 Task: Look for space in Chās, India from 2nd September, 2023 to 10th September, 2023 for 1 adult in price range Rs.5000 to Rs.16000. Place can be private room with 1  bedroom having 1 bed and 1 bathroom. Property type can be house, flat, guest house, hotel. Booking option can be shelf check-in. Required host language is English.
Action: Mouse moved to (576, 69)
Screenshot: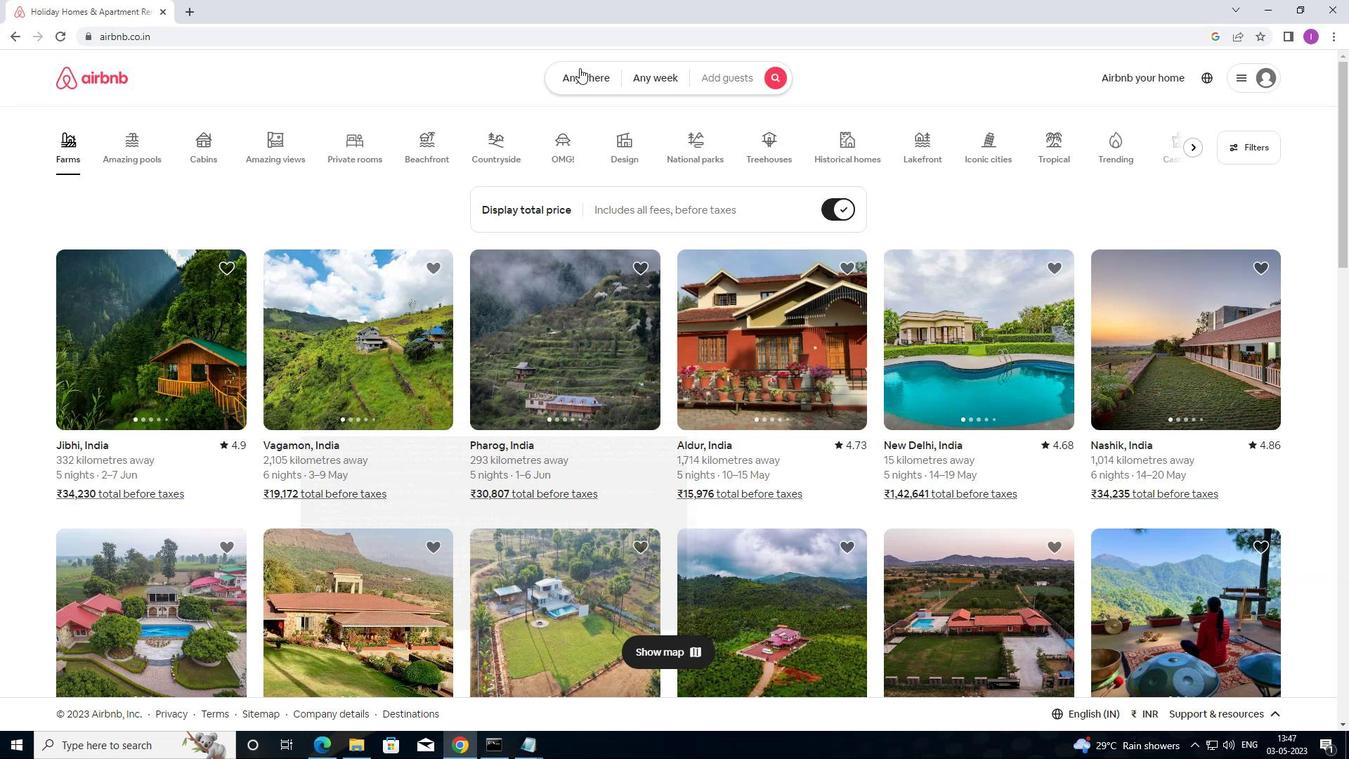 
Action: Mouse pressed left at (576, 69)
Screenshot: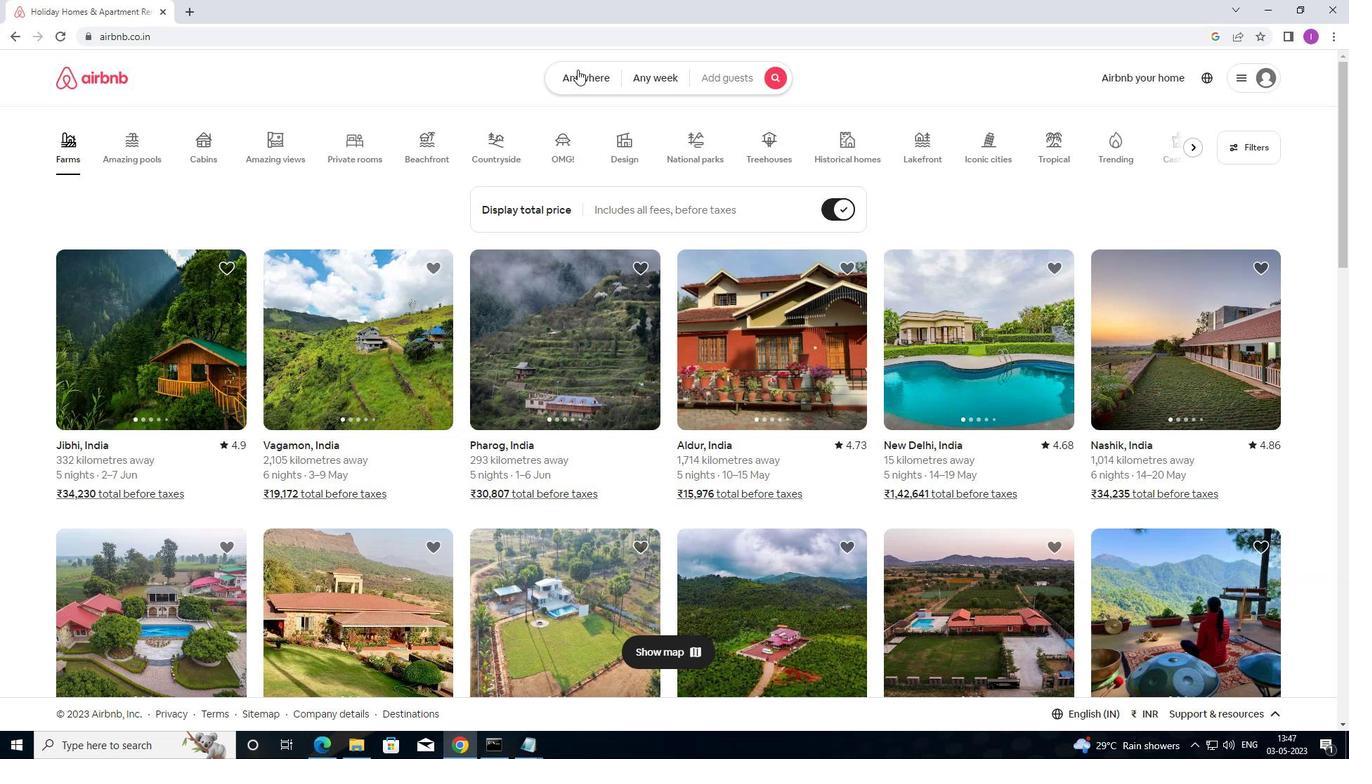 
Action: Mouse moved to (387, 132)
Screenshot: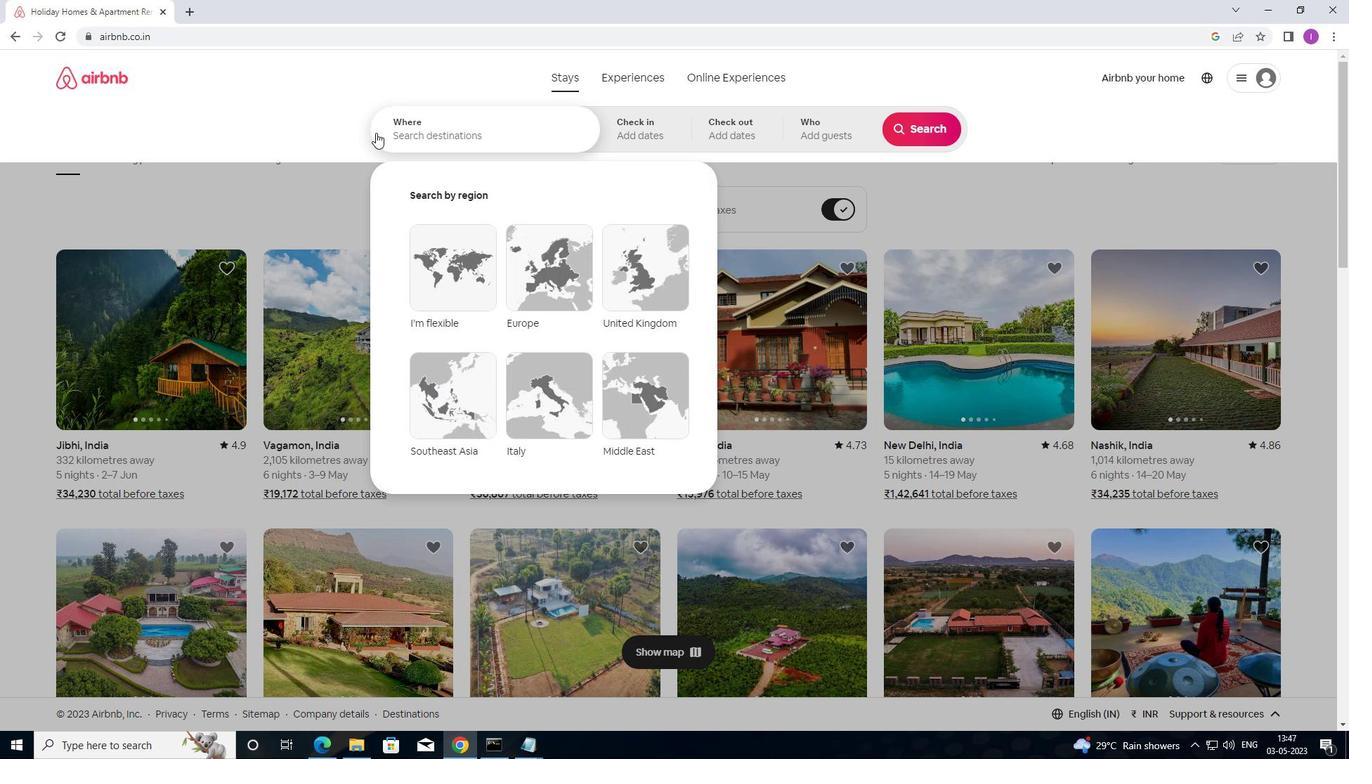 
Action: Mouse pressed left at (387, 132)
Screenshot: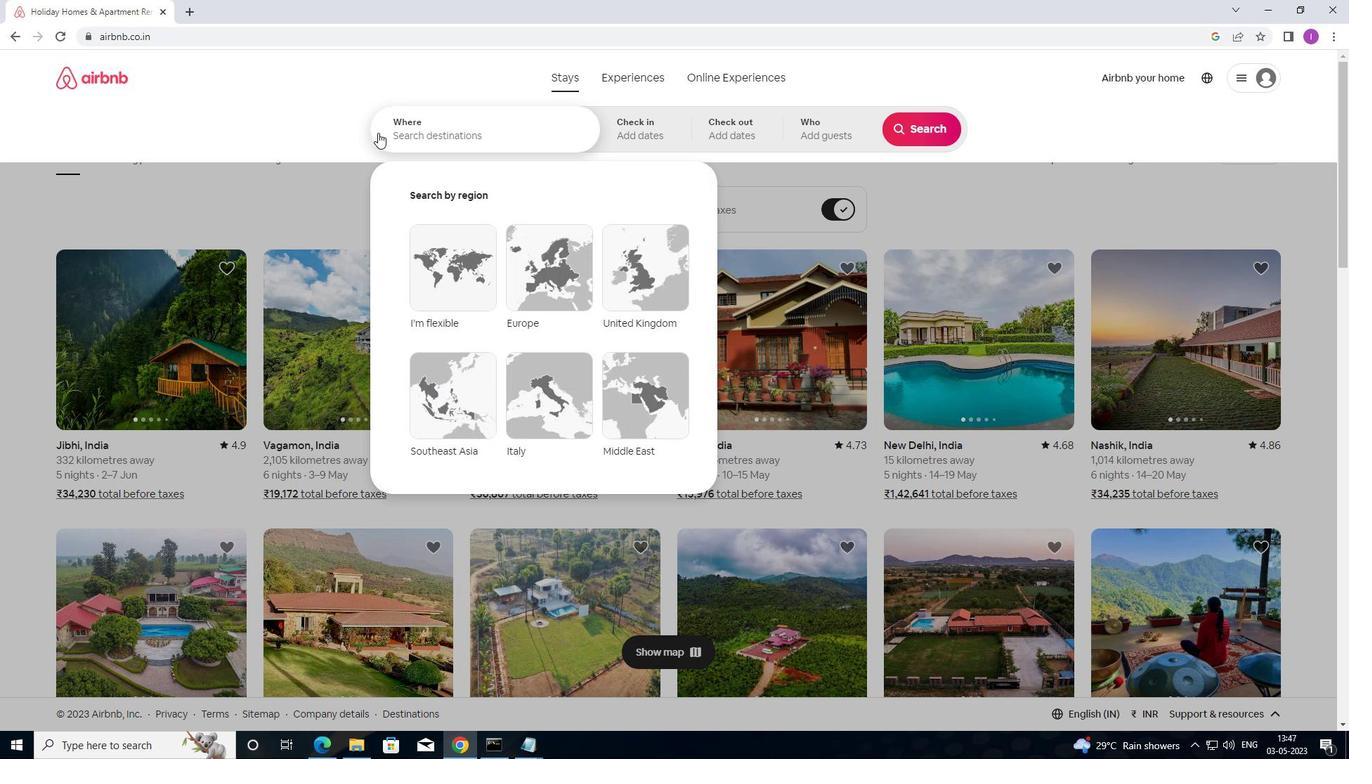 
Action: Mouse moved to (605, 169)
Screenshot: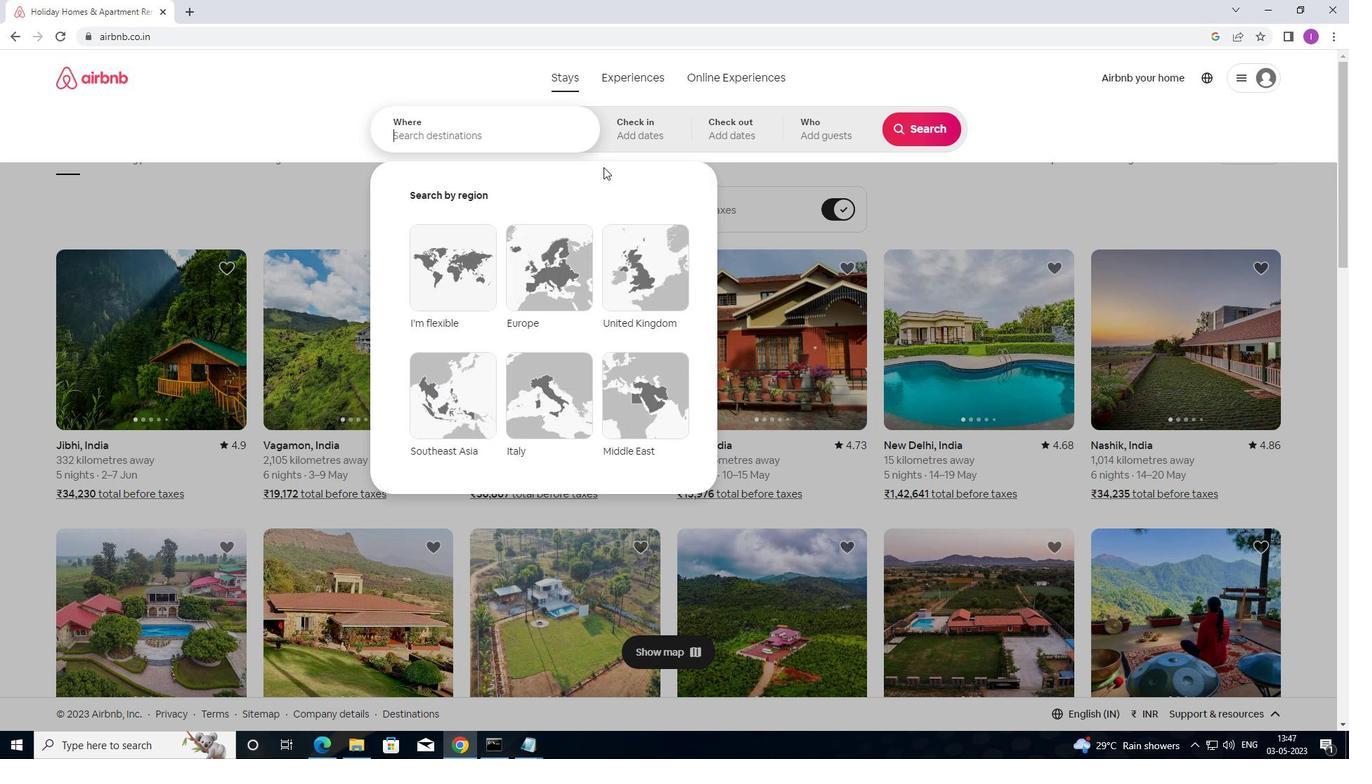 
Action: Key pressed <Key.shift>CHAS,<Key.shift>INDIA
Screenshot: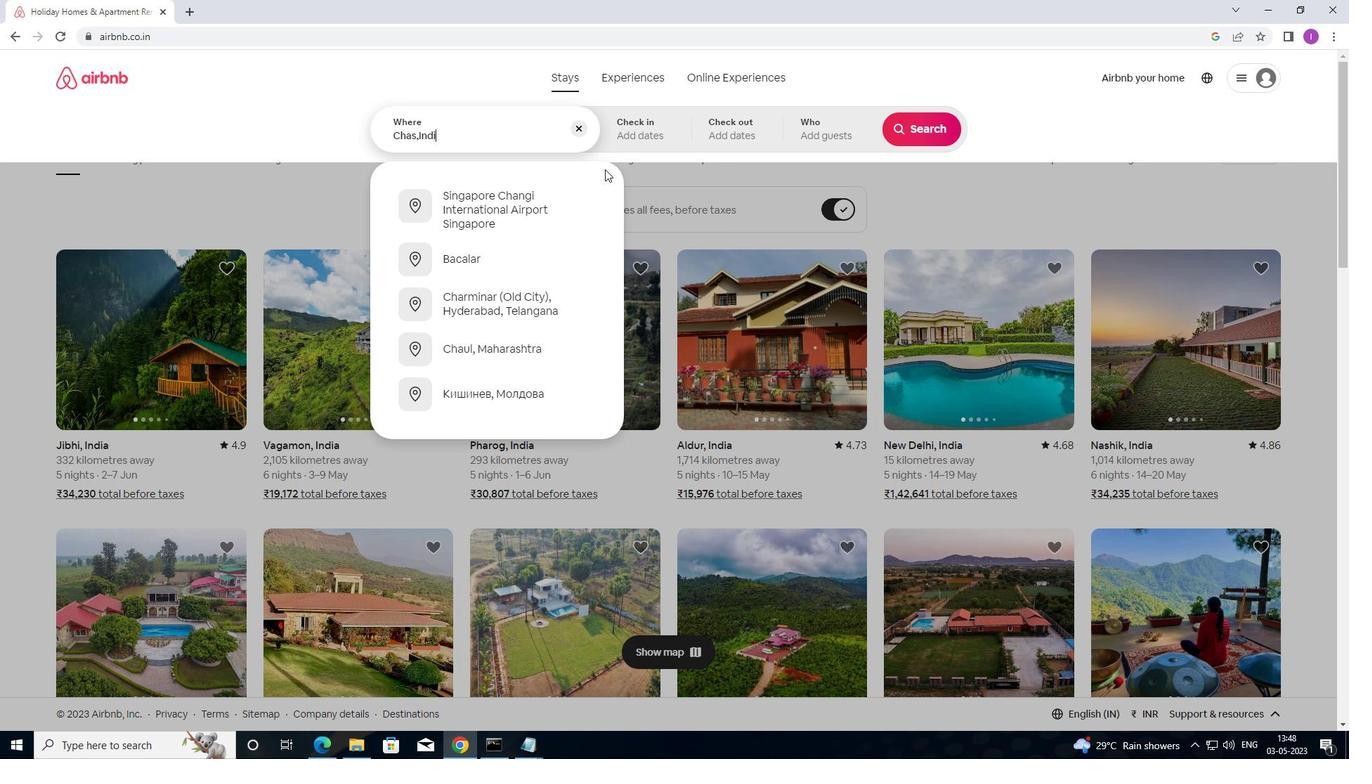 
Action: Mouse moved to (654, 146)
Screenshot: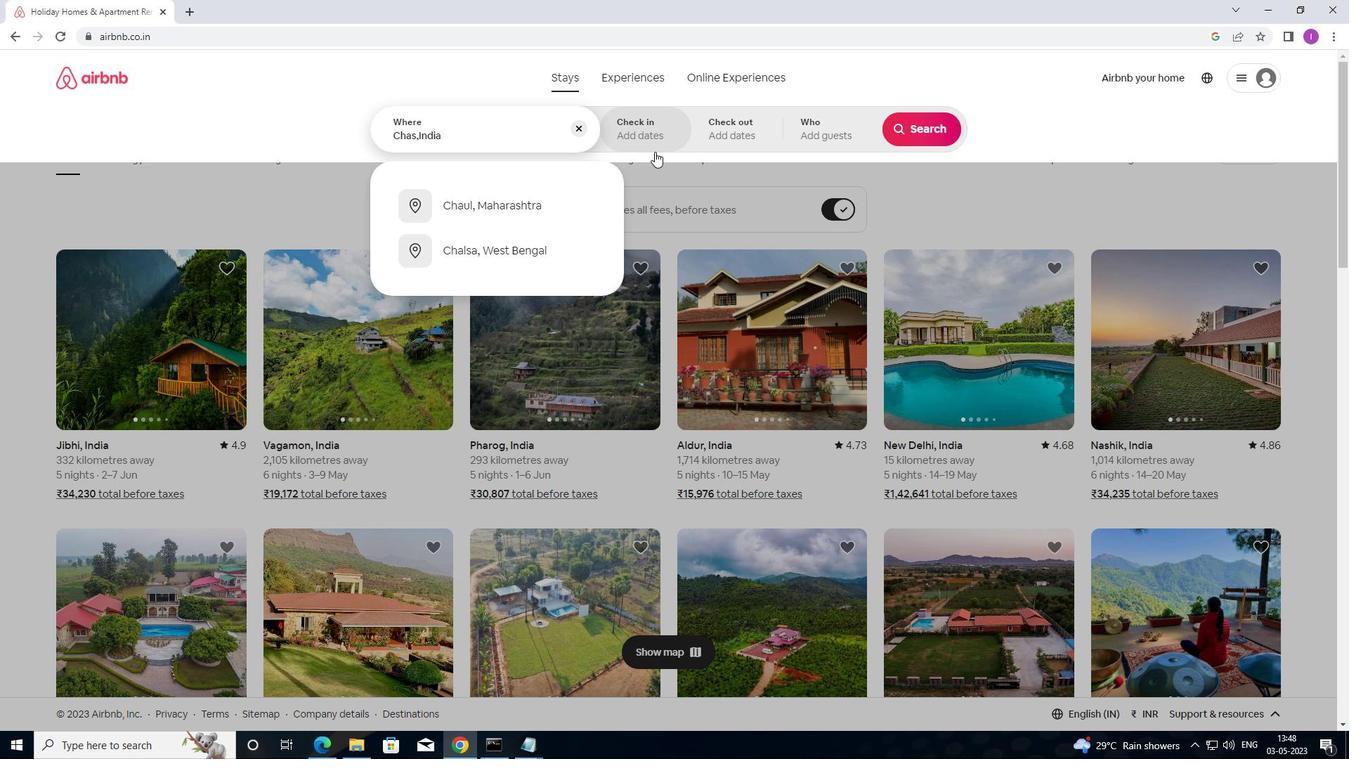 
Action: Mouse pressed left at (654, 146)
Screenshot: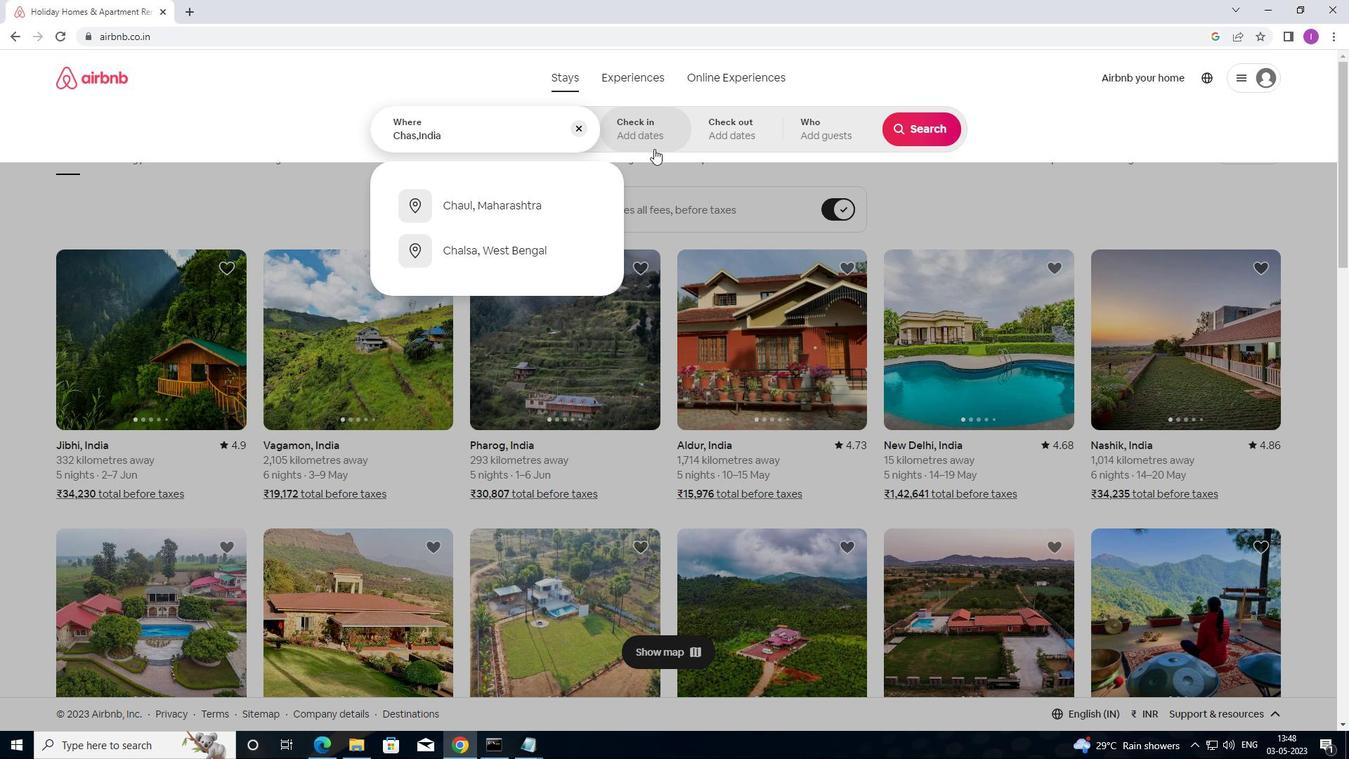 
Action: Mouse moved to (923, 248)
Screenshot: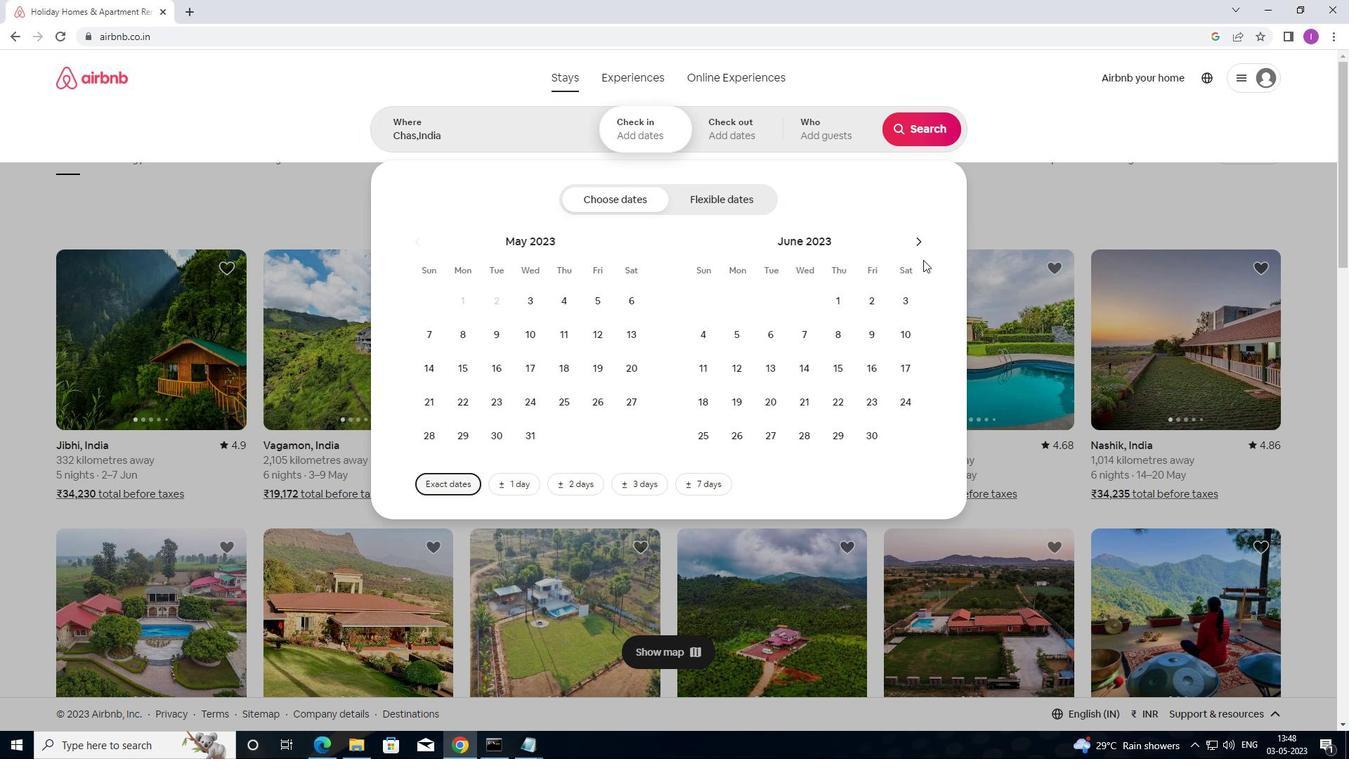 
Action: Mouse pressed left at (923, 248)
Screenshot: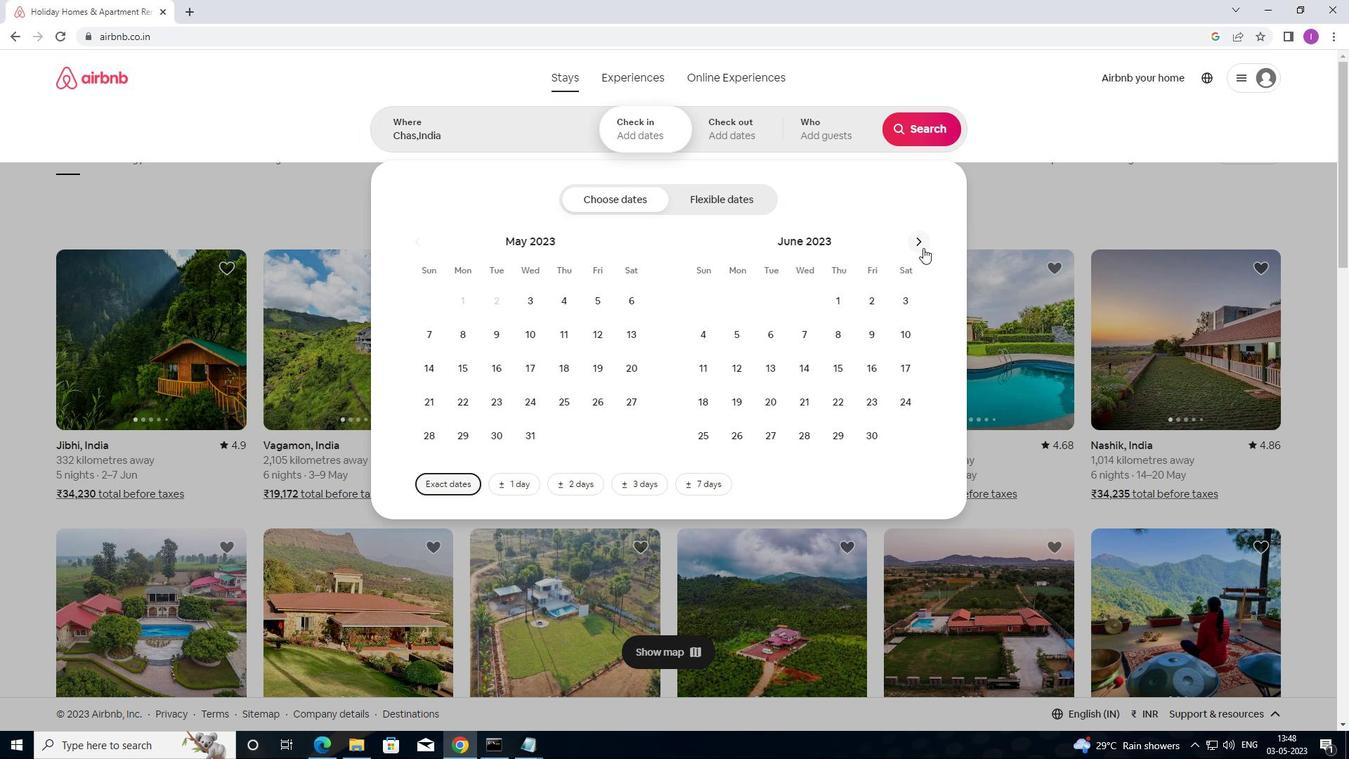 
Action: Mouse pressed left at (923, 248)
Screenshot: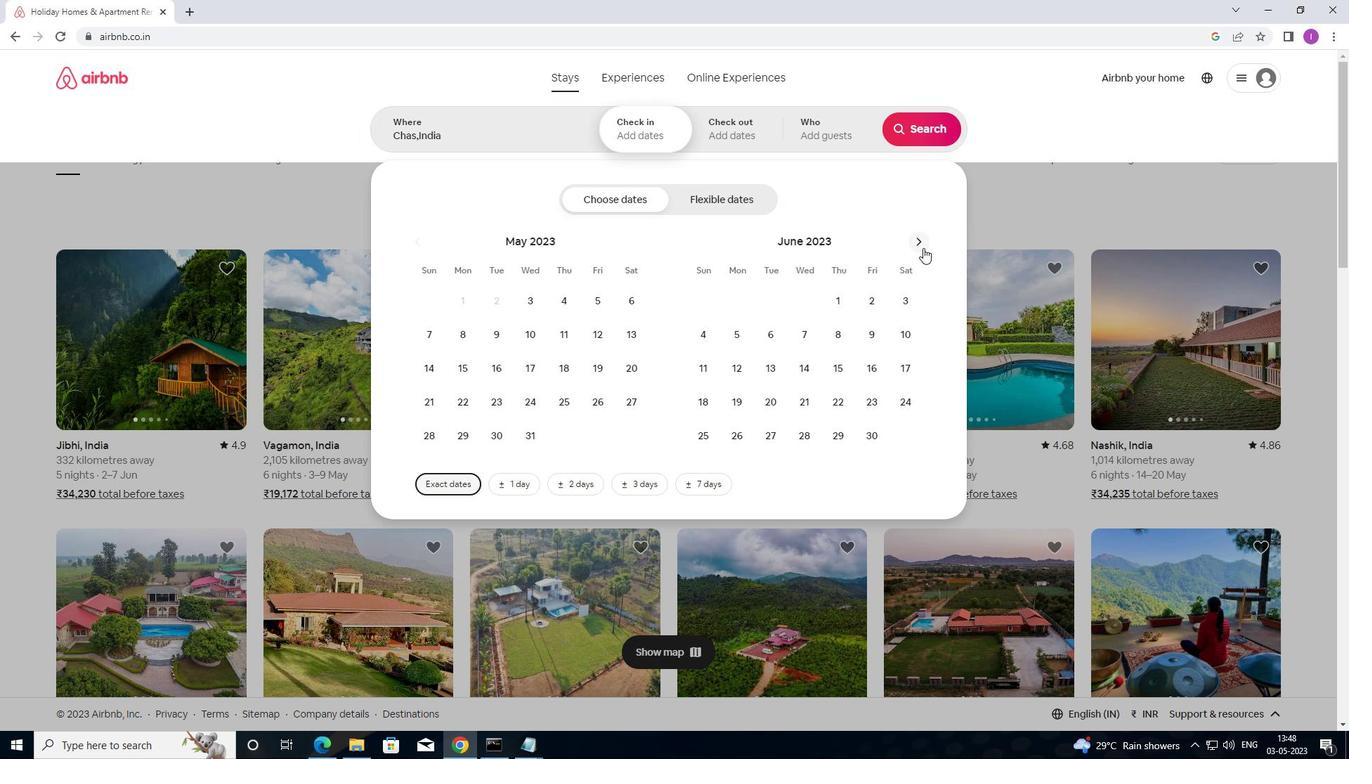 
Action: Mouse pressed left at (923, 248)
Screenshot: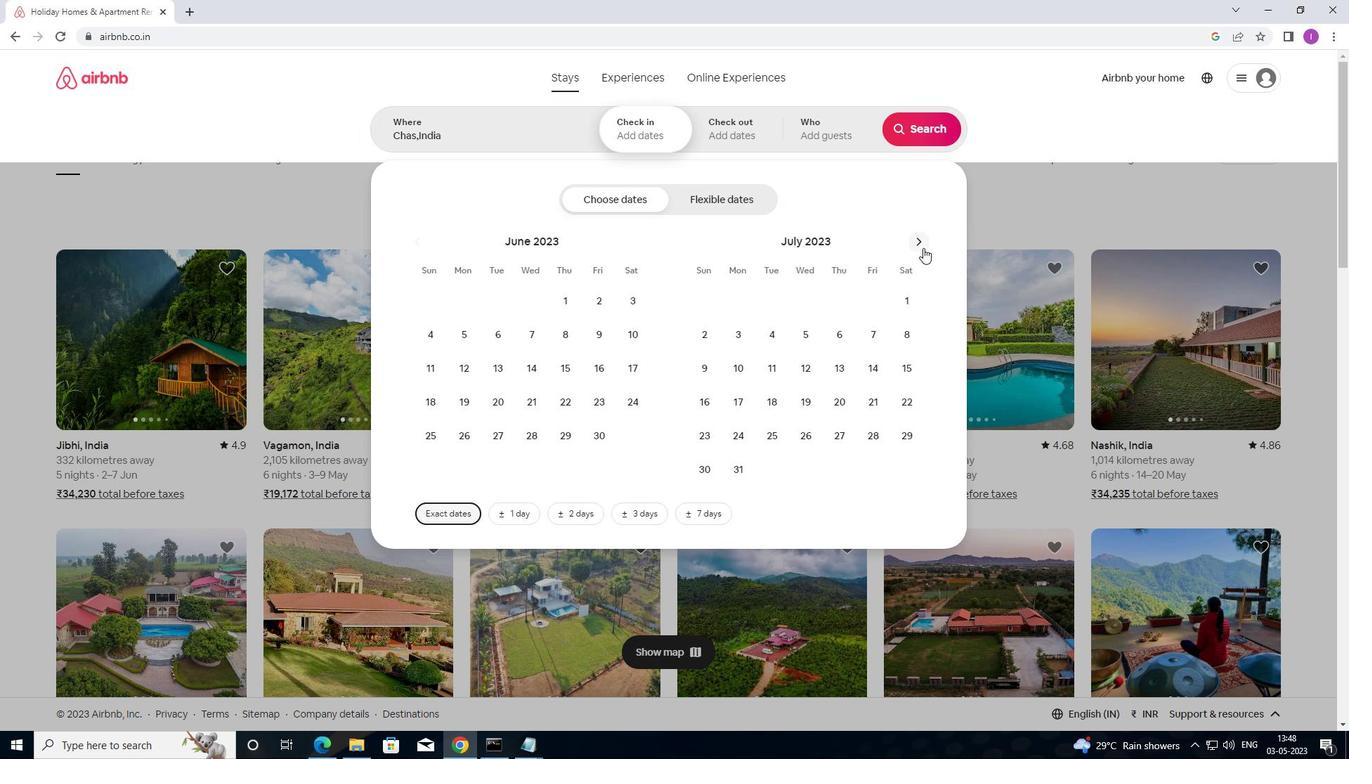 
Action: Mouse pressed left at (923, 248)
Screenshot: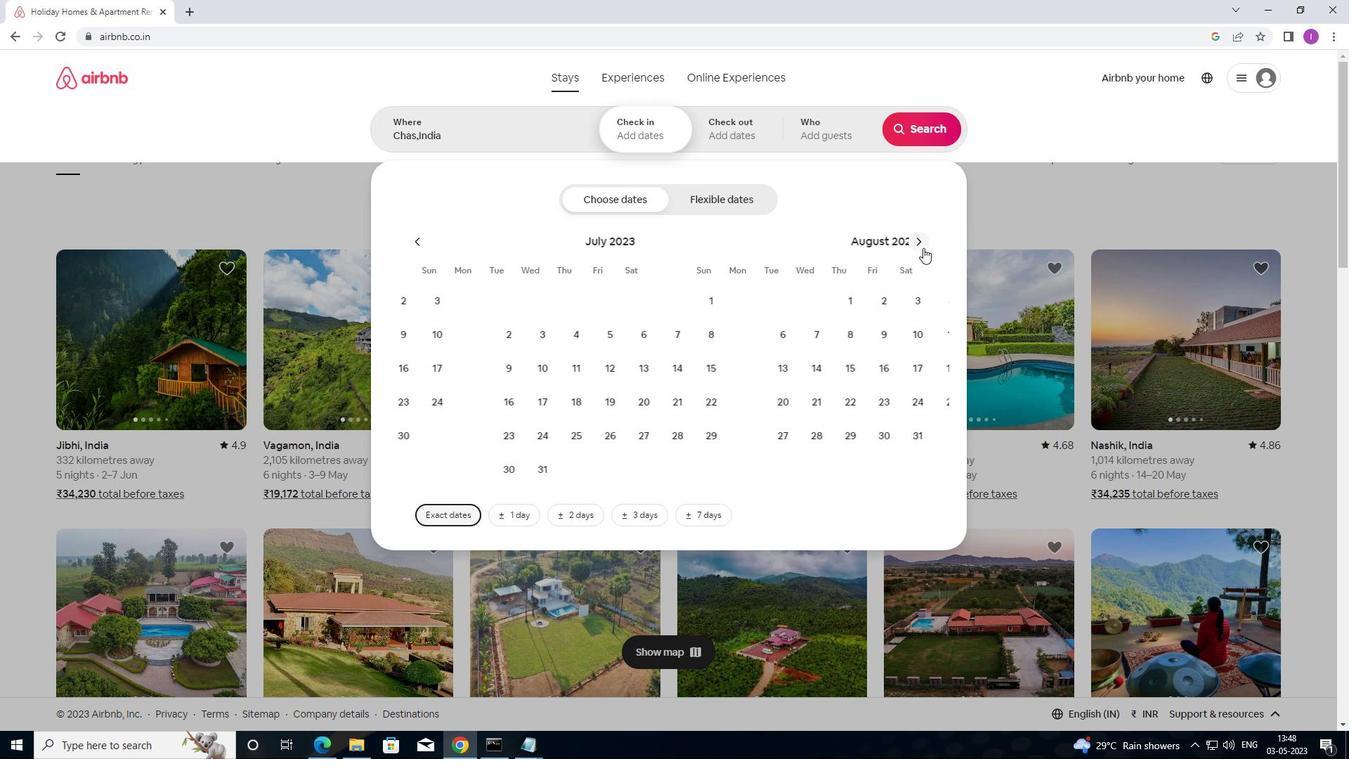 
Action: Mouse moved to (912, 299)
Screenshot: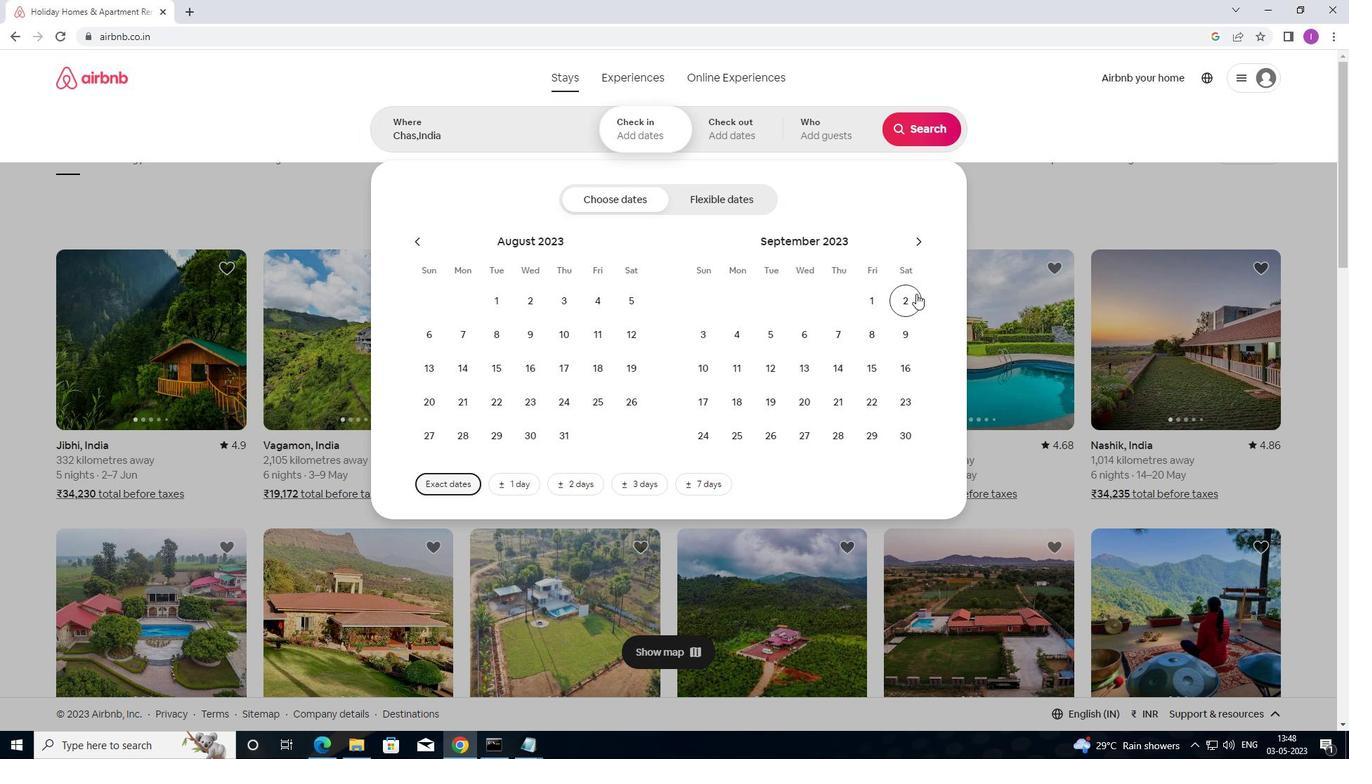
Action: Mouse pressed left at (912, 299)
Screenshot: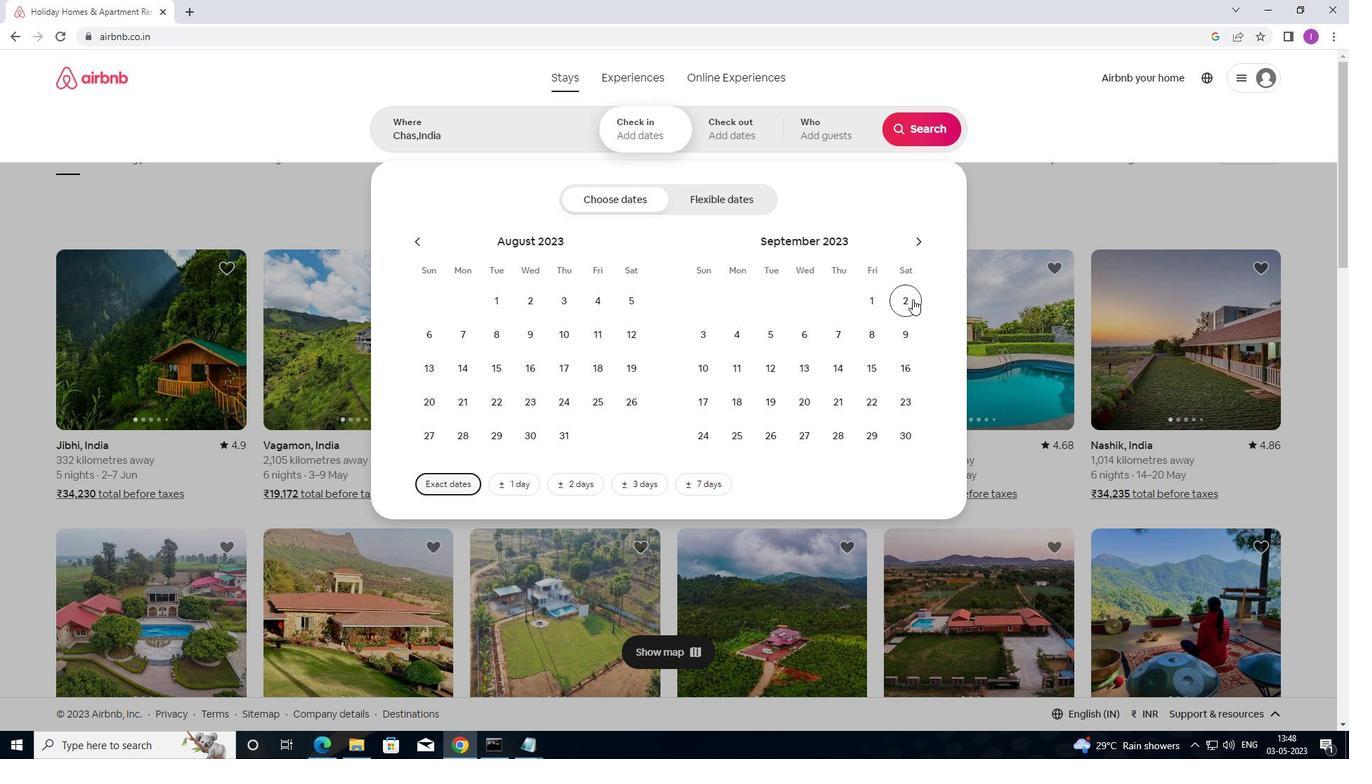 
Action: Mouse moved to (705, 370)
Screenshot: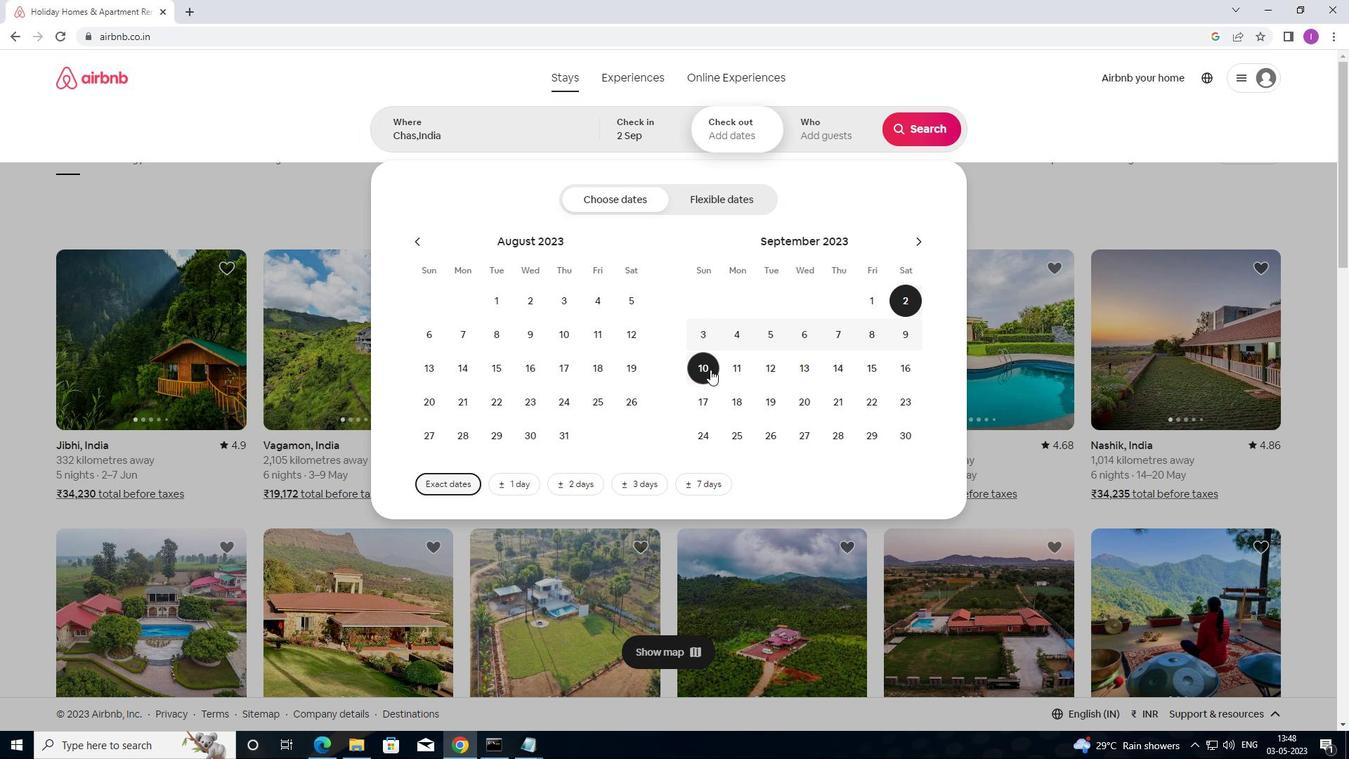 
Action: Mouse pressed left at (705, 370)
Screenshot: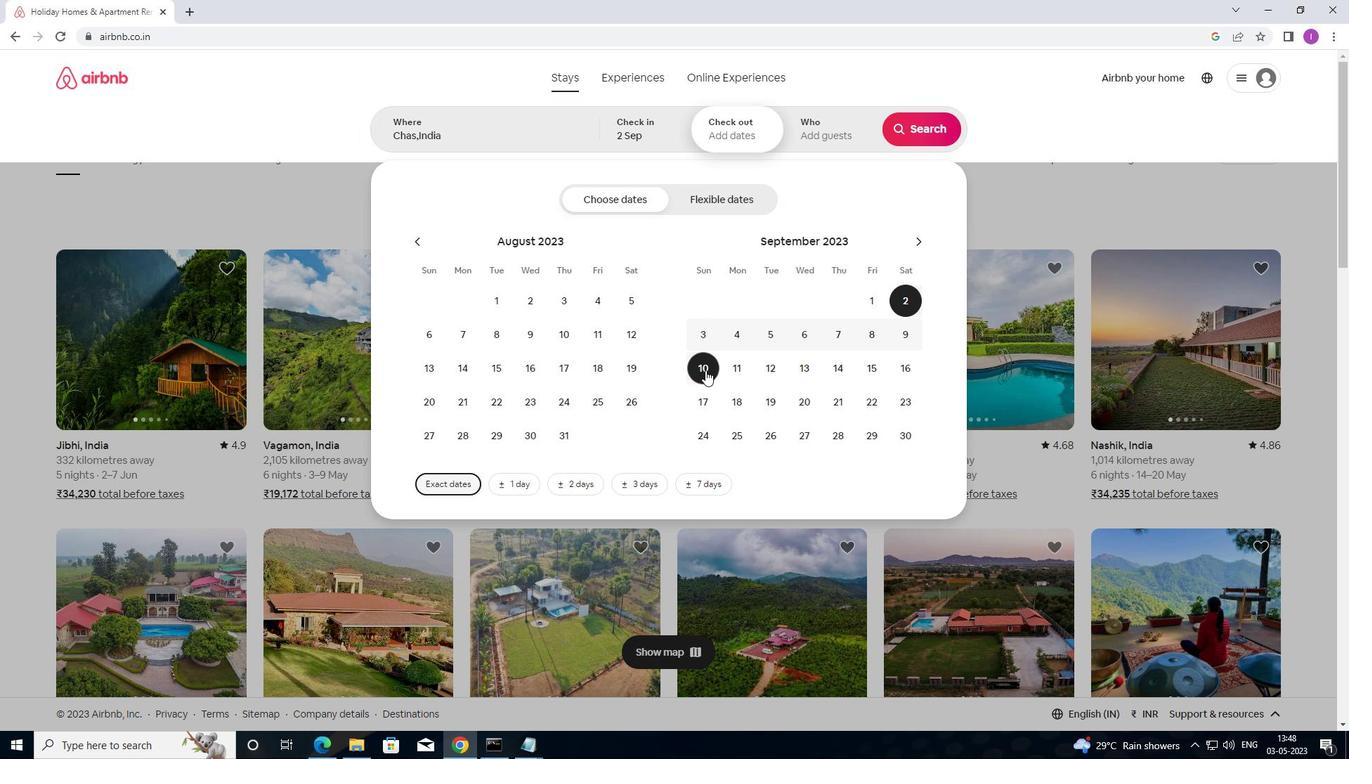 
Action: Mouse moved to (813, 135)
Screenshot: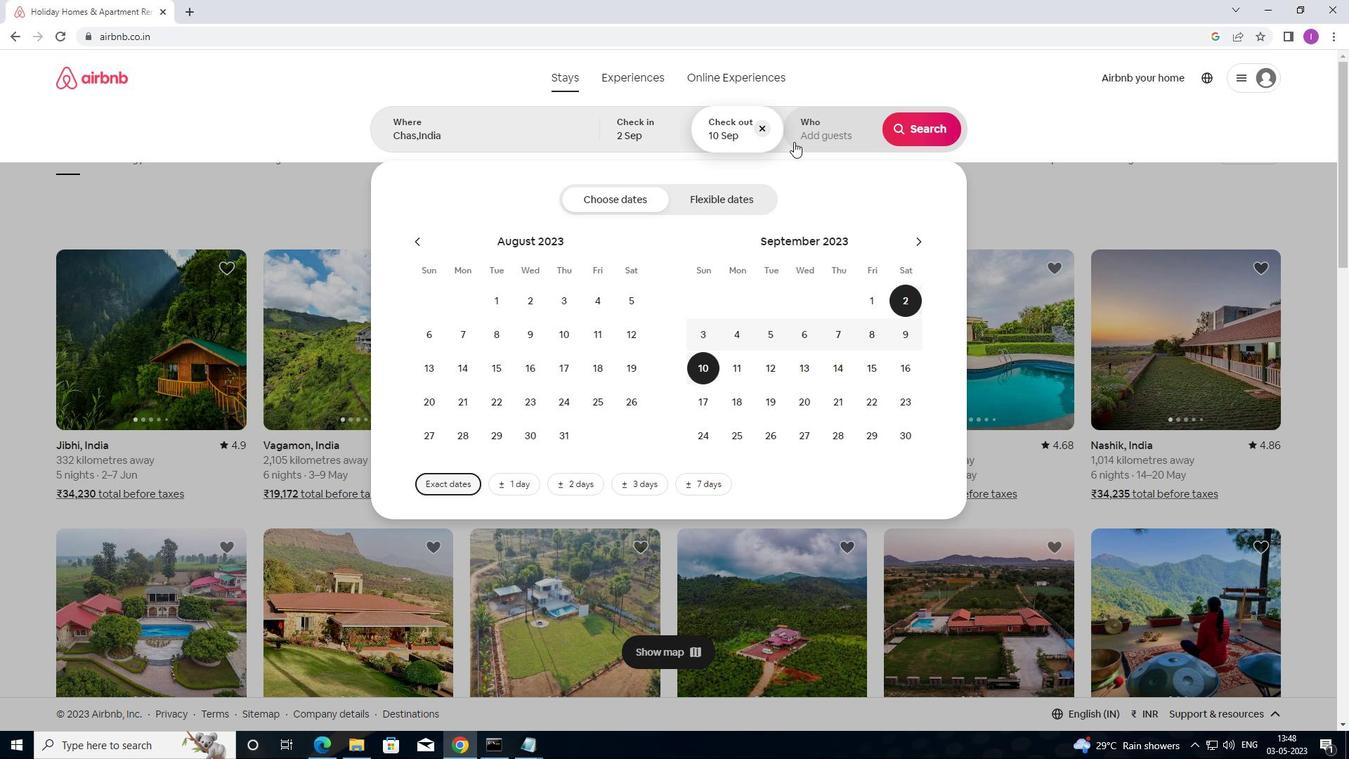 
Action: Mouse pressed left at (813, 135)
Screenshot: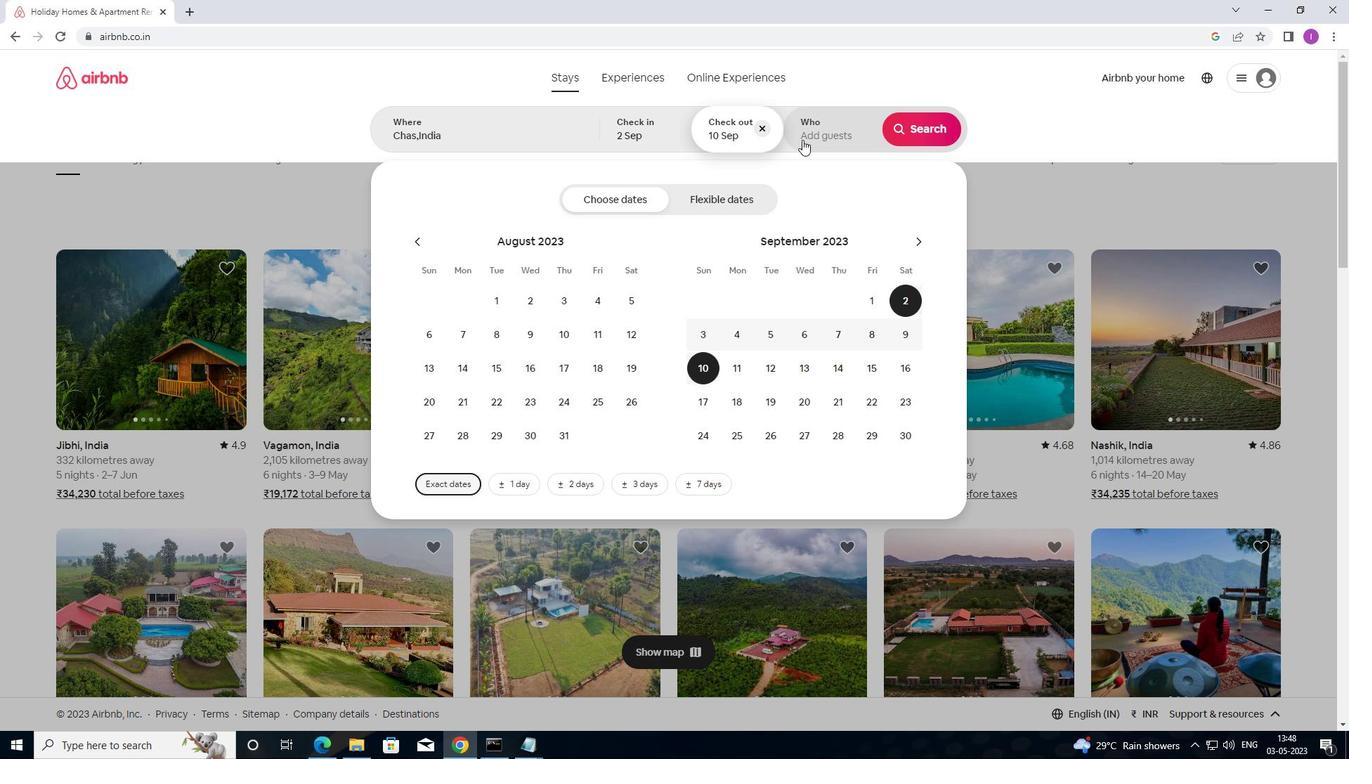 
Action: Mouse moved to (926, 207)
Screenshot: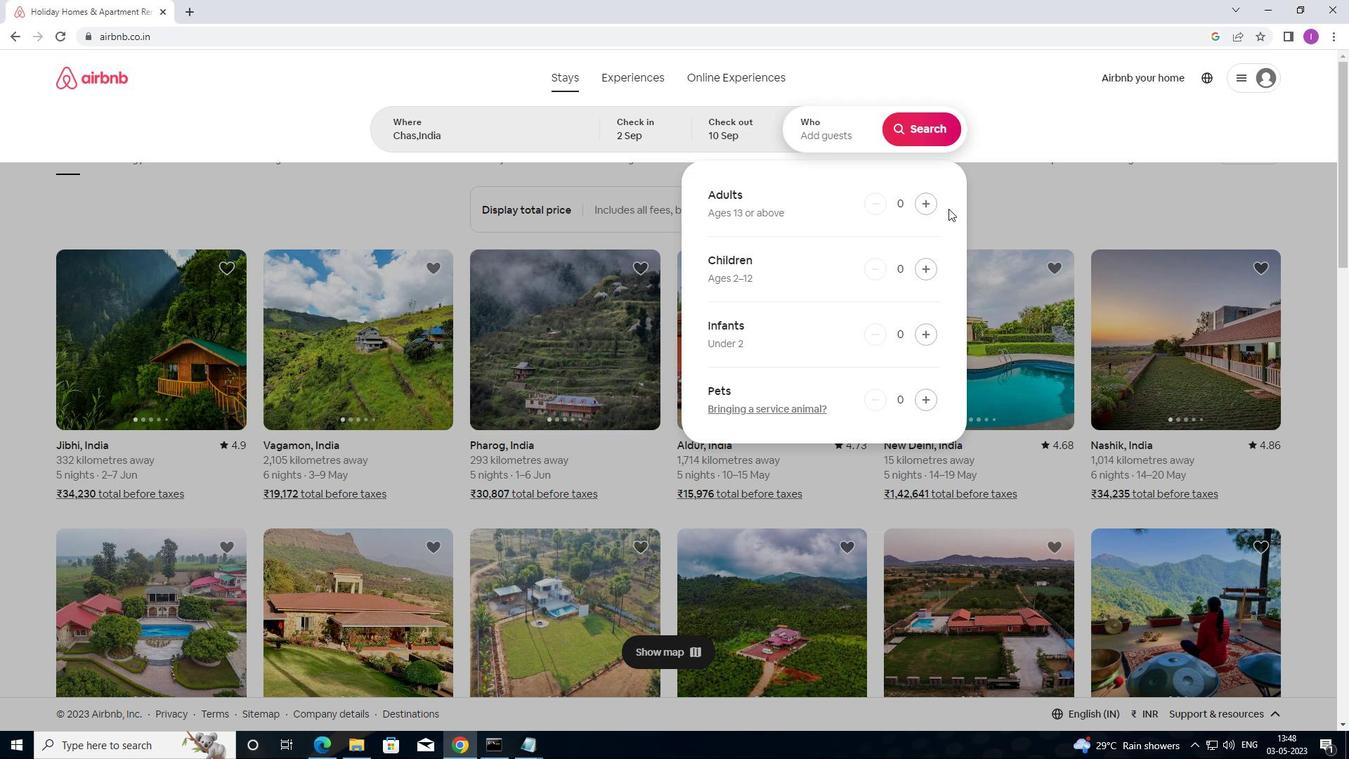 
Action: Mouse pressed left at (926, 207)
Screenshot: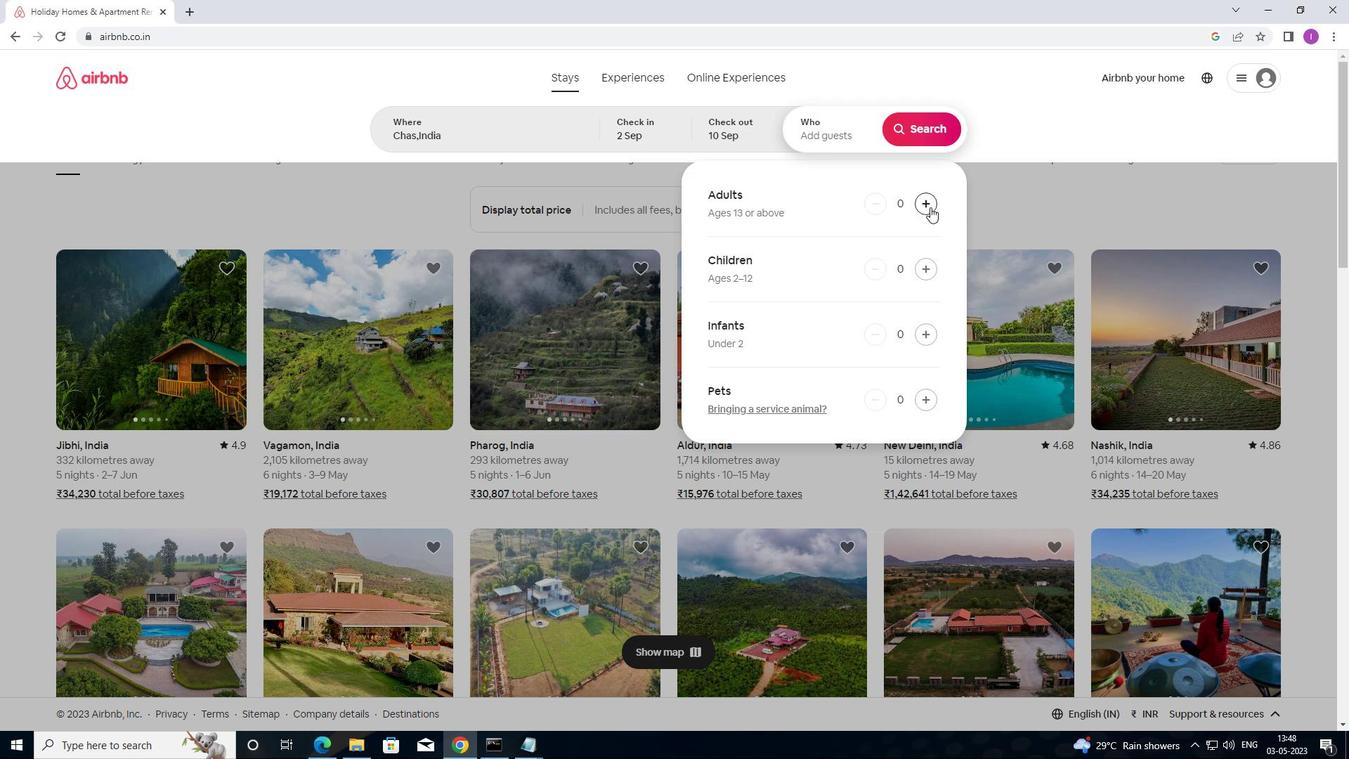 
Action: Mouse pressed left at (926, 207)
Screenshot: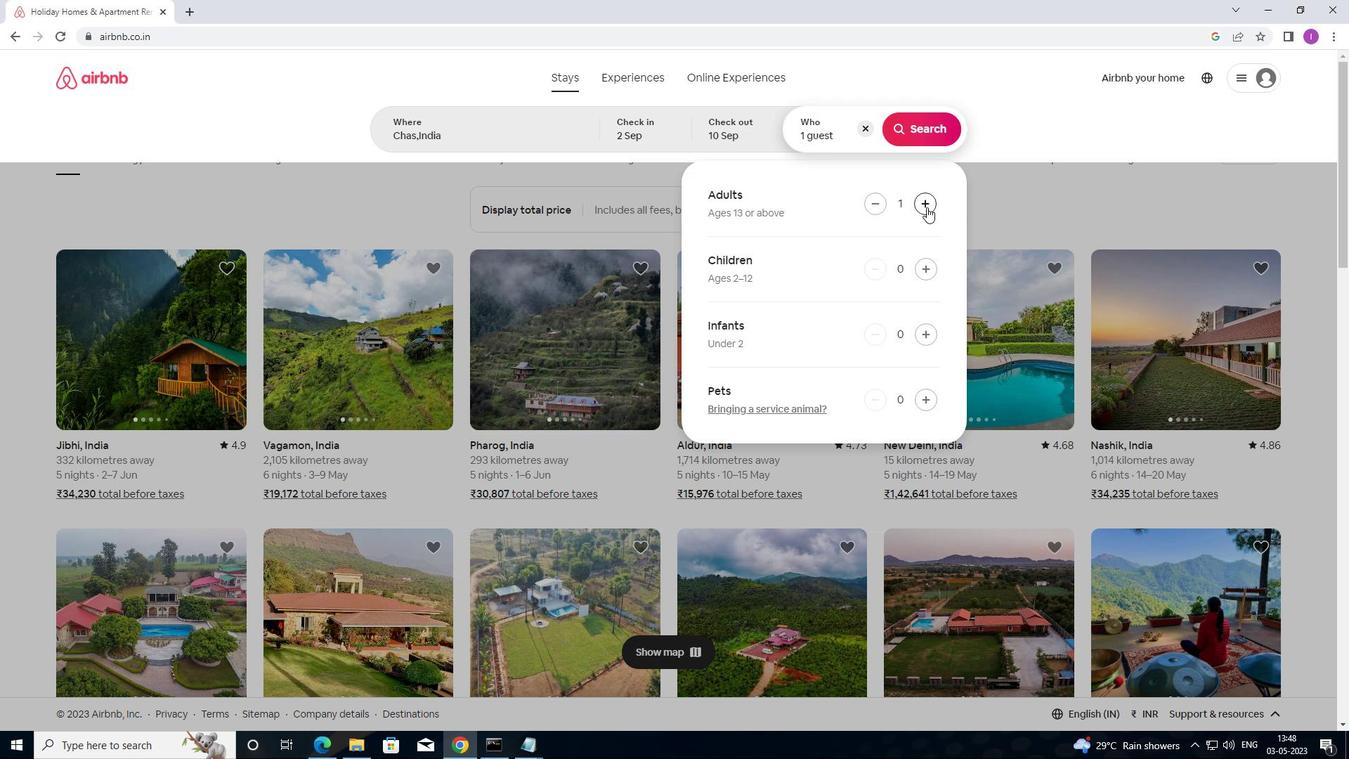 
Action: Mouse moved to (872, 207)
Screenshot: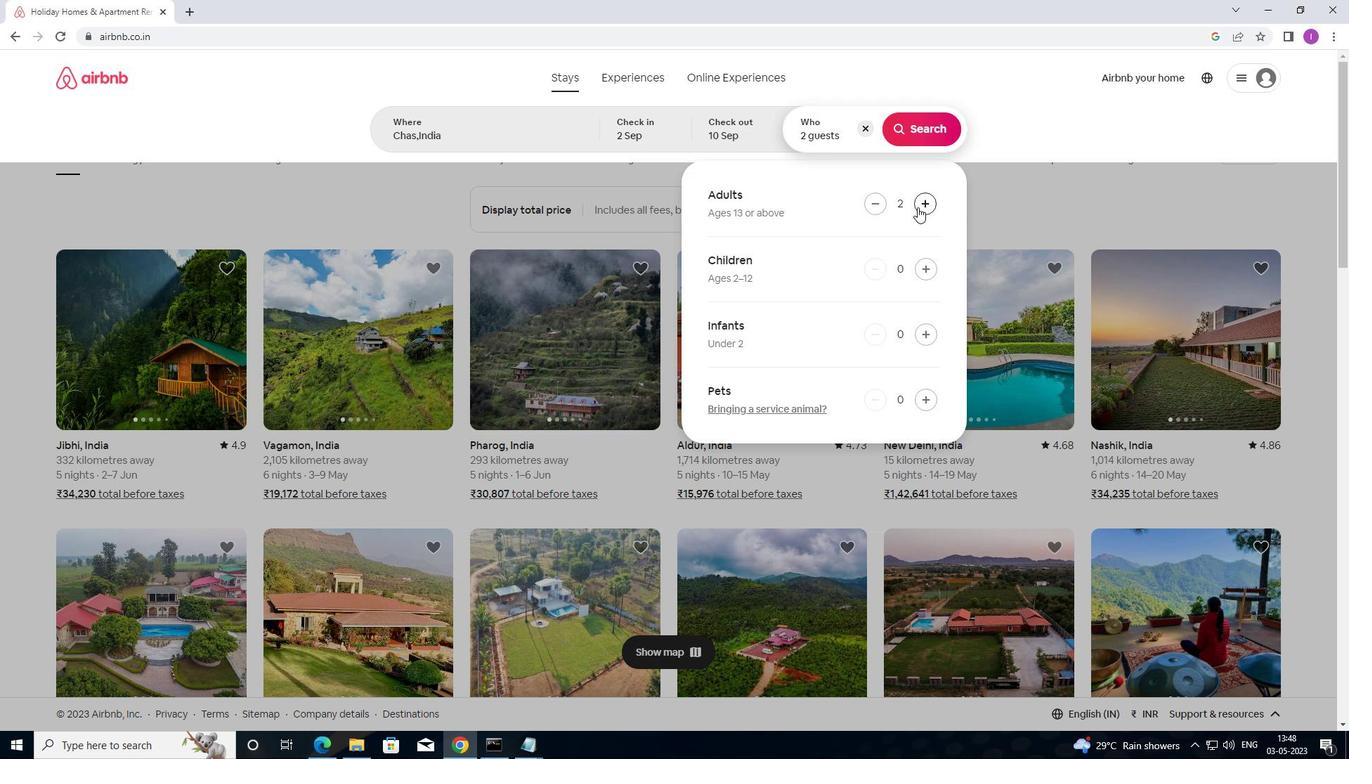 
Action: Mouse pressed left at (872, 207)
Screenshot: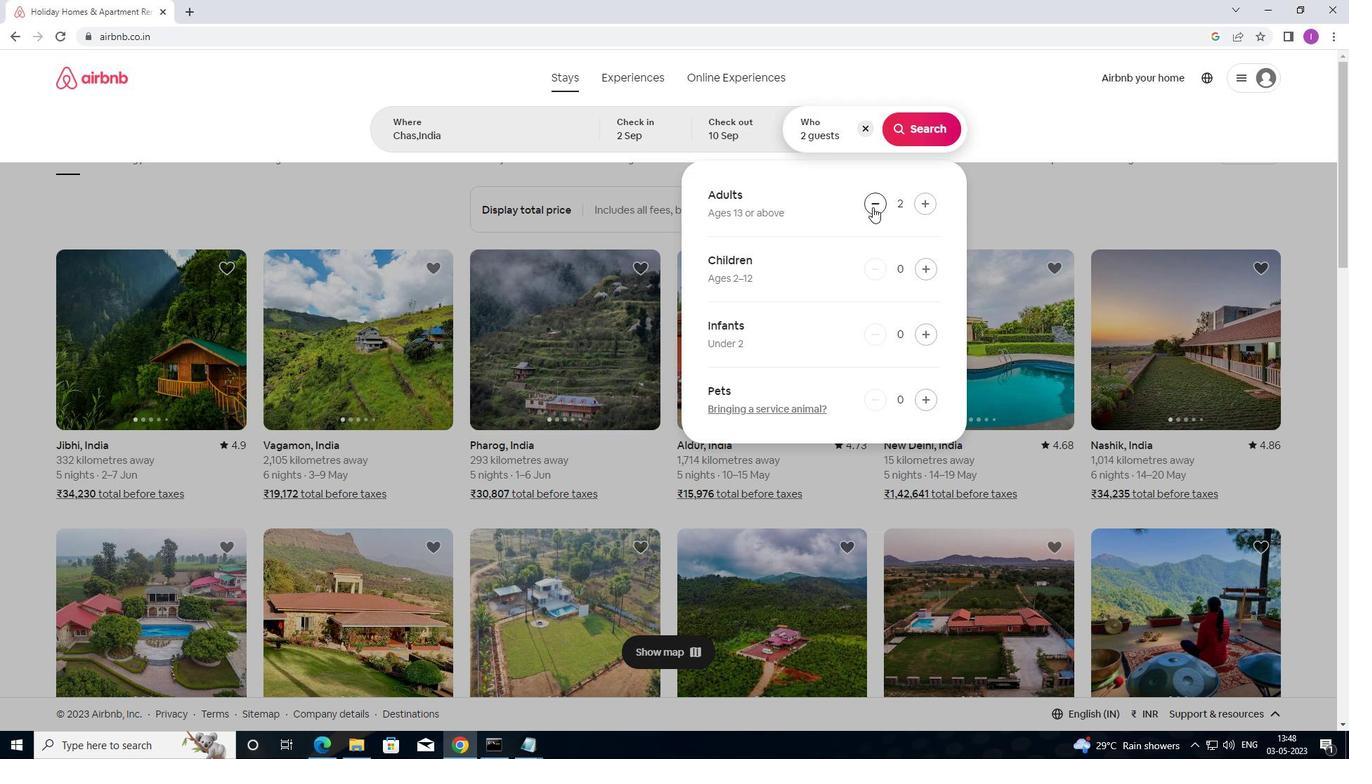 
Action: Mouse moved to (915, 131)
Screenshot: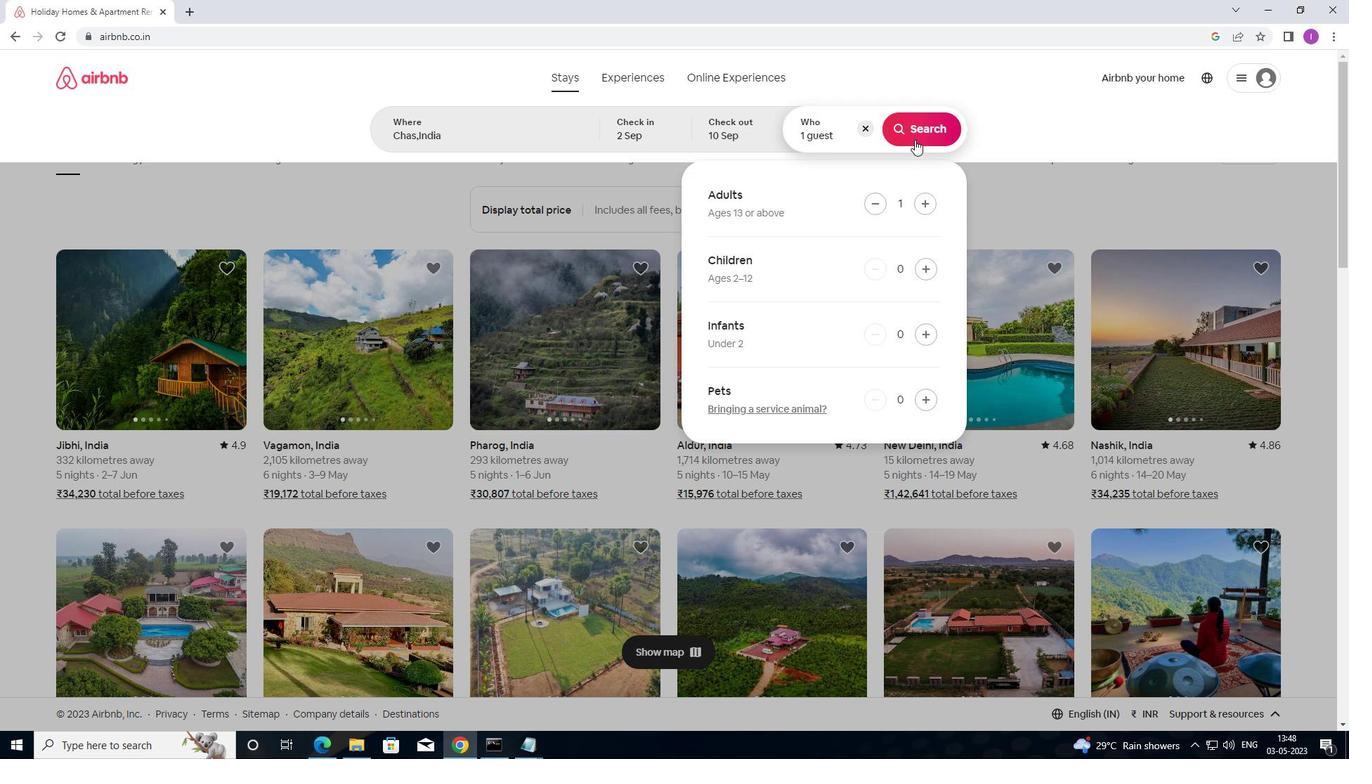 
Action: Mouse pressed left at (915, 131)
Screenshot: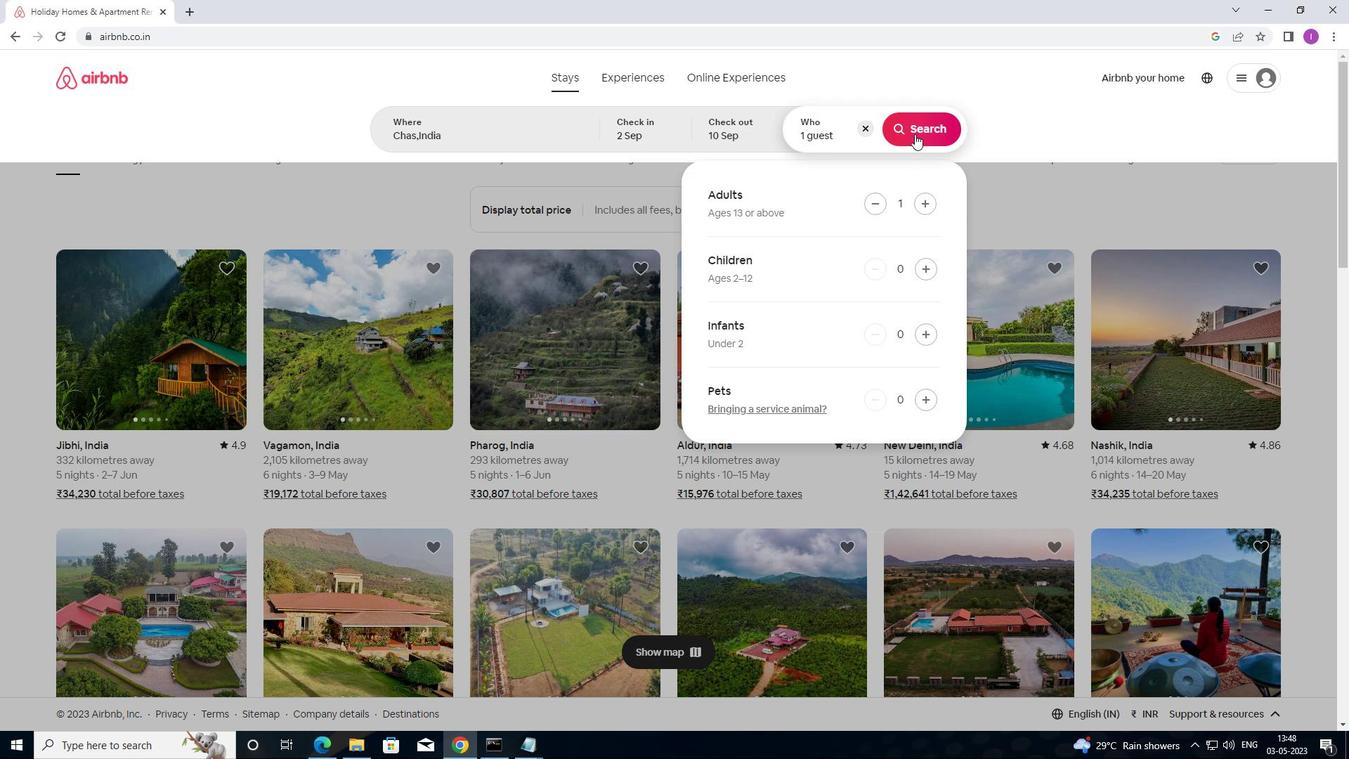 
Action: Mouse moved to (1283, 123)
Screenshot: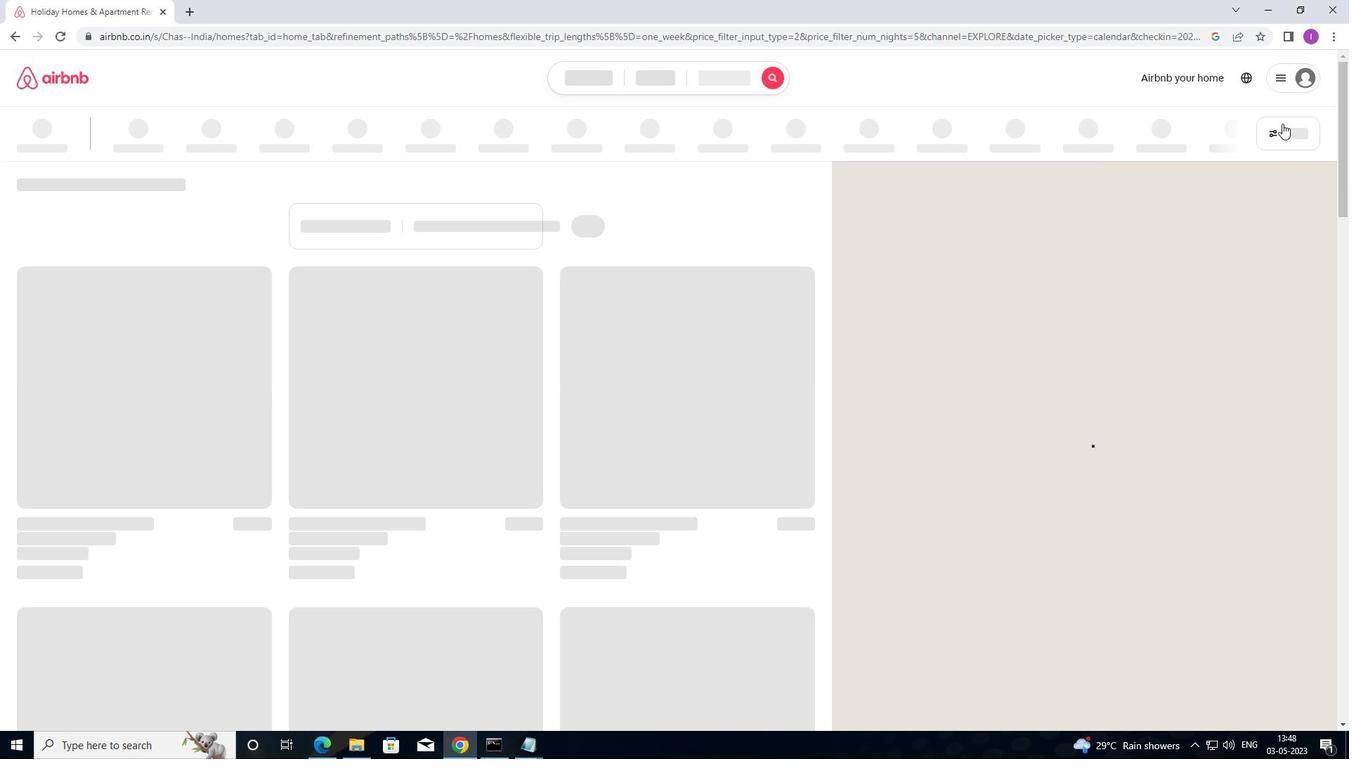 
Action: Mouse pressed left at (1283, 123)
Screenshot: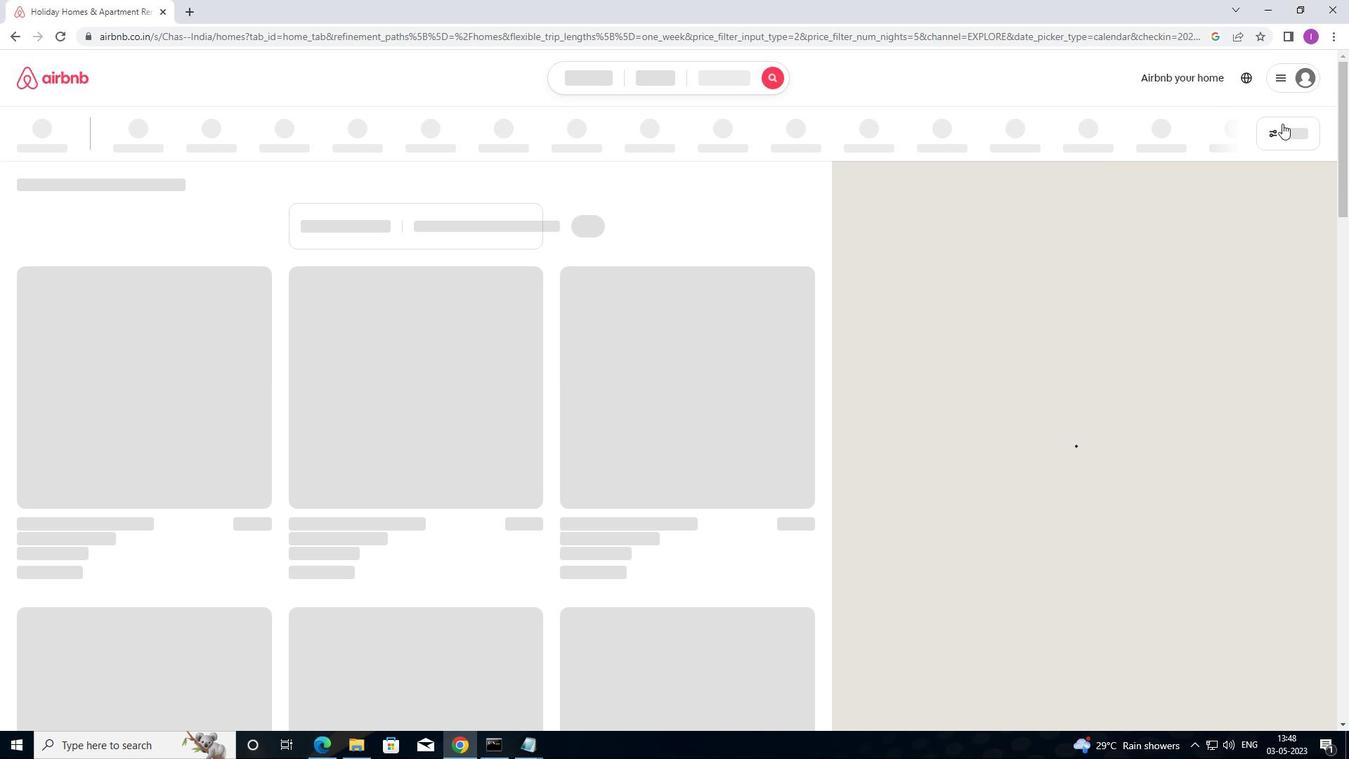 
Action: Mouse moved to (532, 317)
Screenshot: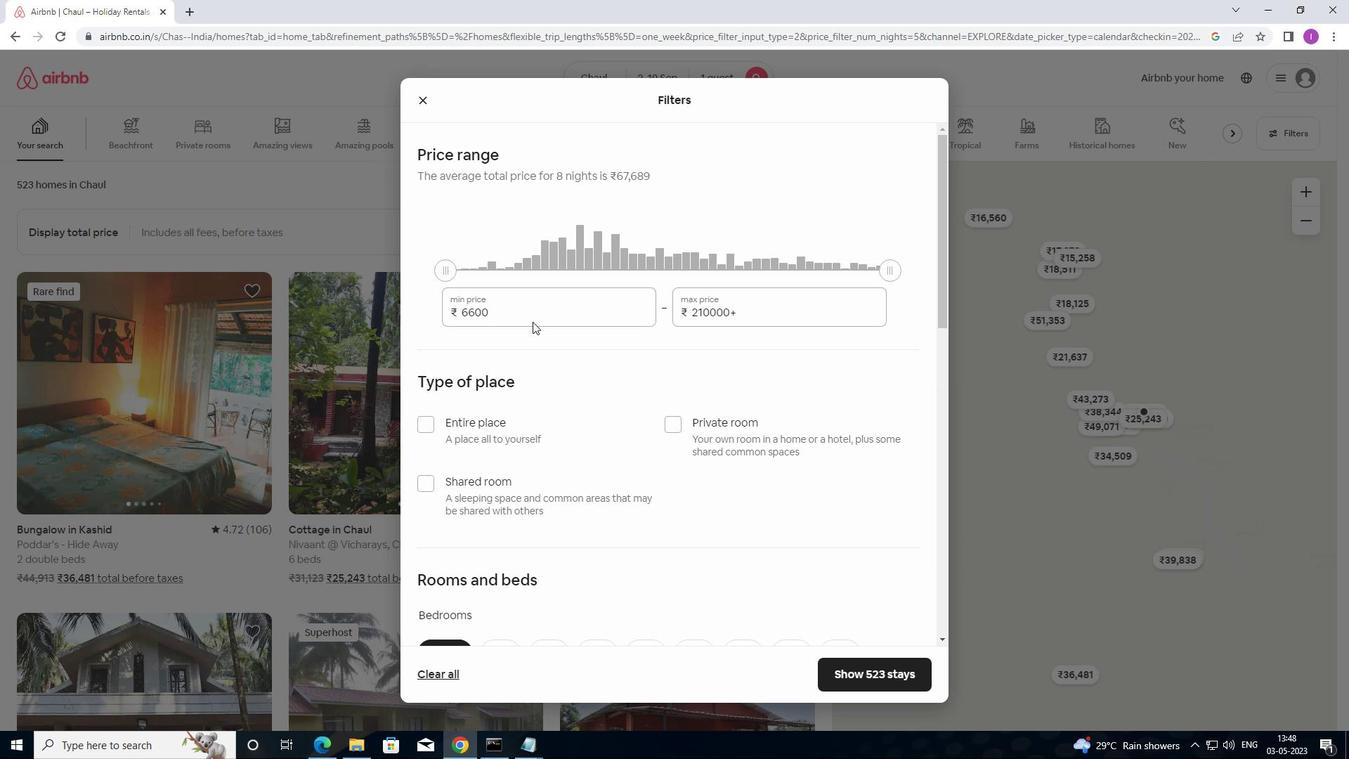 
Action: Mouse pressed left at (532, 317)
Screenshot: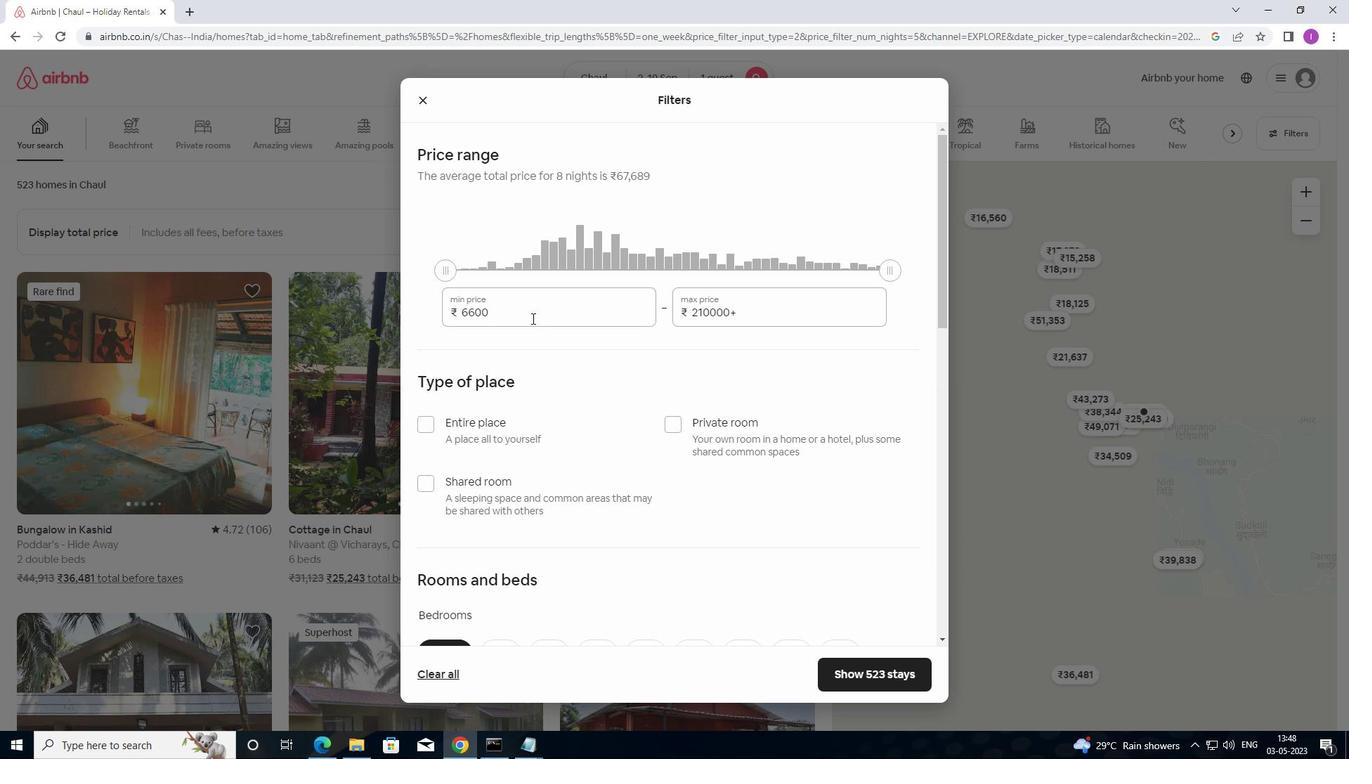 
Action: Mouse moved to (497, 276)
Screenshot: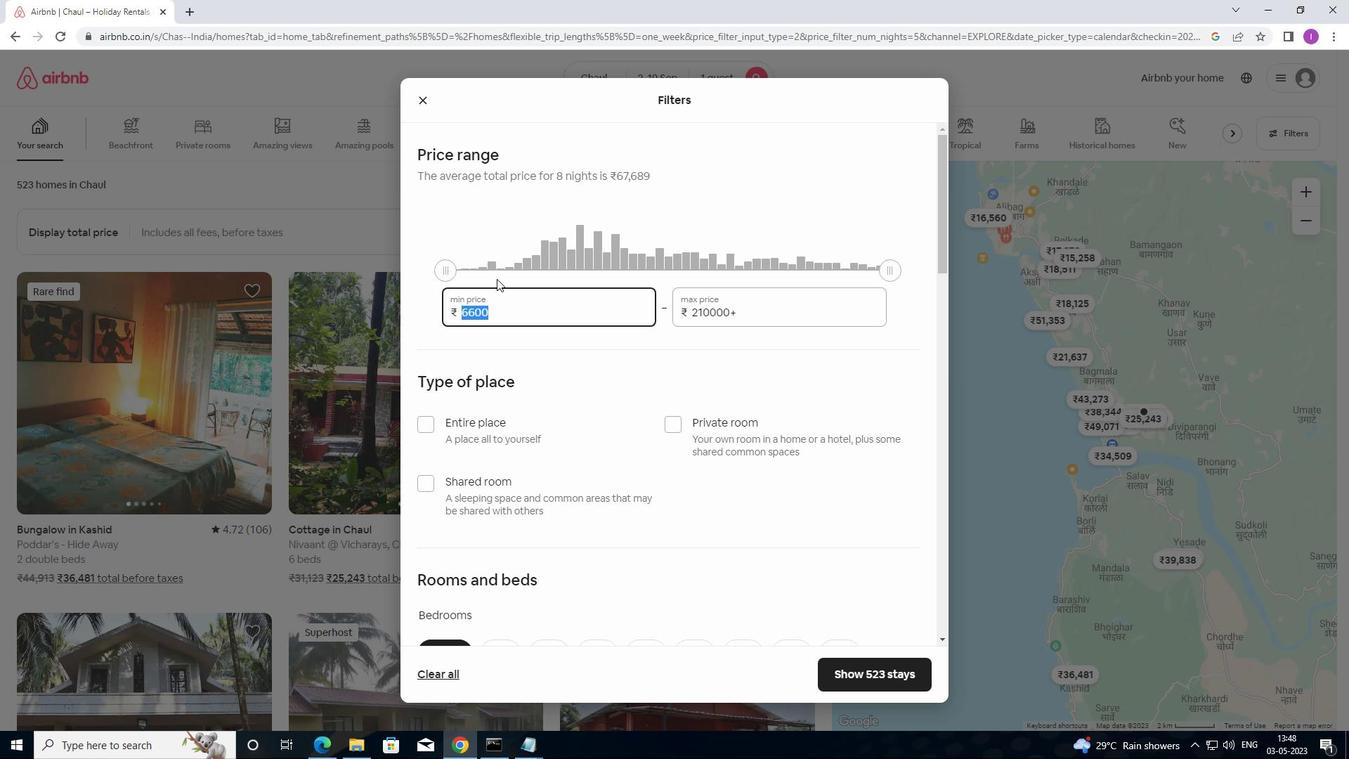
Action: Key pressed 5000
Screenshot: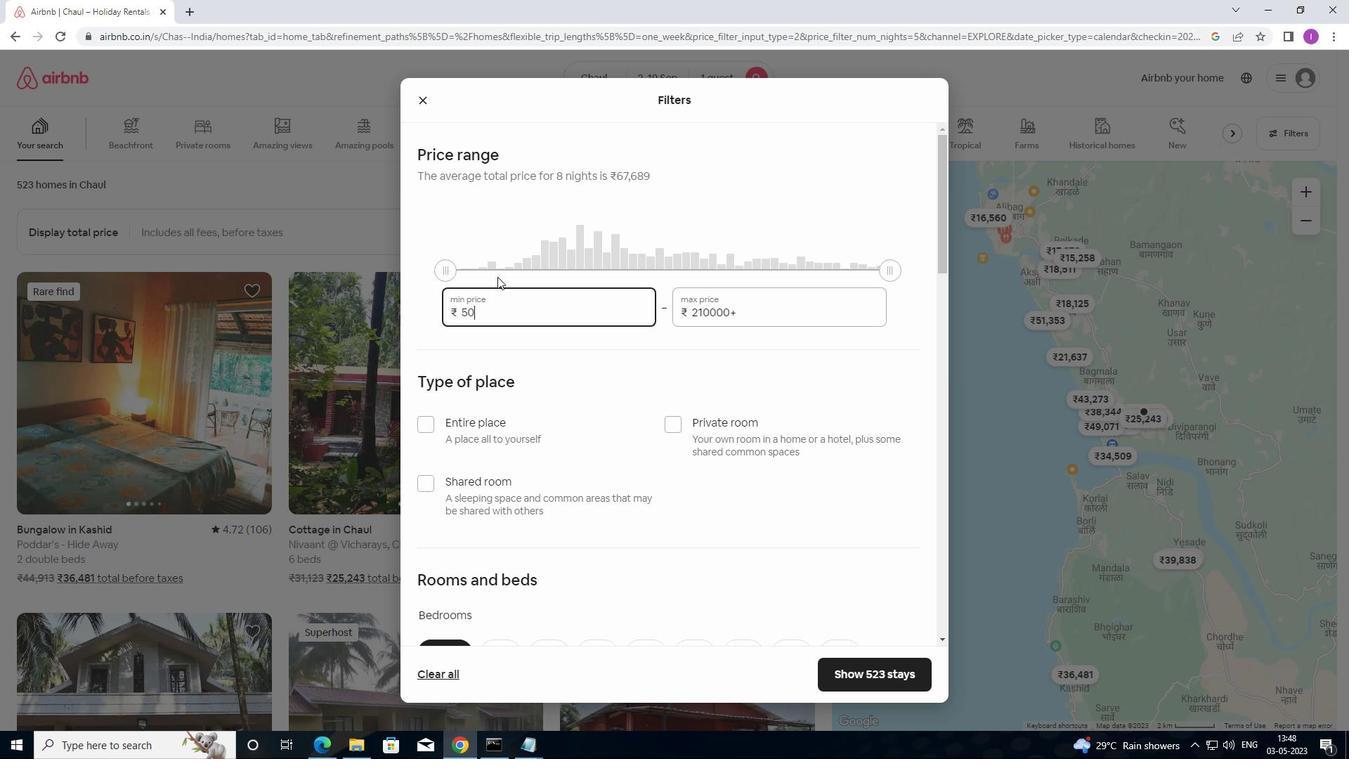 
Action: Mouse moved to (759, 314)
Screenshot: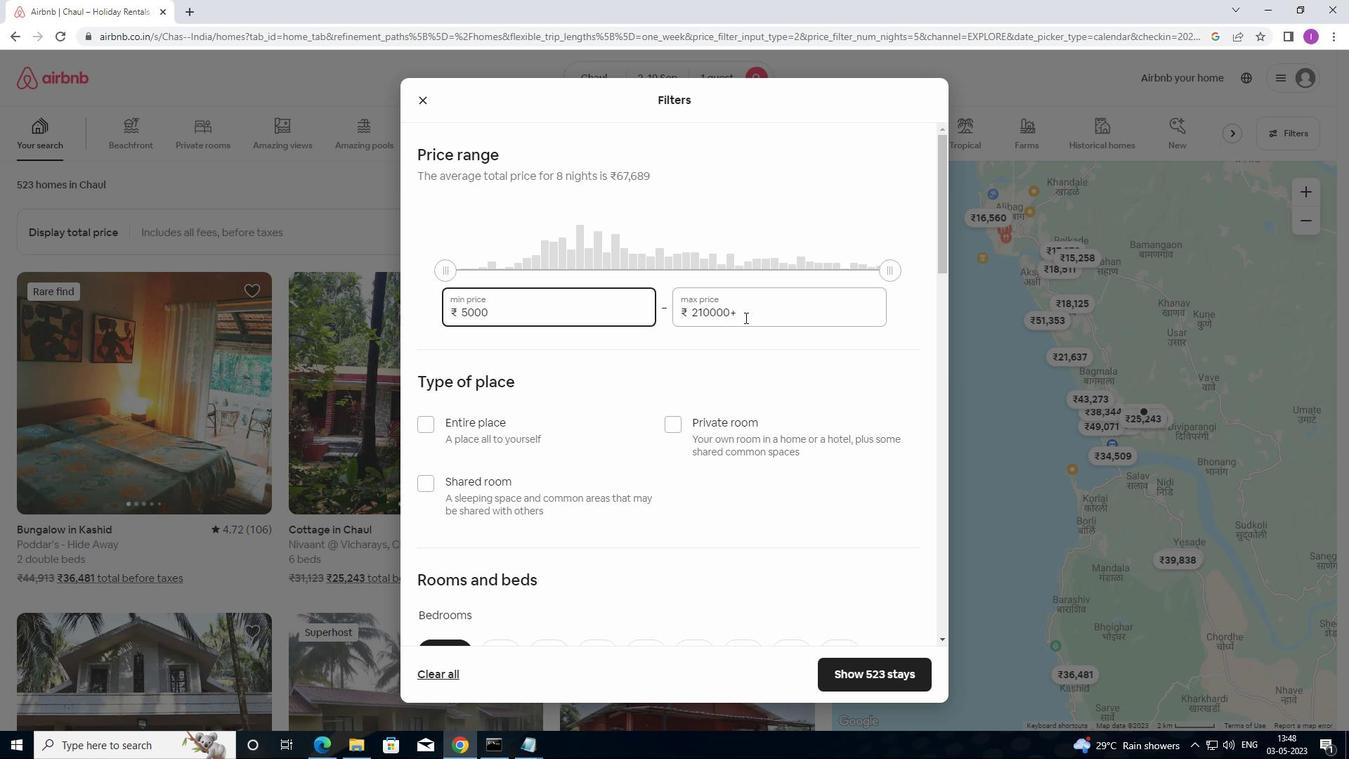 
Action: Mouse pressed left at (759, 314)
Screenshot: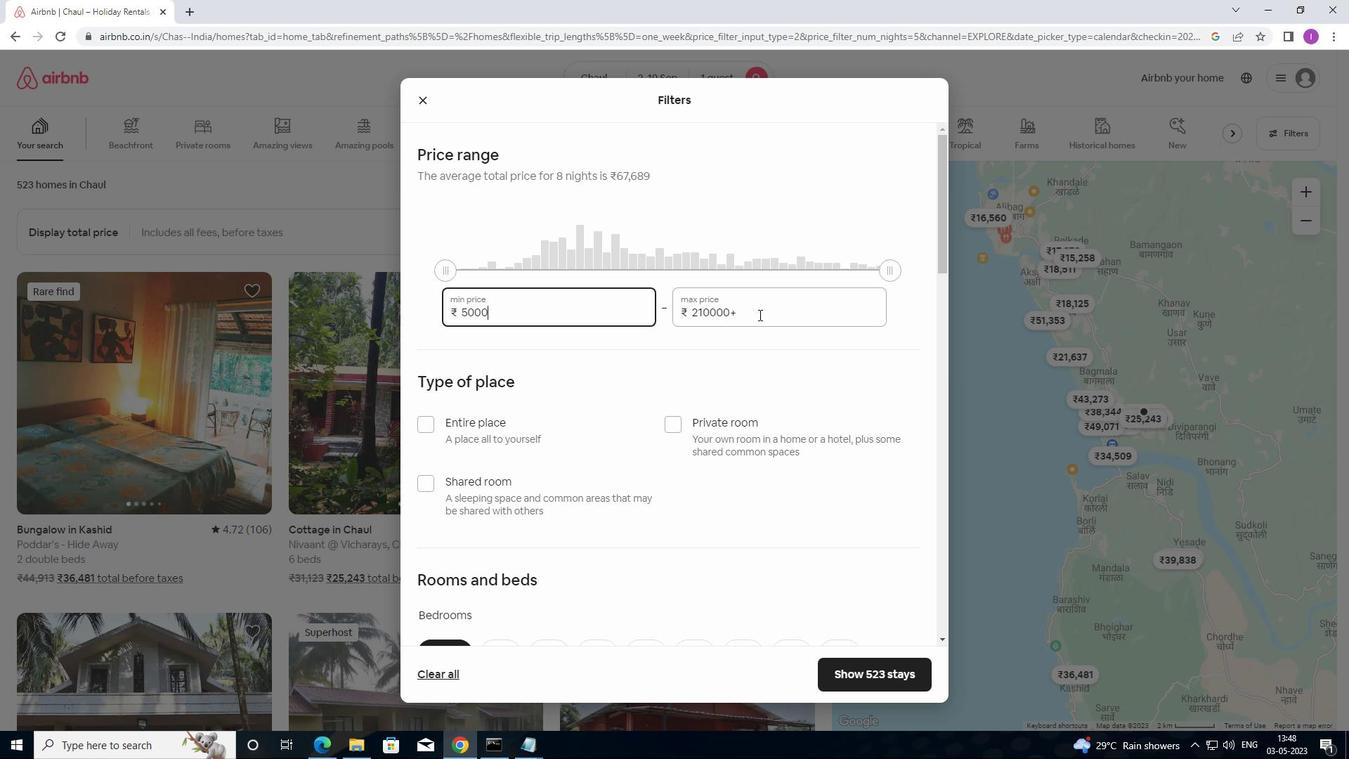 
Action: Mouse moved to (681, 310)
Screenshot: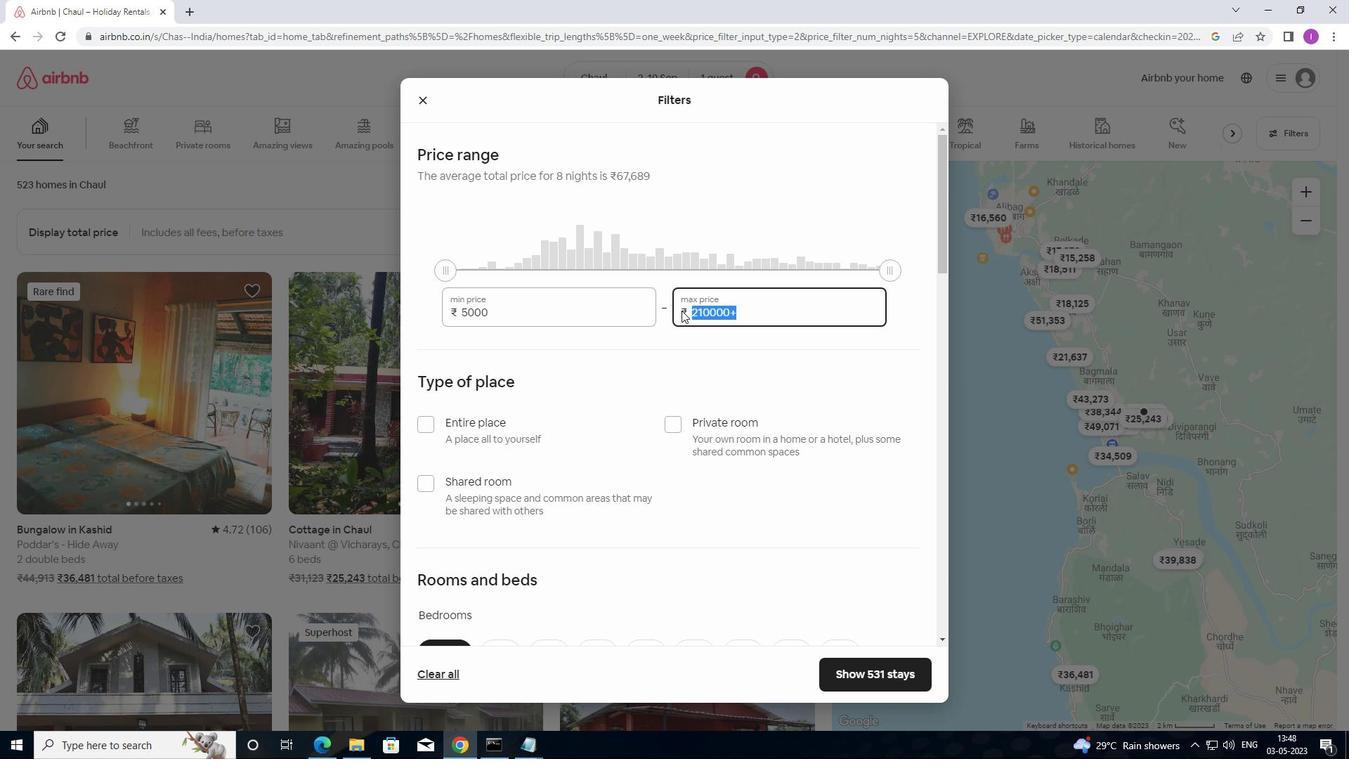 
Action: Key pressed 16
Screenshot: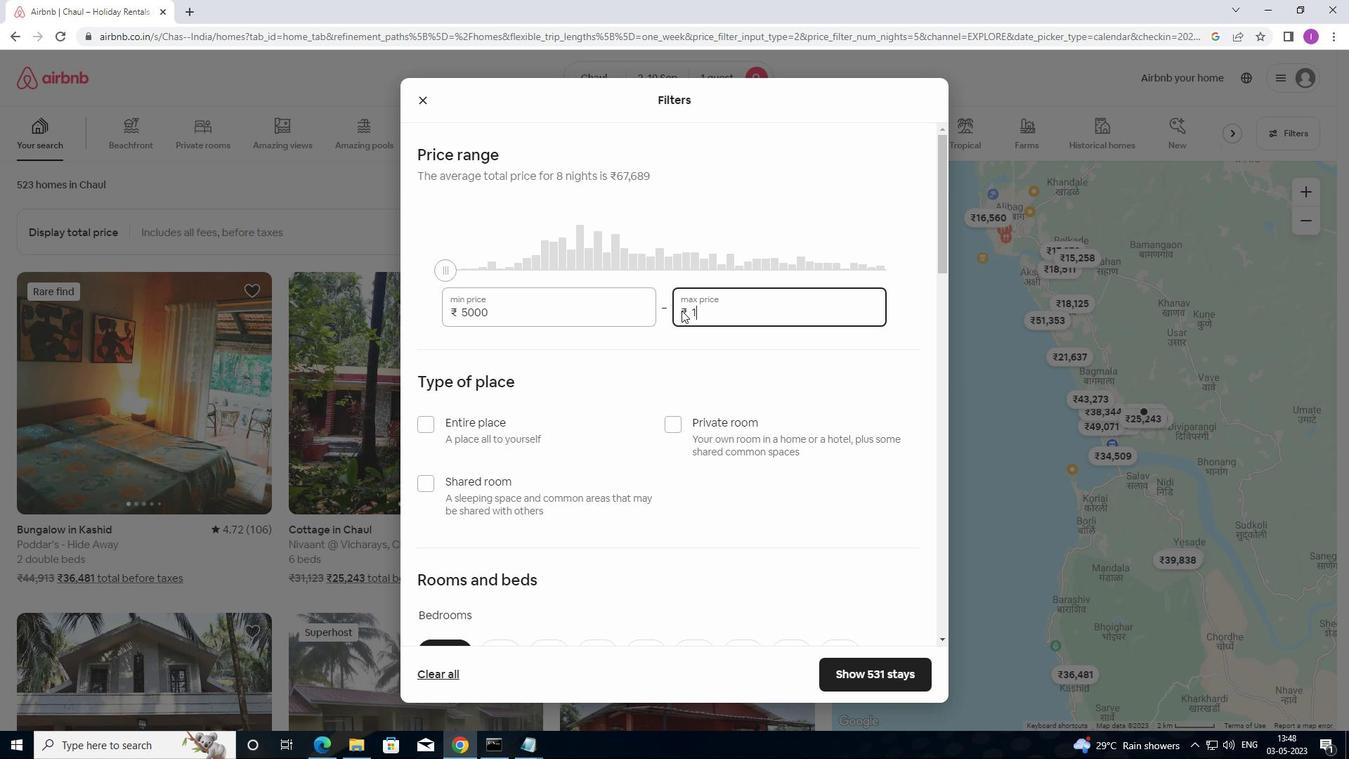 
Action: Mouse moved to (674, 312)
Screenshot: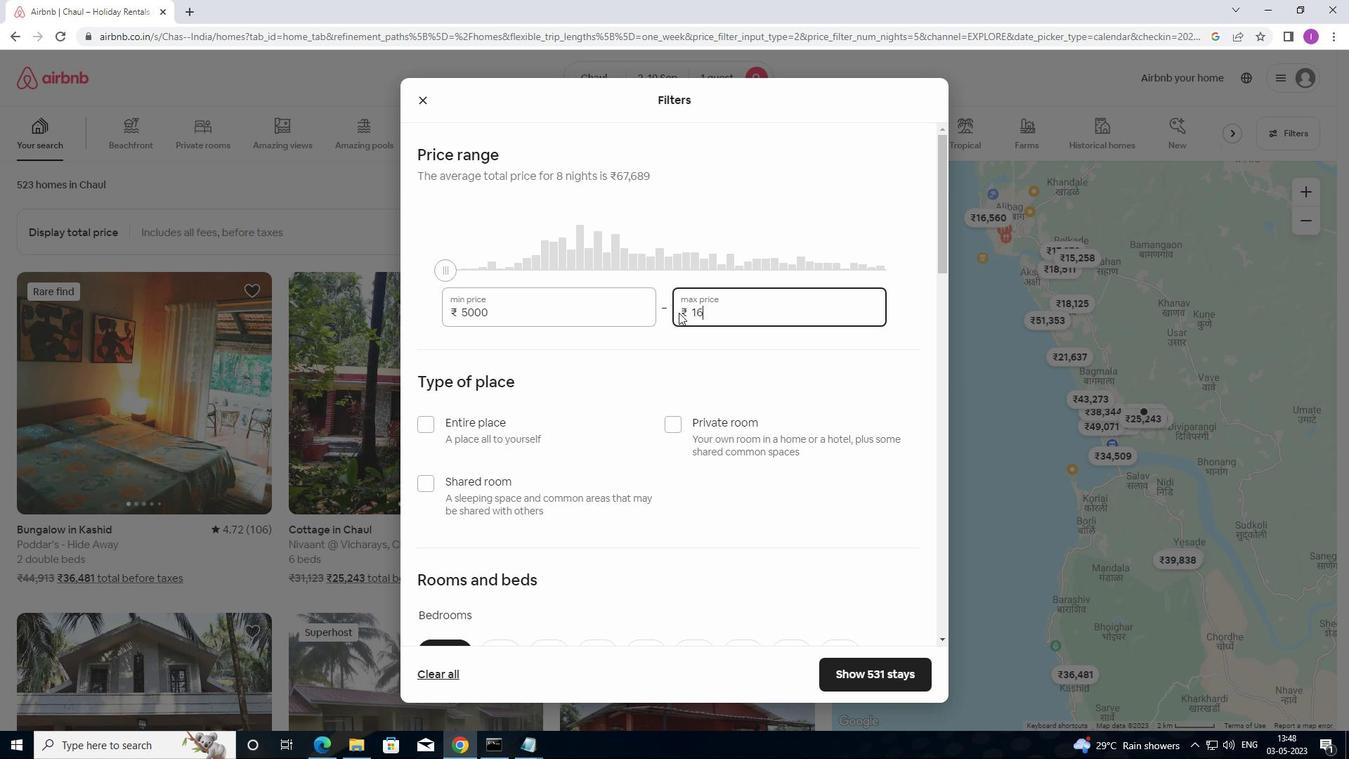 
Action: Key pressed 000
Screenshot: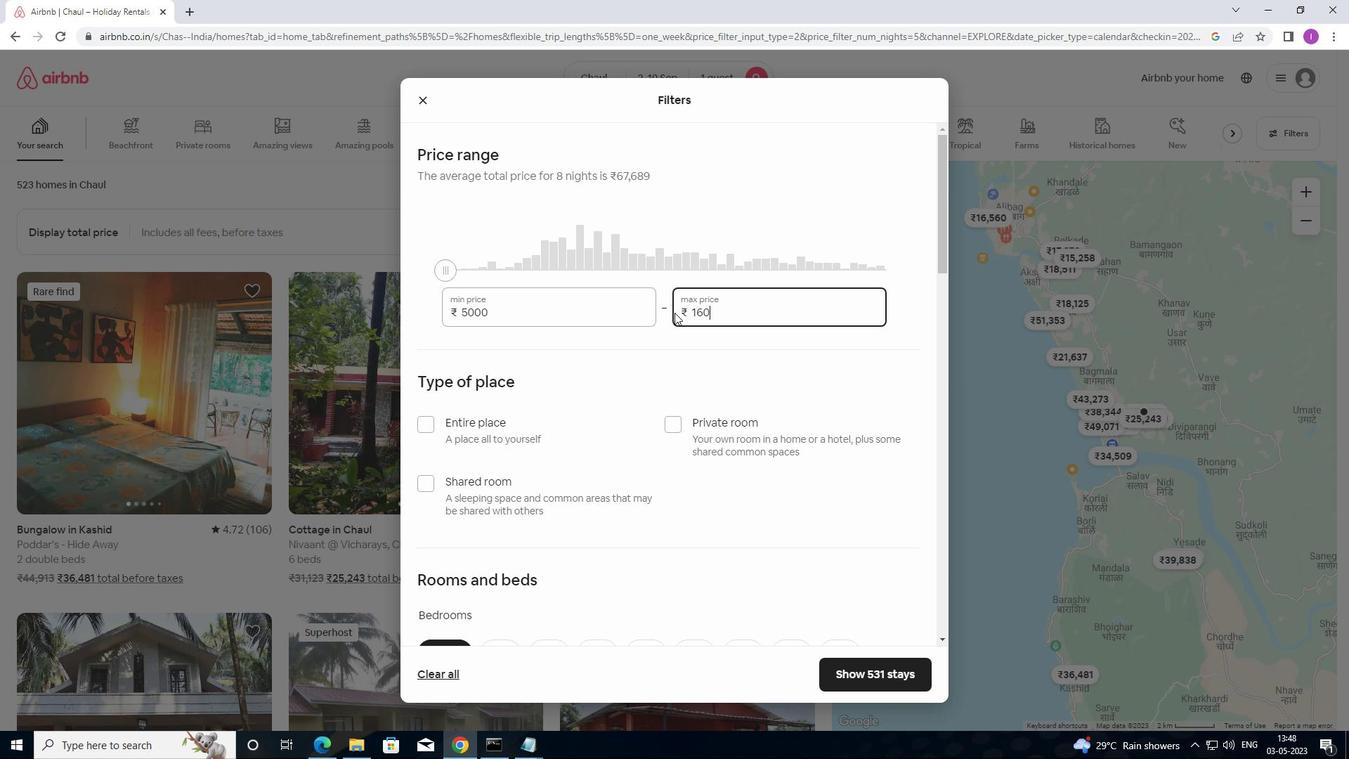 
Action: Mouse moved to (681, 314)
Screenshot: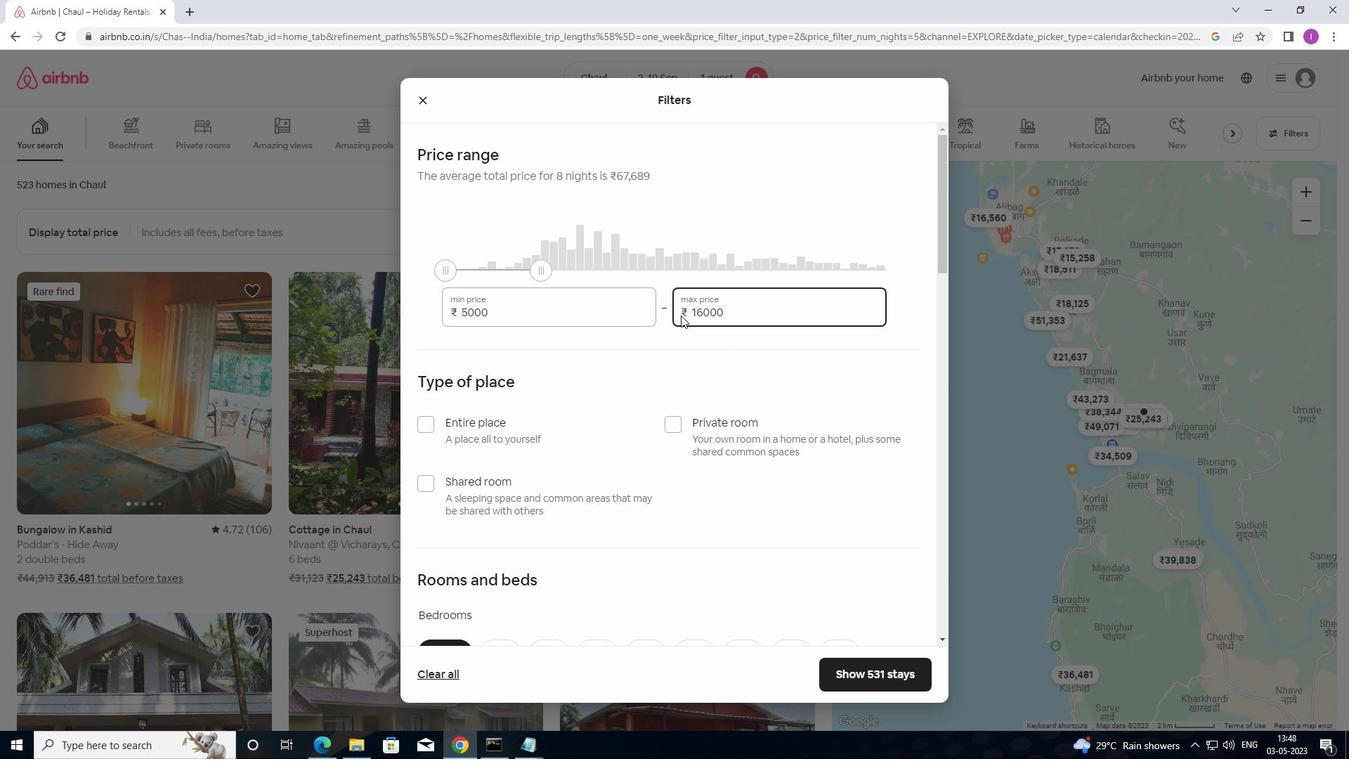 
Action: Mouse scrolled (681, 314) with delta (0, 0)
Screenshot: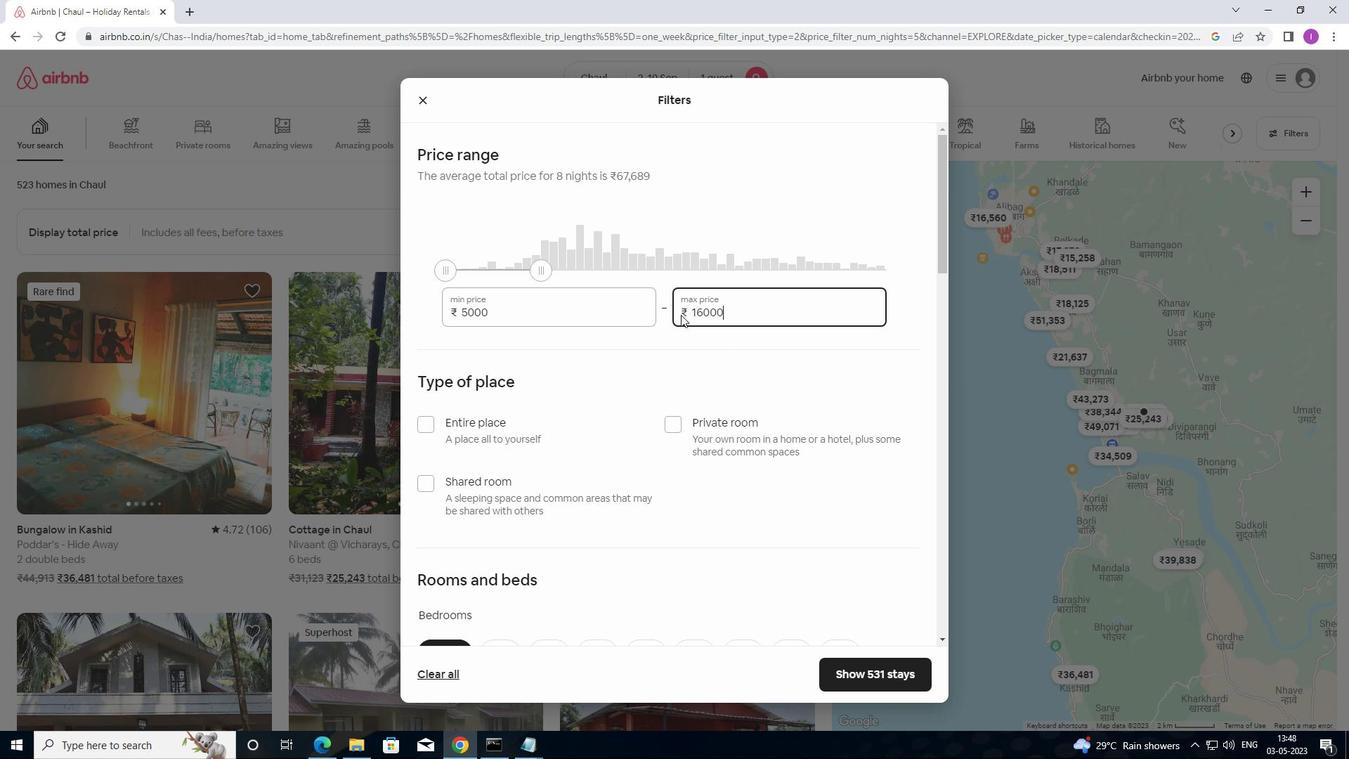 
Action: Mouse moved to (681, 313)
Screenshot: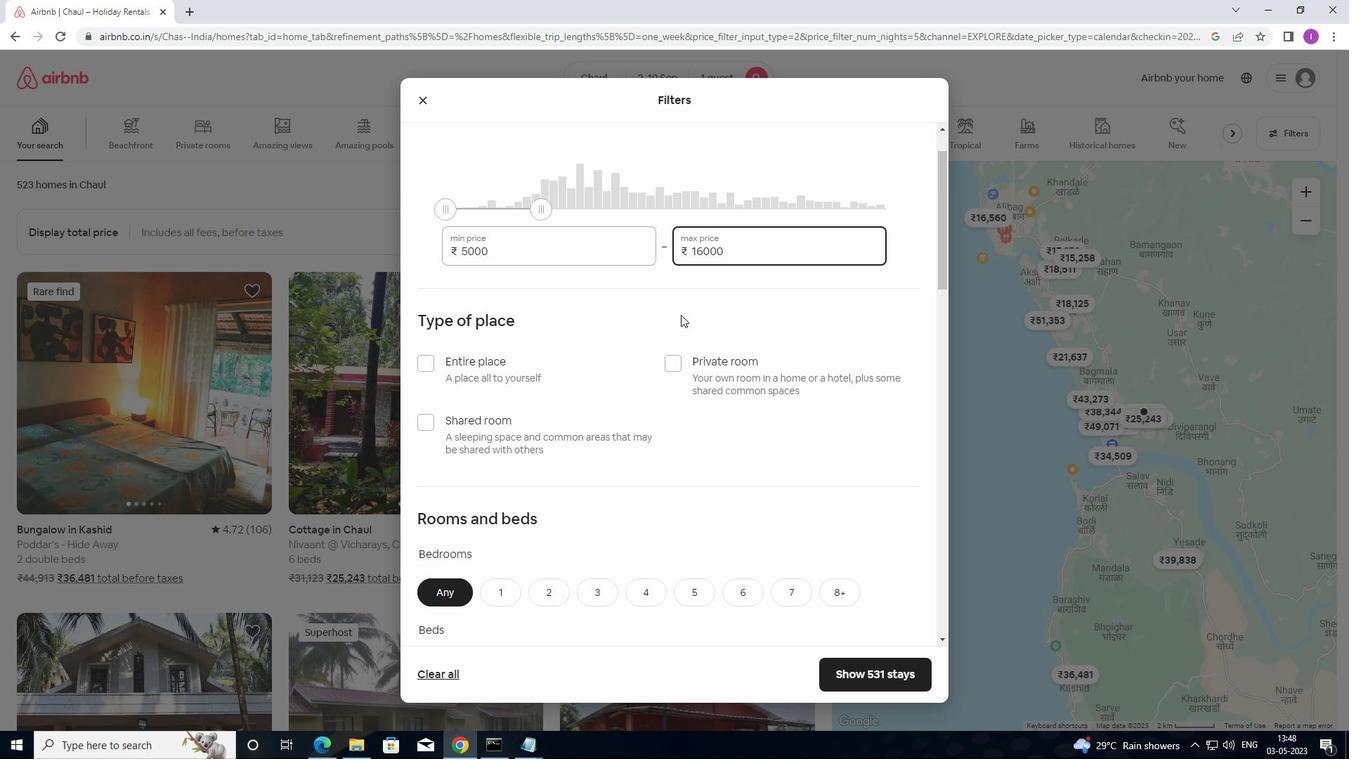 
Action: Mouse scrolled (681, 312) with delta (0, 0)
Screenshot: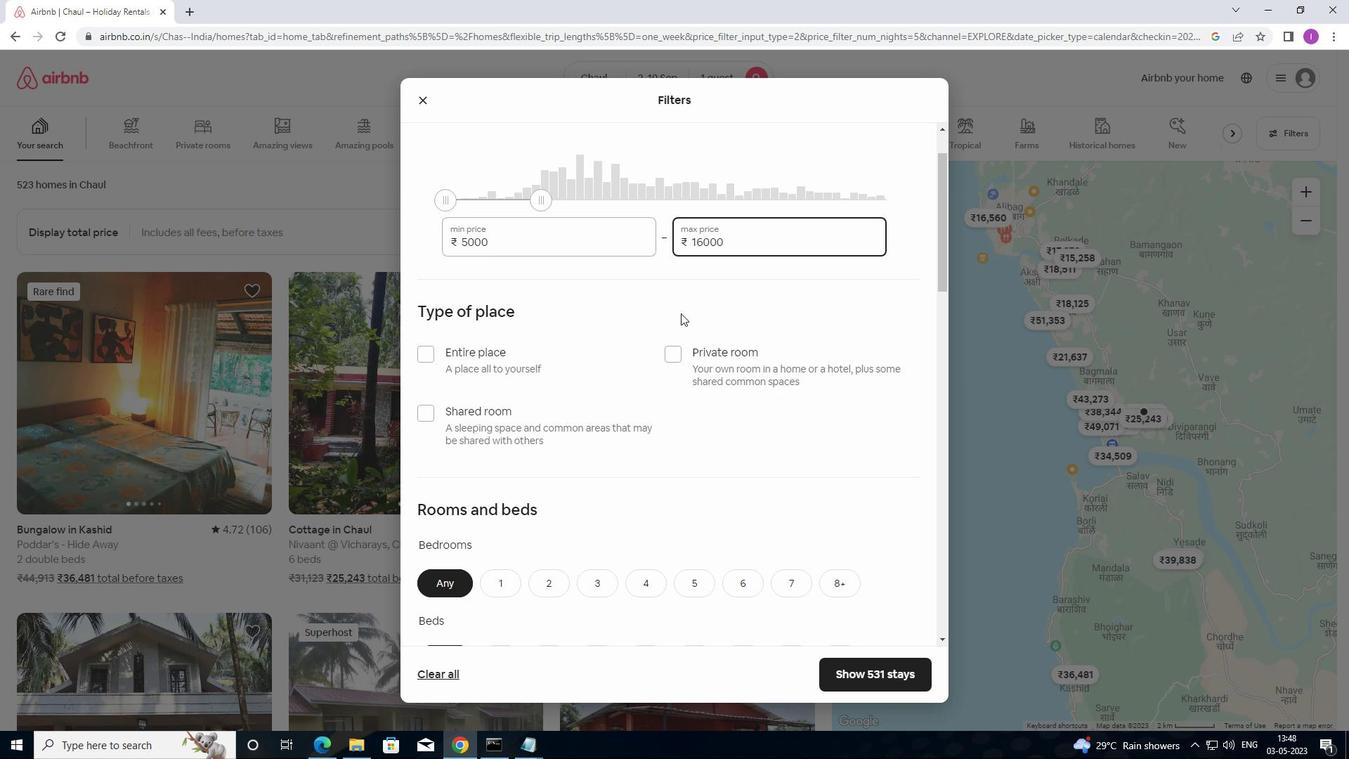 
Action: Mouse moved to (681, 285)
Screenshot: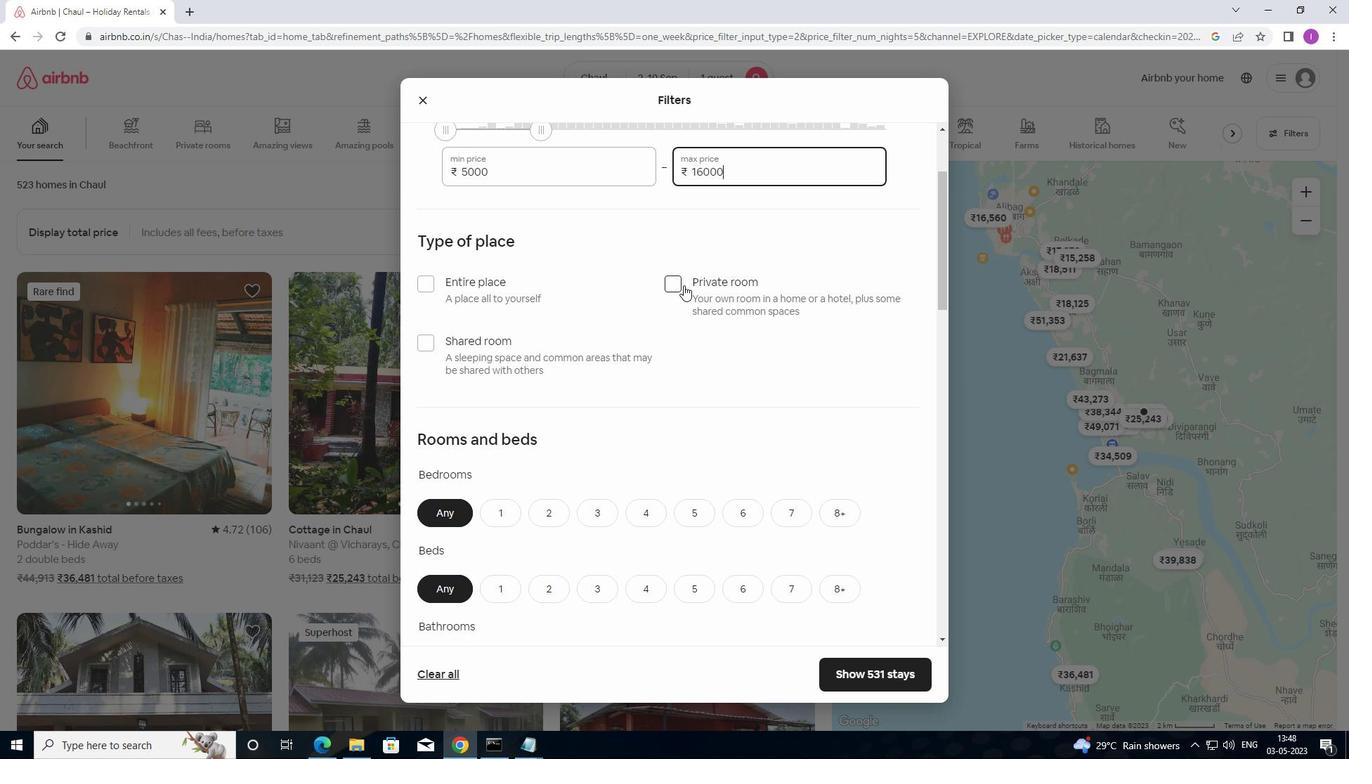 
Action: Mouse pressed left at (681, 285)
Screenshot: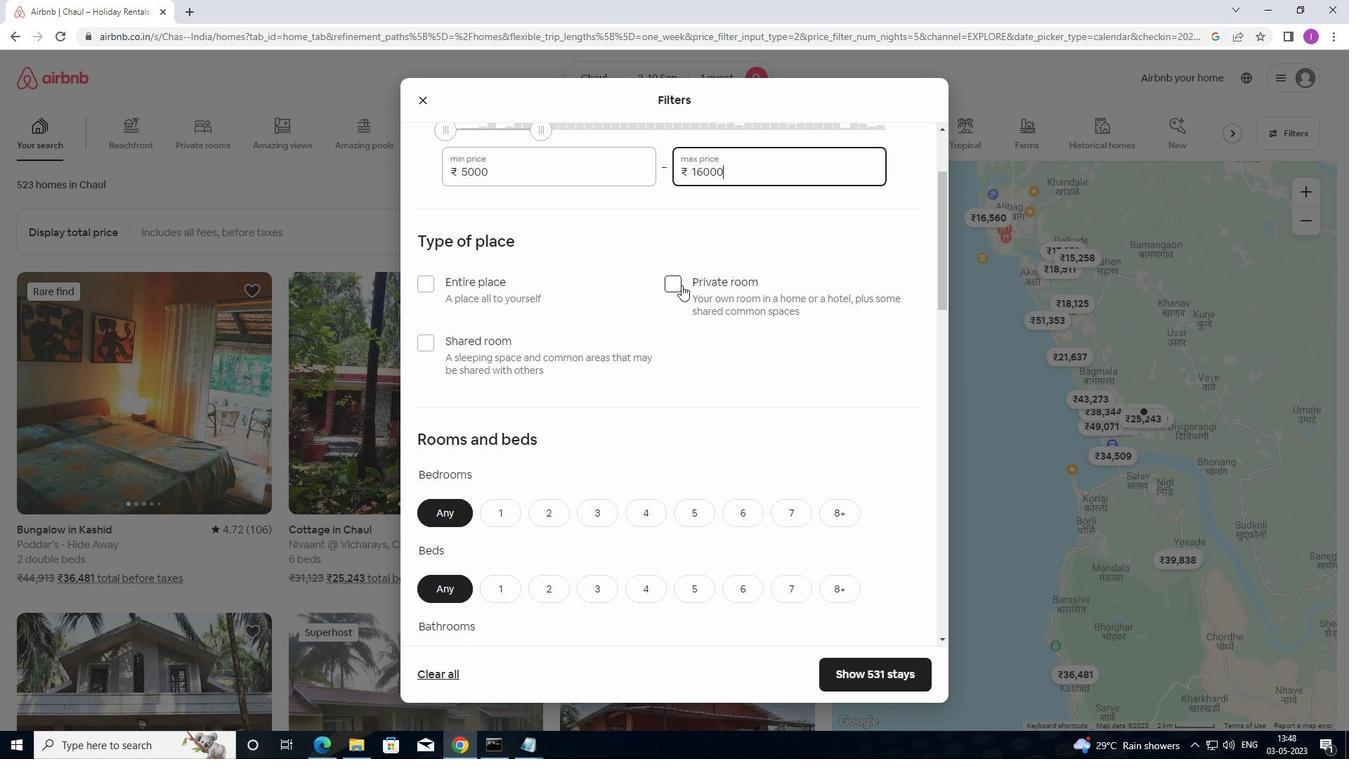 
Action: Mouse moved to (571, 517)
Screenshot: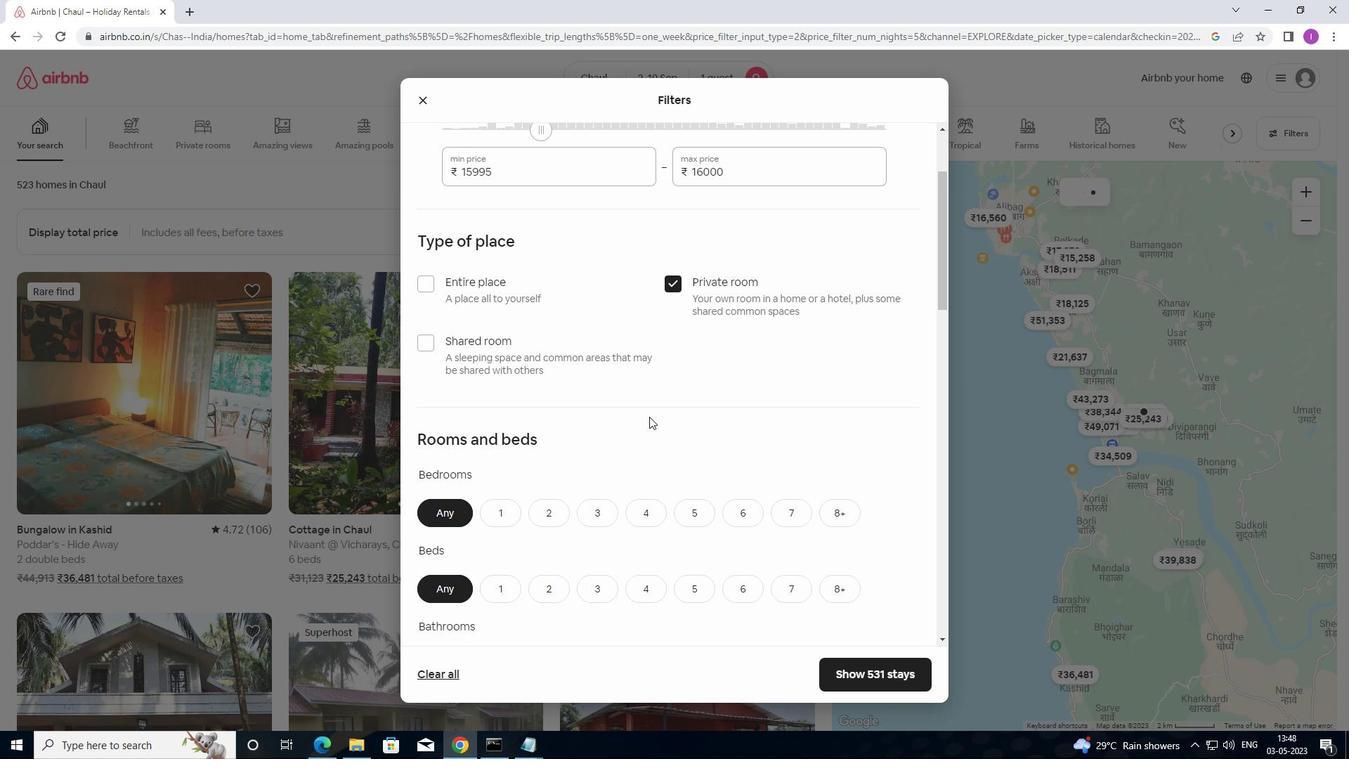 
Action: Mouse scrolled (571, 516) with delta (0, 0)
Screenshot: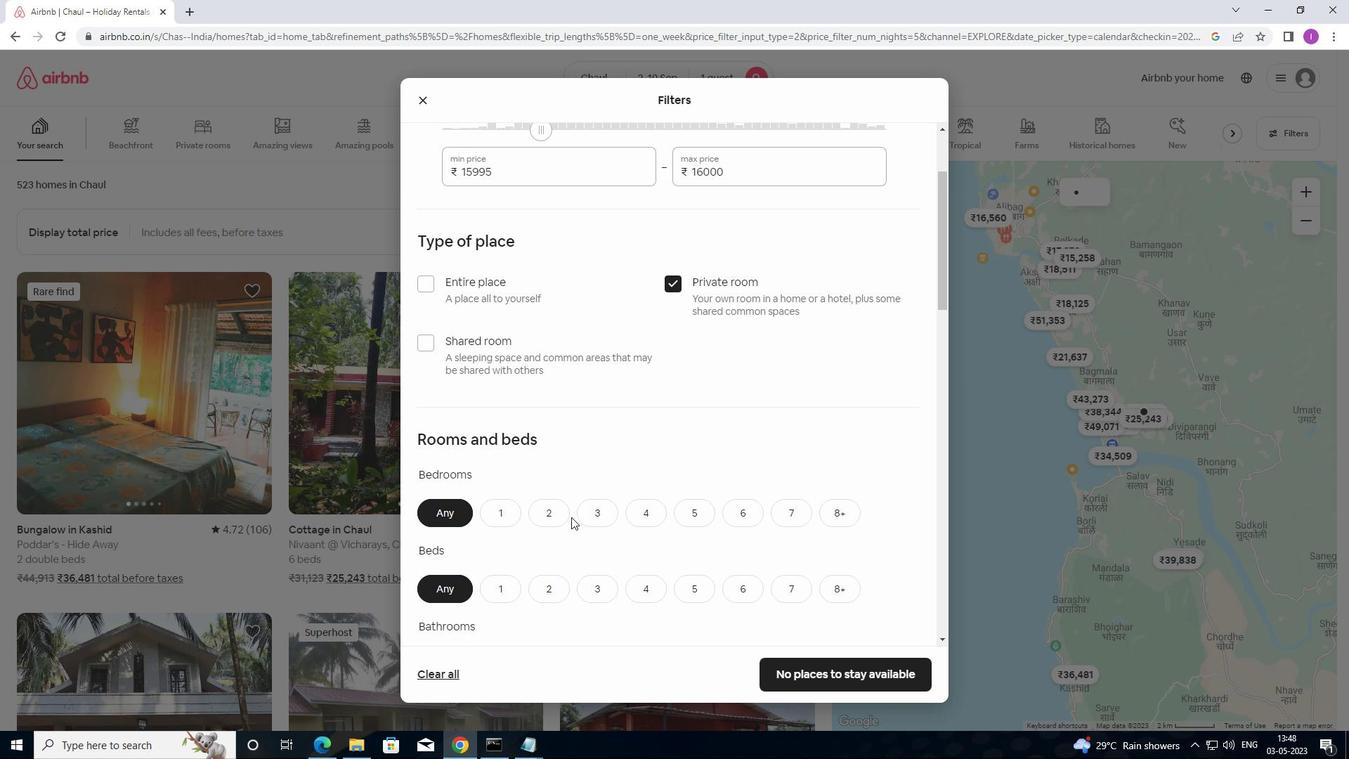 
Action: Mouse scrolled (571, 516) with delta (0, 0)
Screenshot: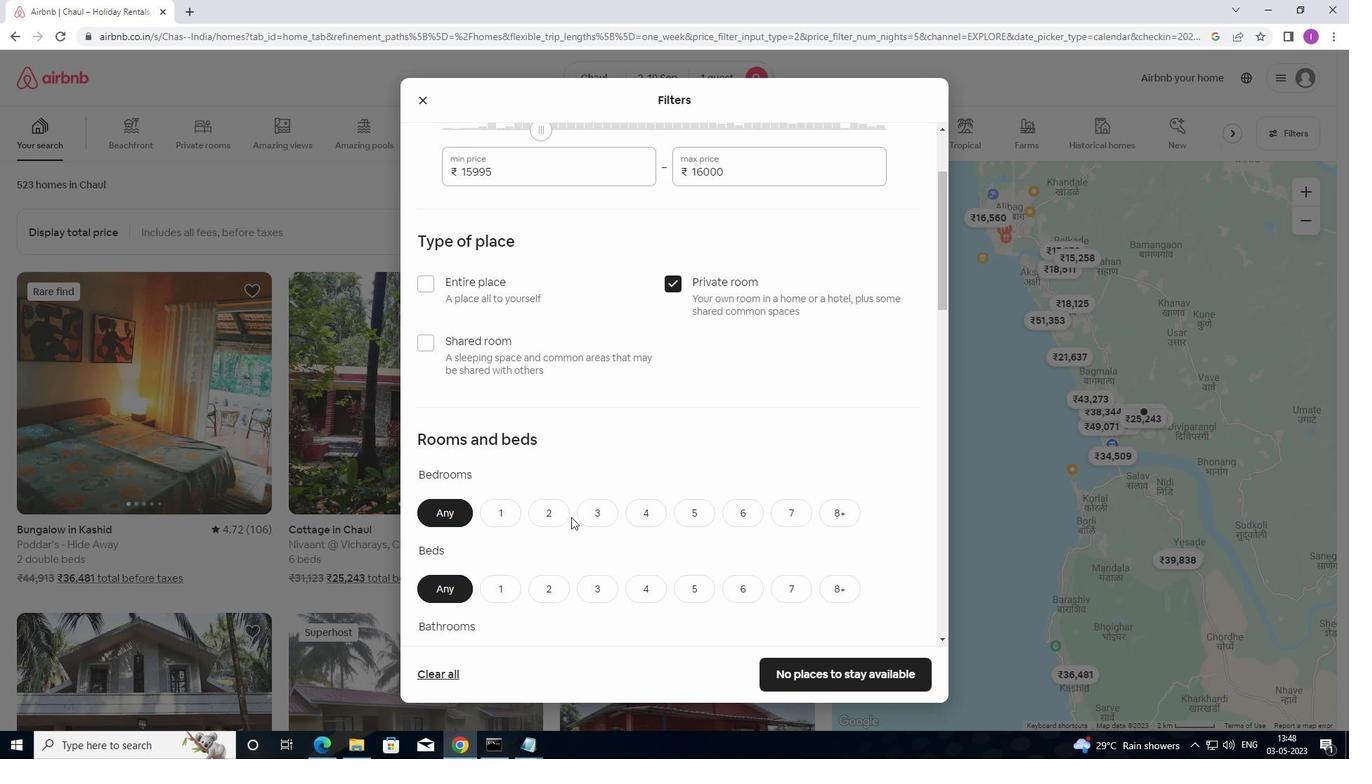 
Action: Mouse scrolled (571, 516) with delta (0, 0)
Screenshot: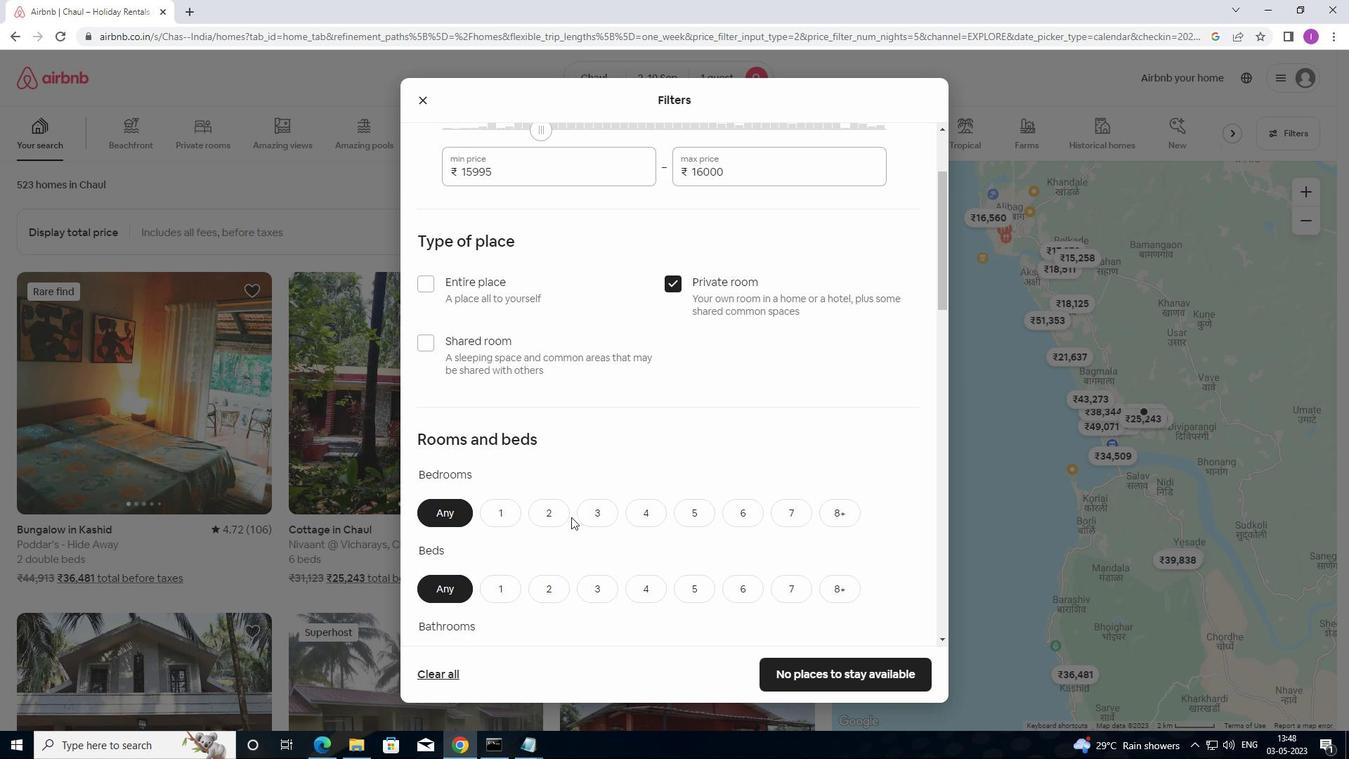 
Action: Mouse moved to (498, 297)
Screenshot: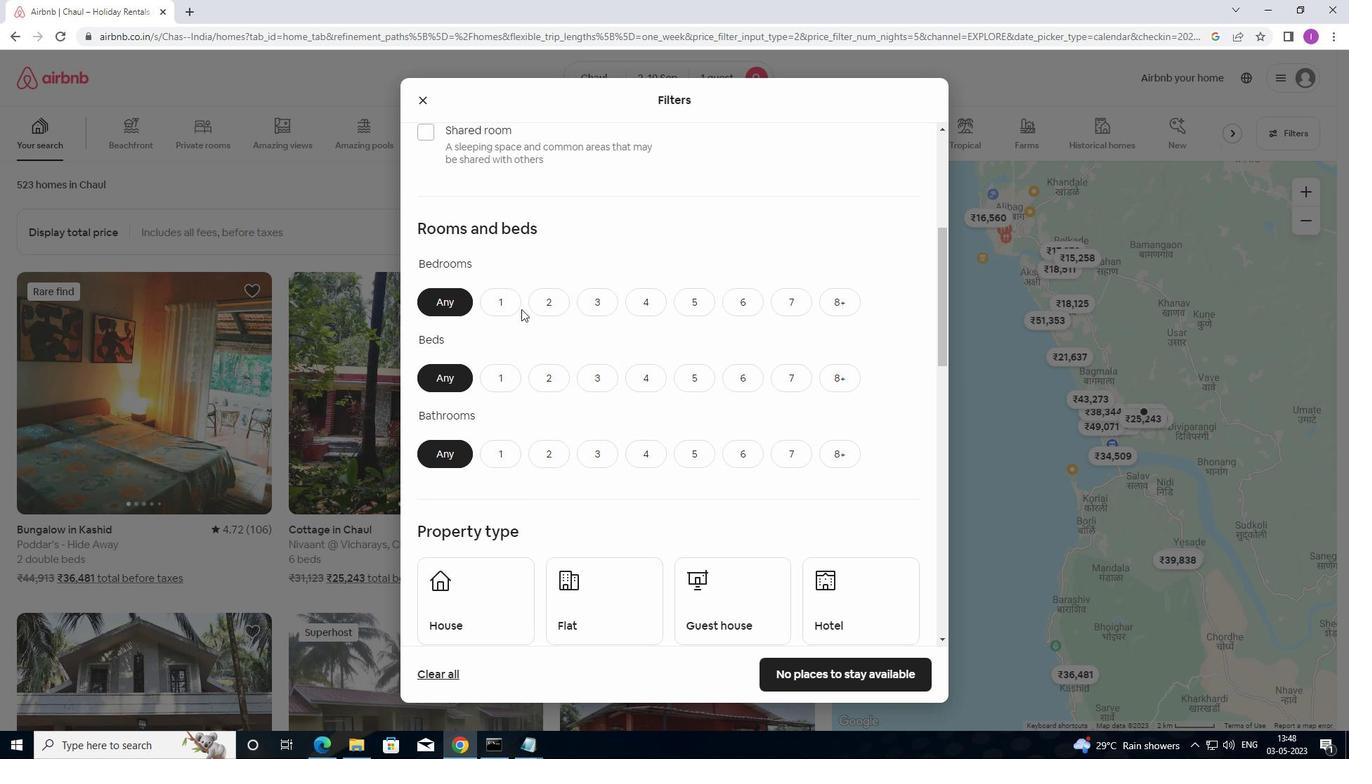 
Action: Mouse pressed left at (498, 297)
Screenshot: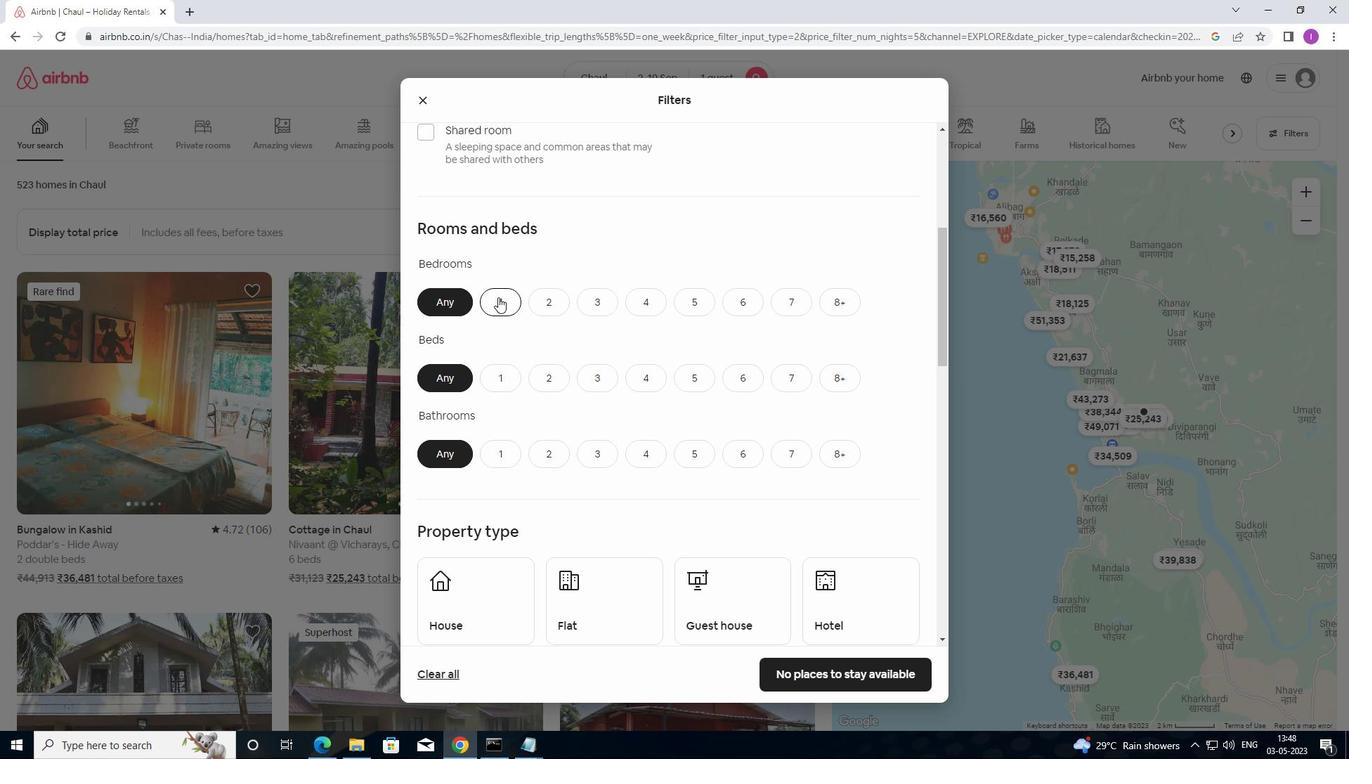 
Action: Mouse moved to (501, 377)
Screenshot: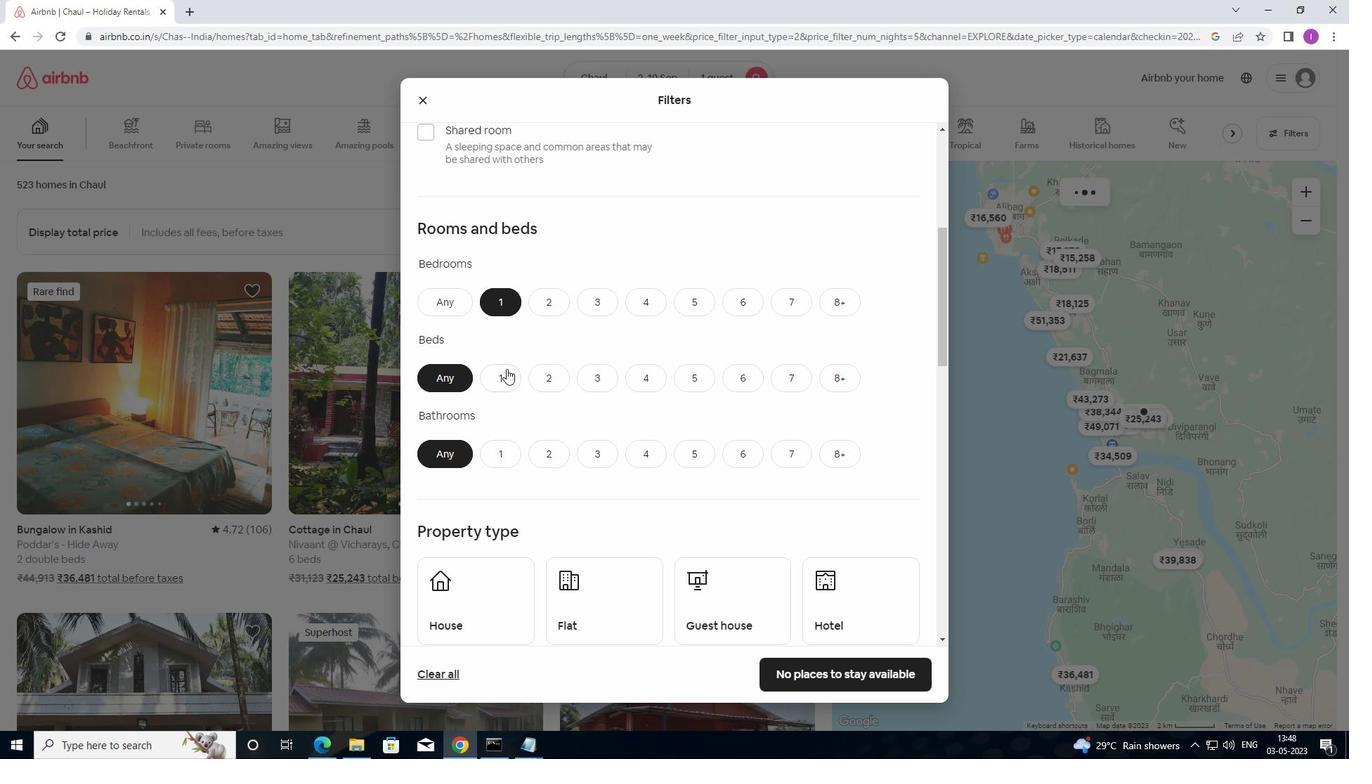 
Action: Mouse pressed left at (501, 377)
Screenshot: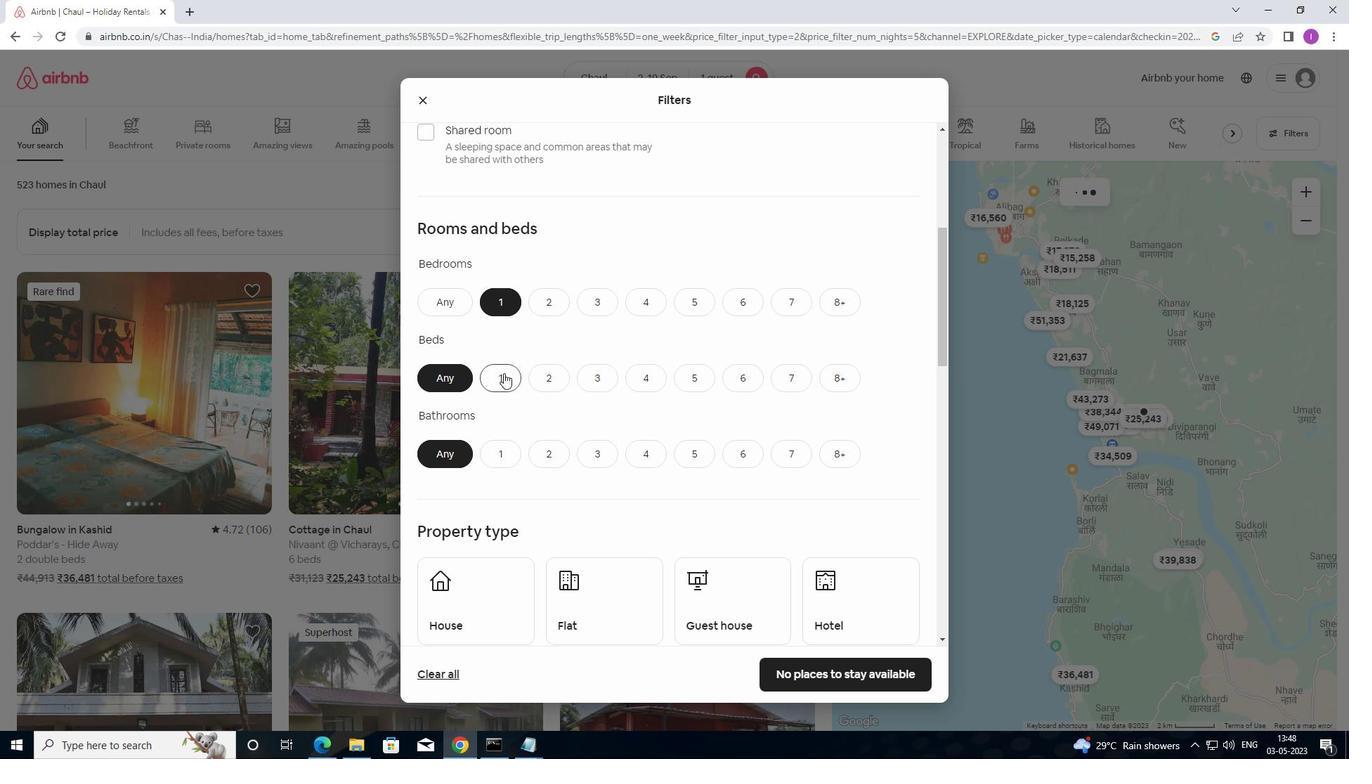 
Action: Mouse moved to (502, 458)
Screenshot: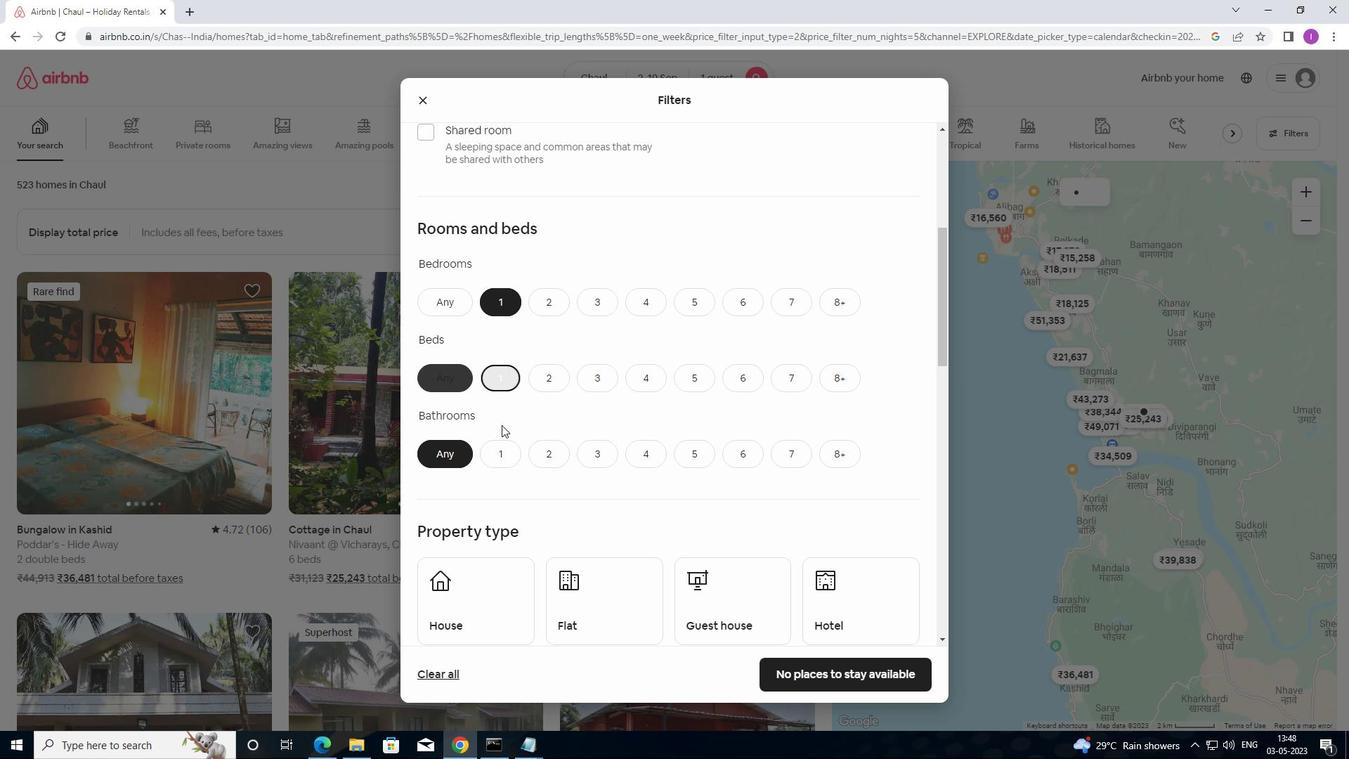 
Action: Mouse pressed left at (502, 458)
Screenshot: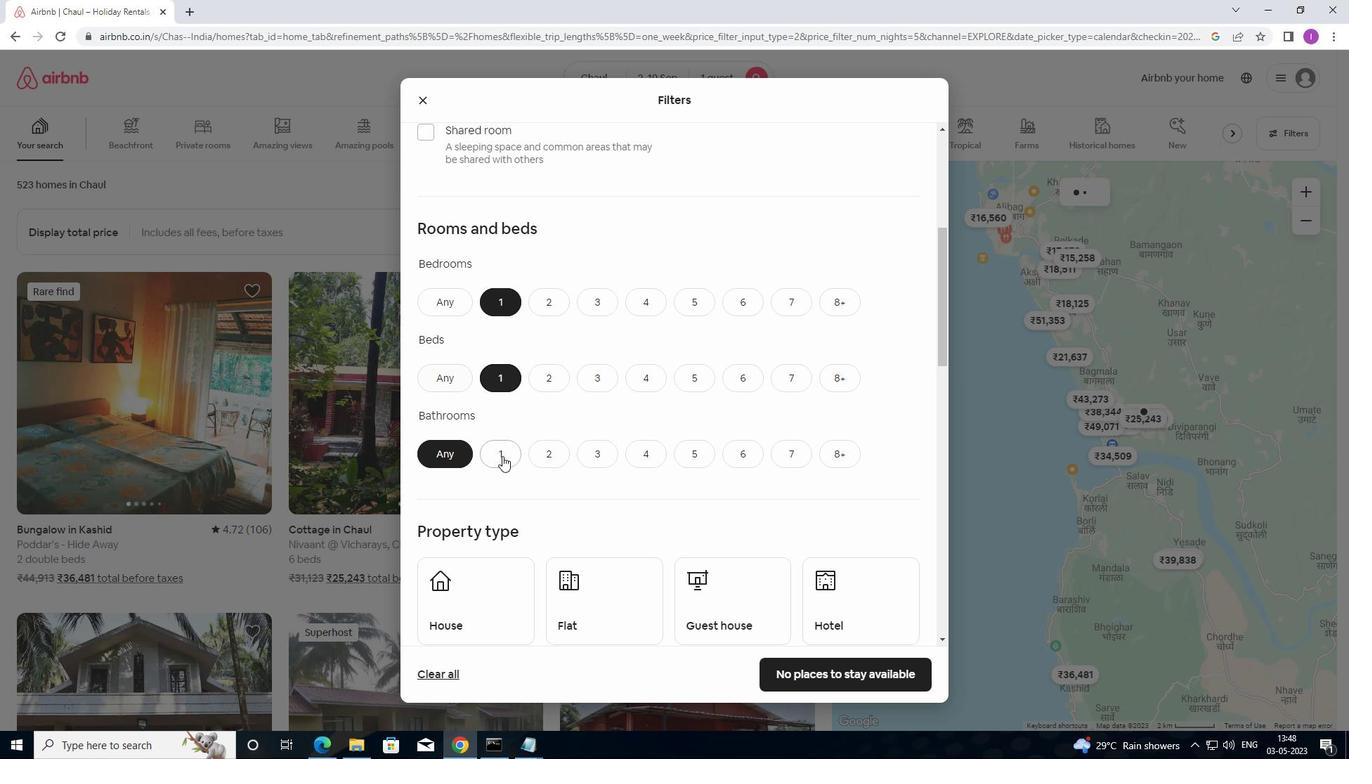 
Action: Mouse moved to (639, 541)
Screenshot: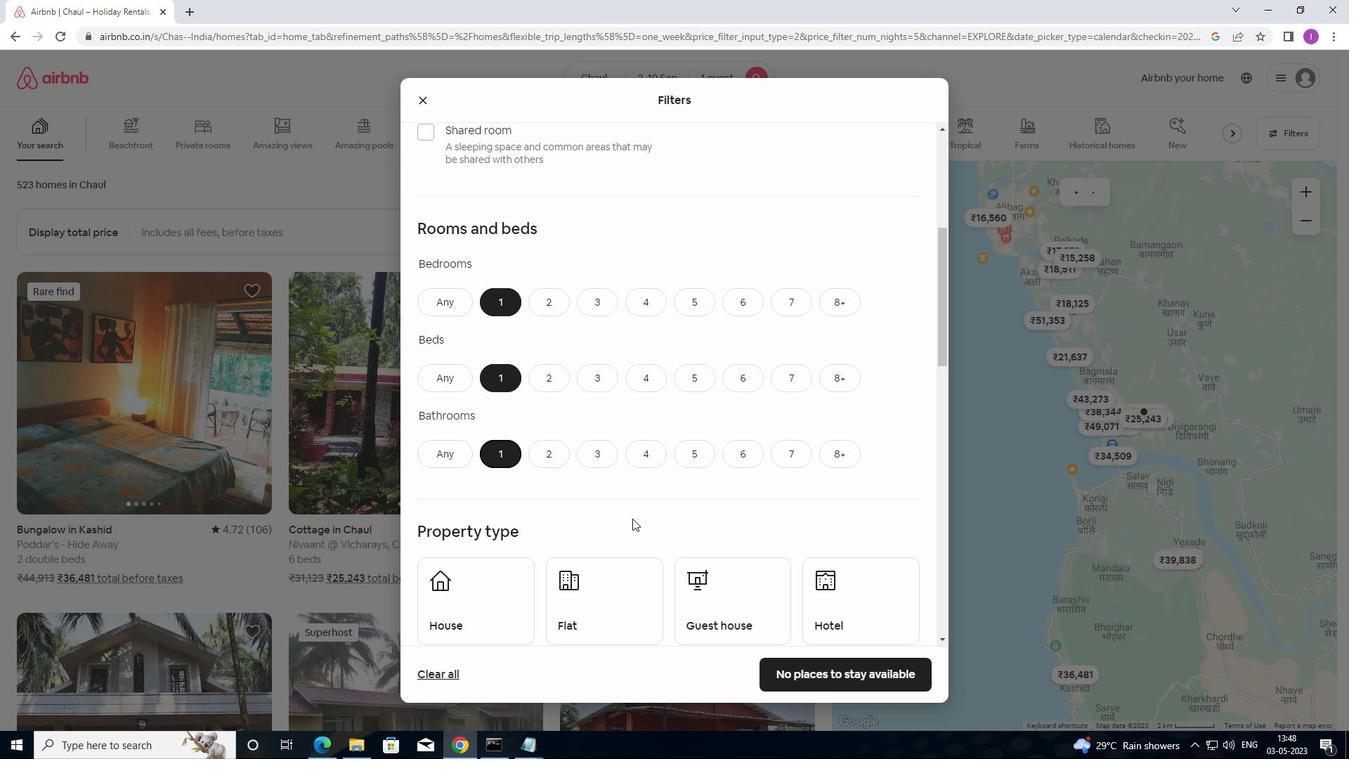 
Action: Mouse scrolled (639, 541) with delta (0, 0)
Screenshot: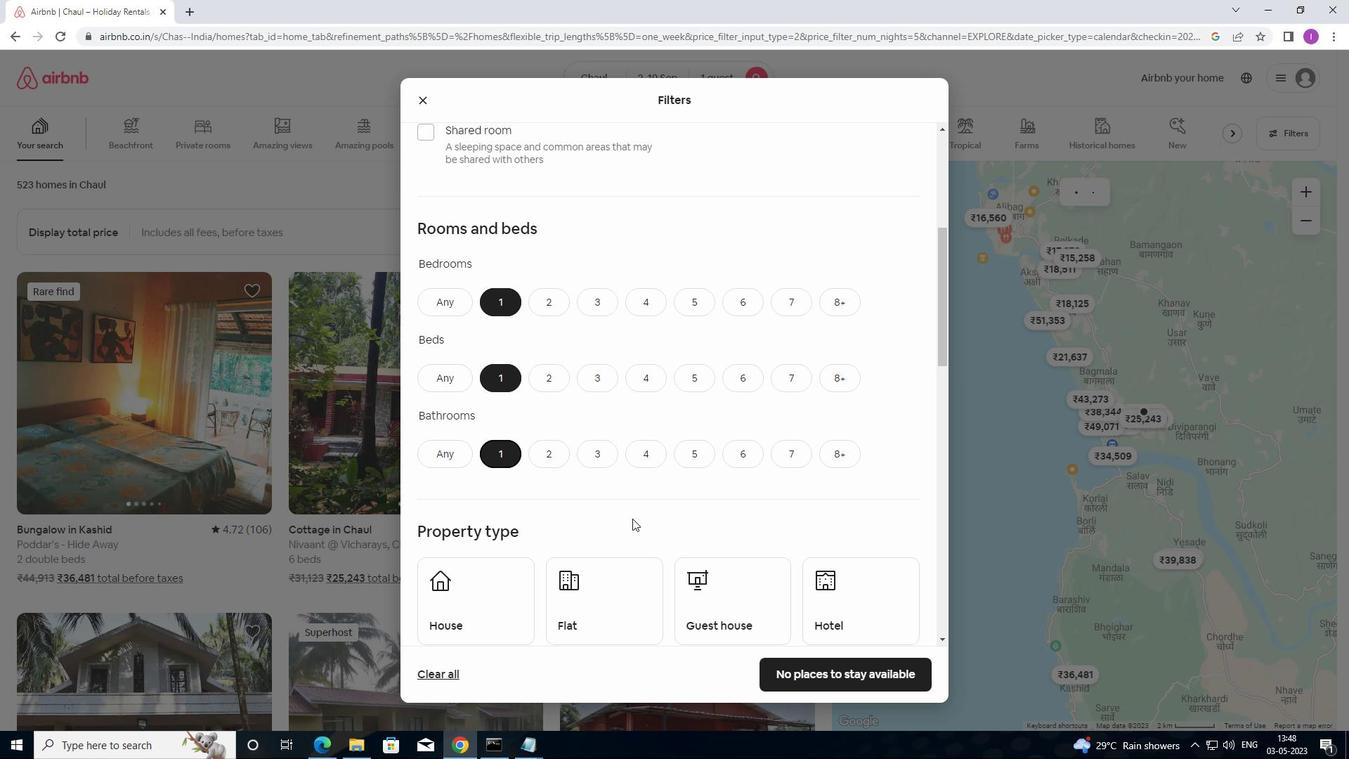 
Action: Mouse scrolled (639, 541) with delta (0, 0)
Screenshot: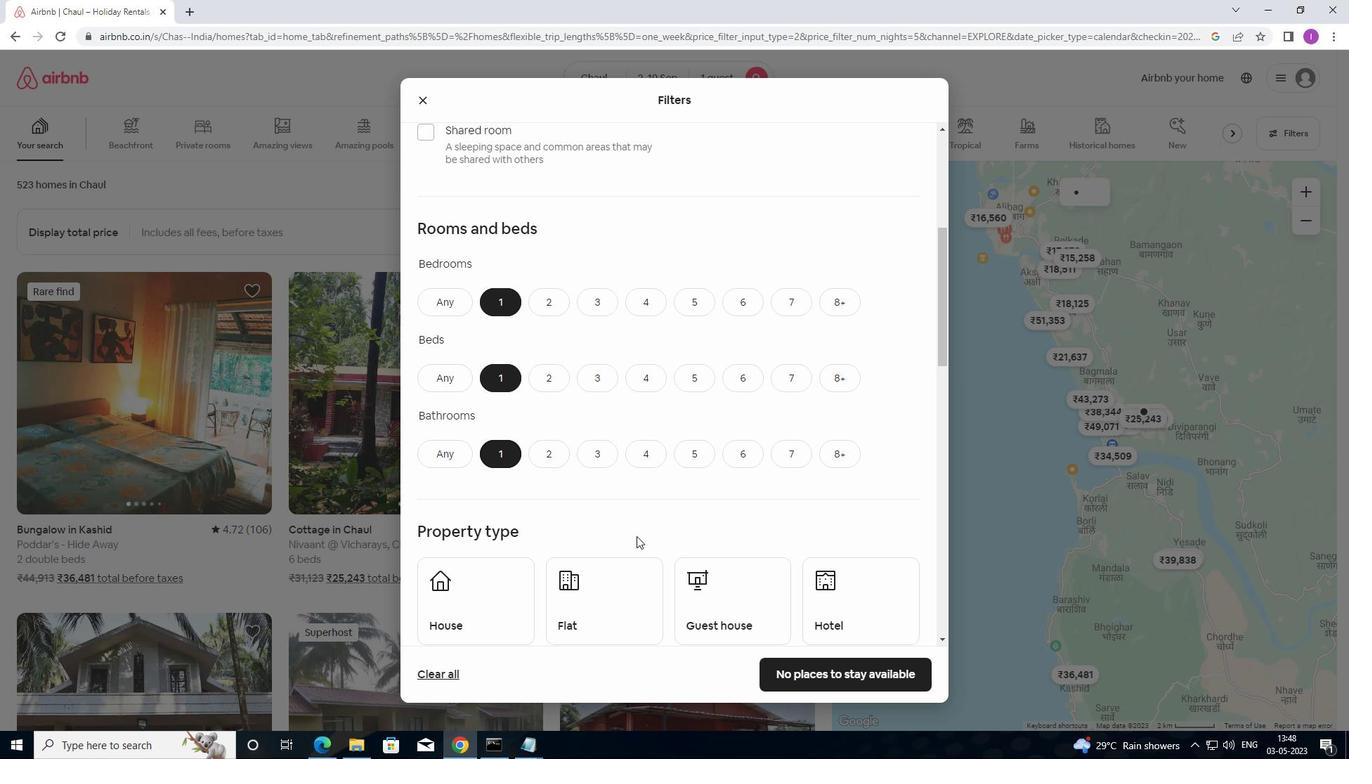 
Action: Mouse moved to (519, 478)
Screenshot: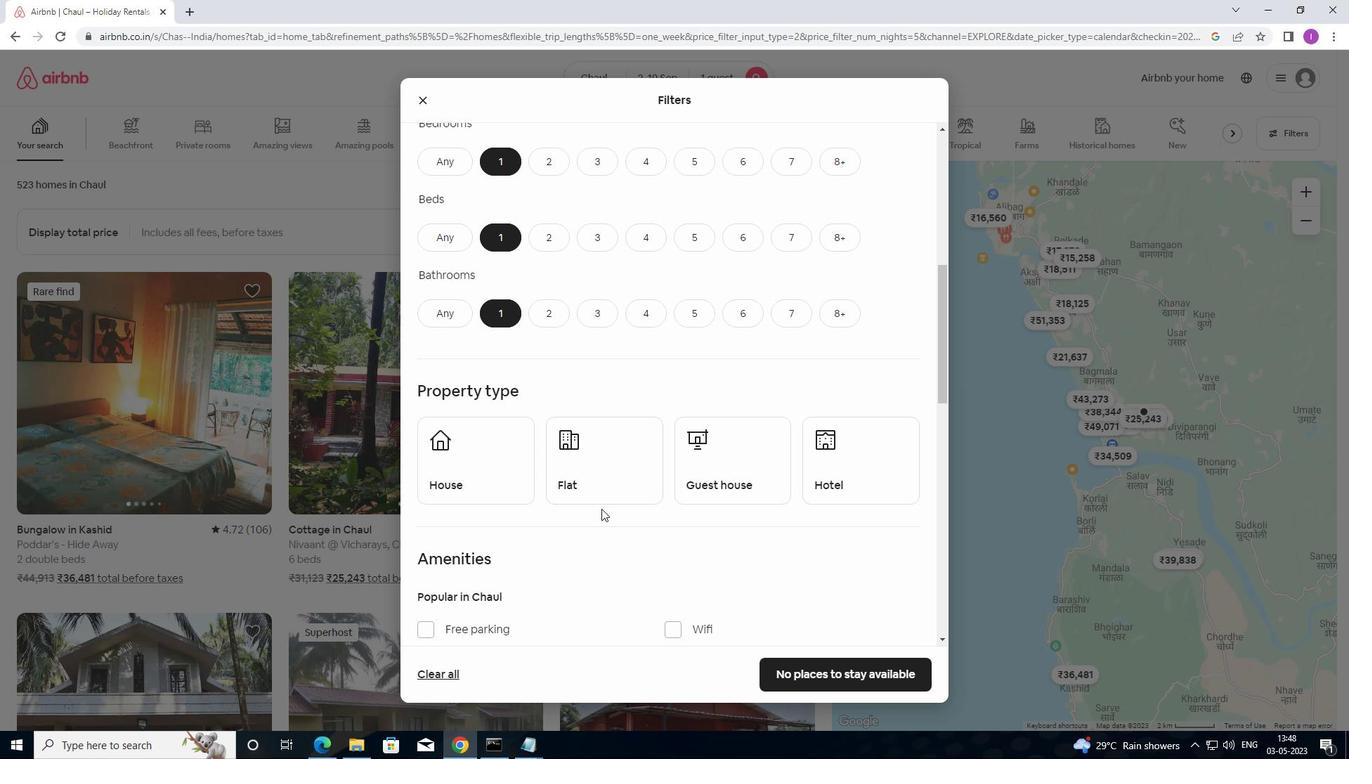 
Action: Mouse pressed left at (519, 478)
Screenshot: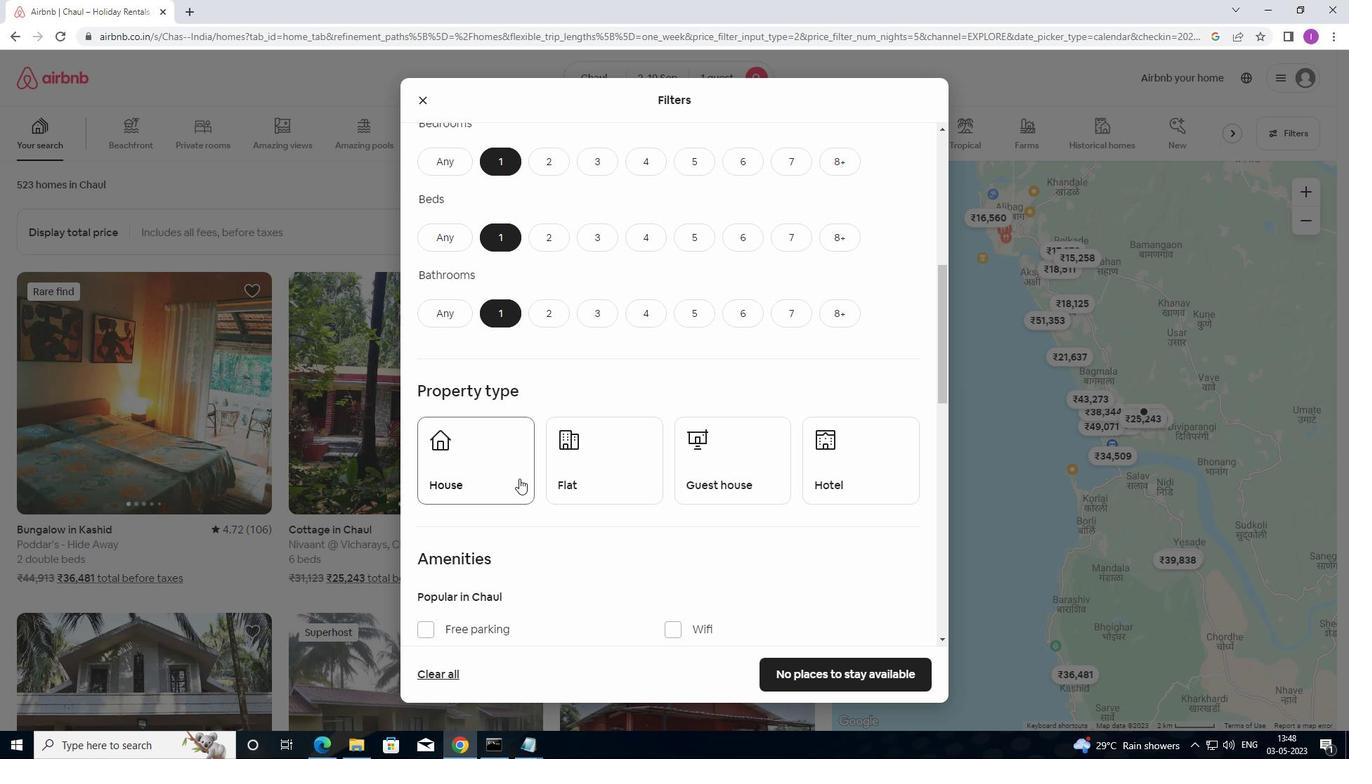 
Action: Mouse moved to (579, 475)
Screenshot: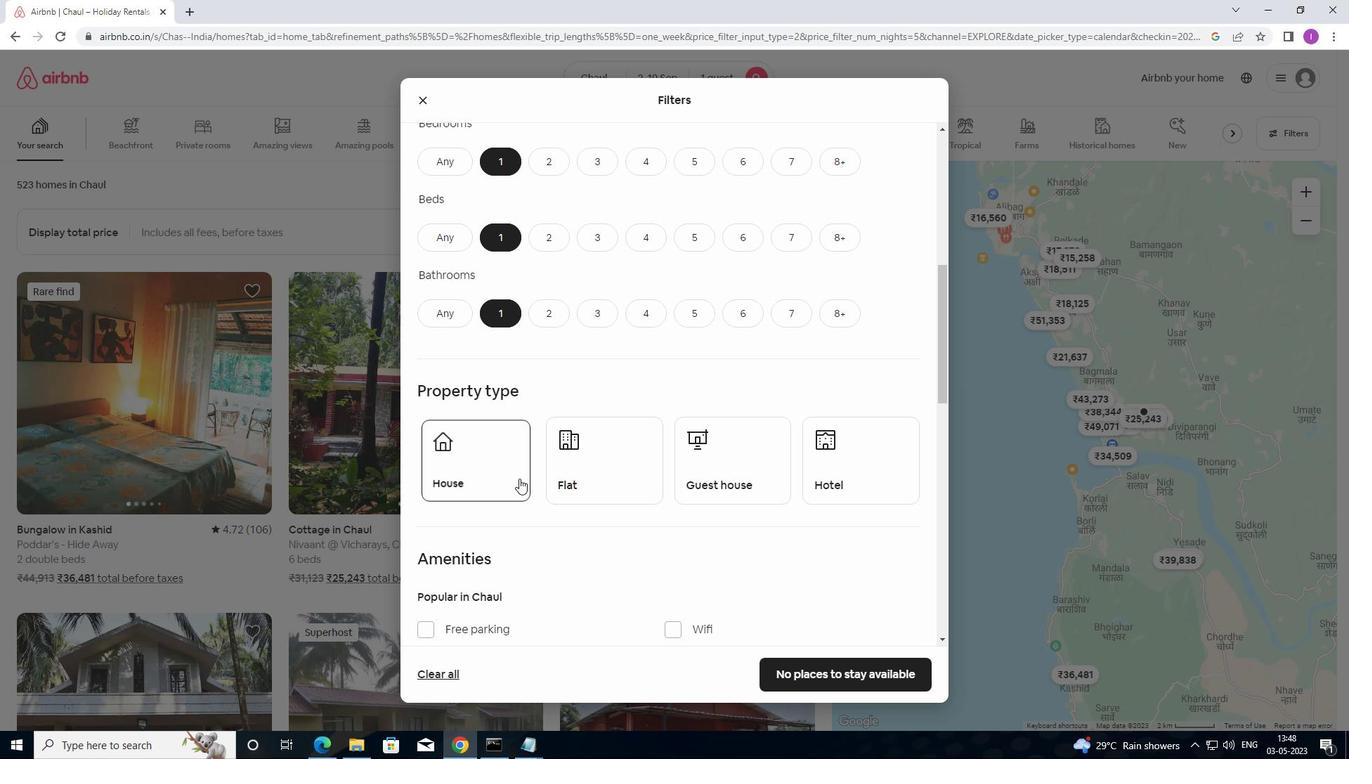 
Action: Mouse pressed left at (579, 475)
Screenshot: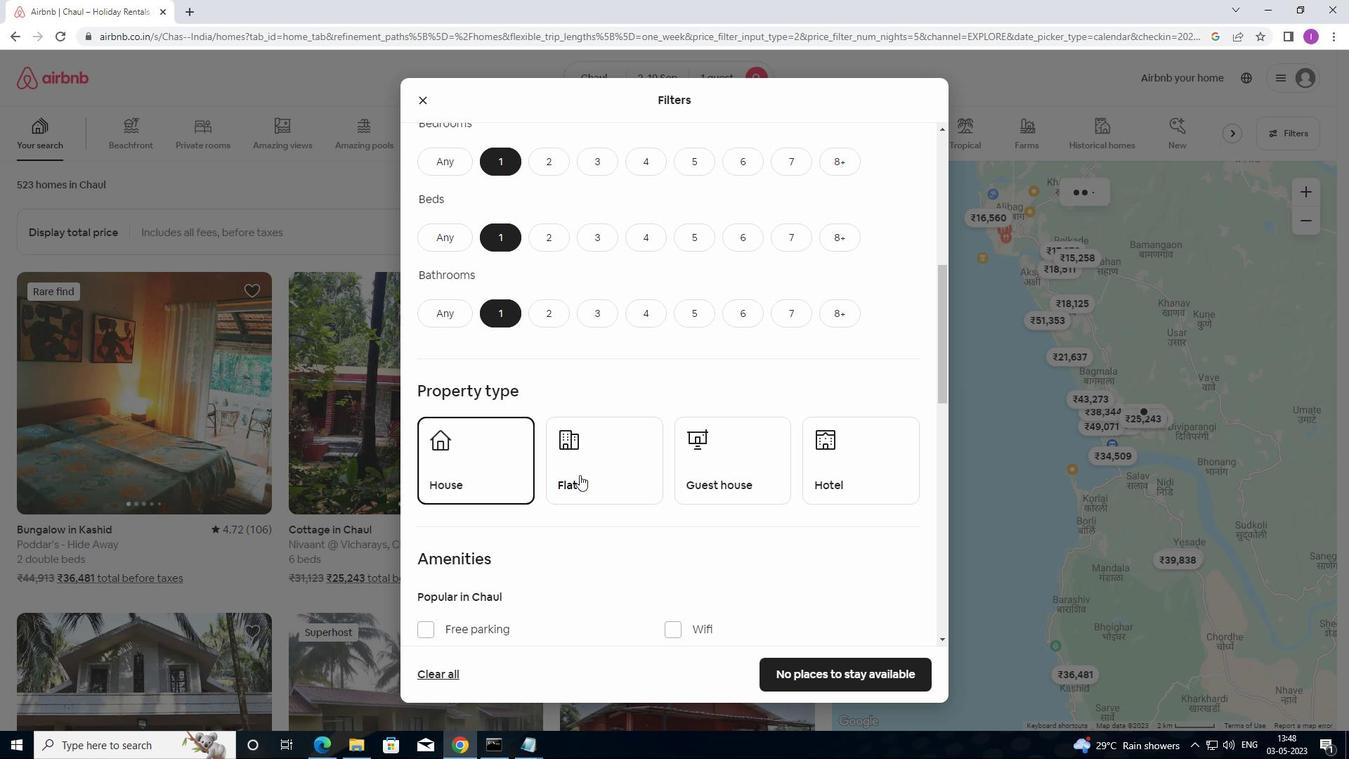 
Action: Mouse moved to (703, 473)
Screenshot: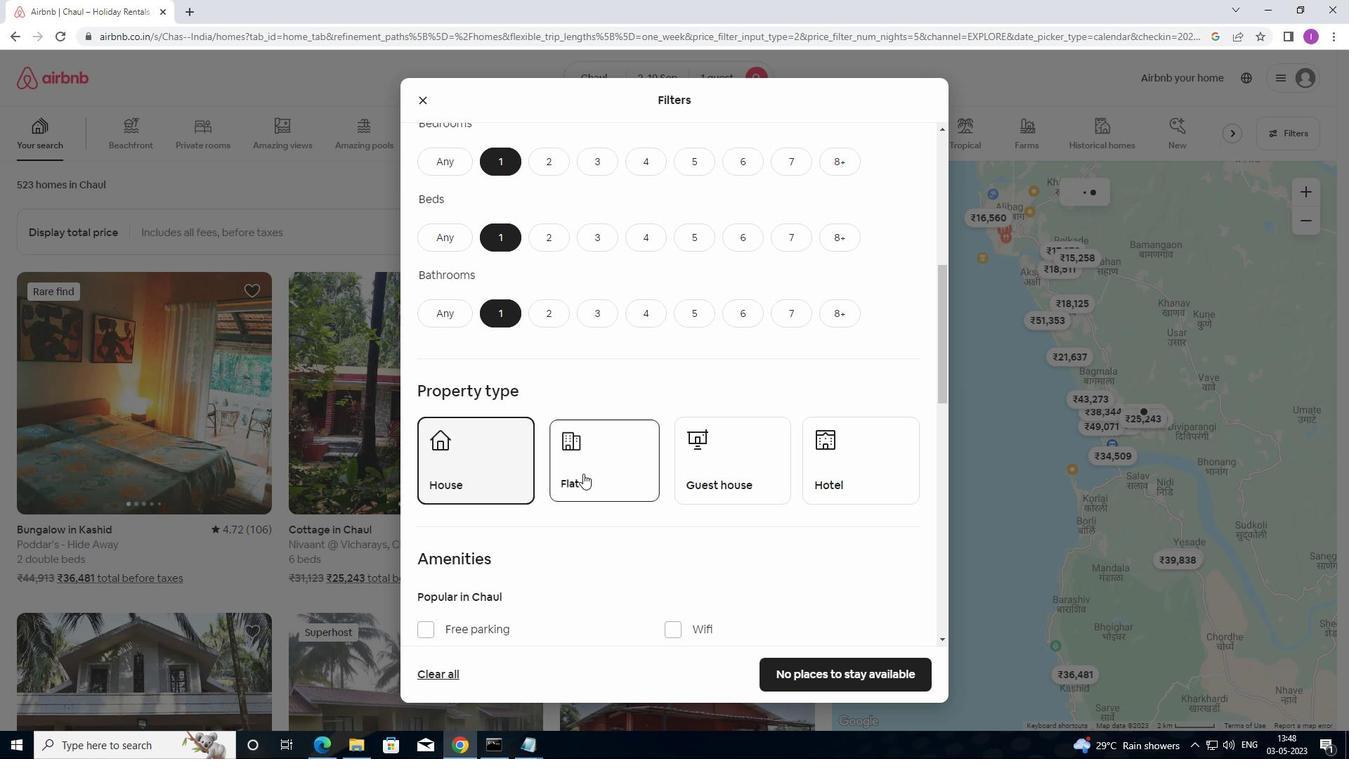 
Action: Mouse pressed left at (703, 473)
Screenshot: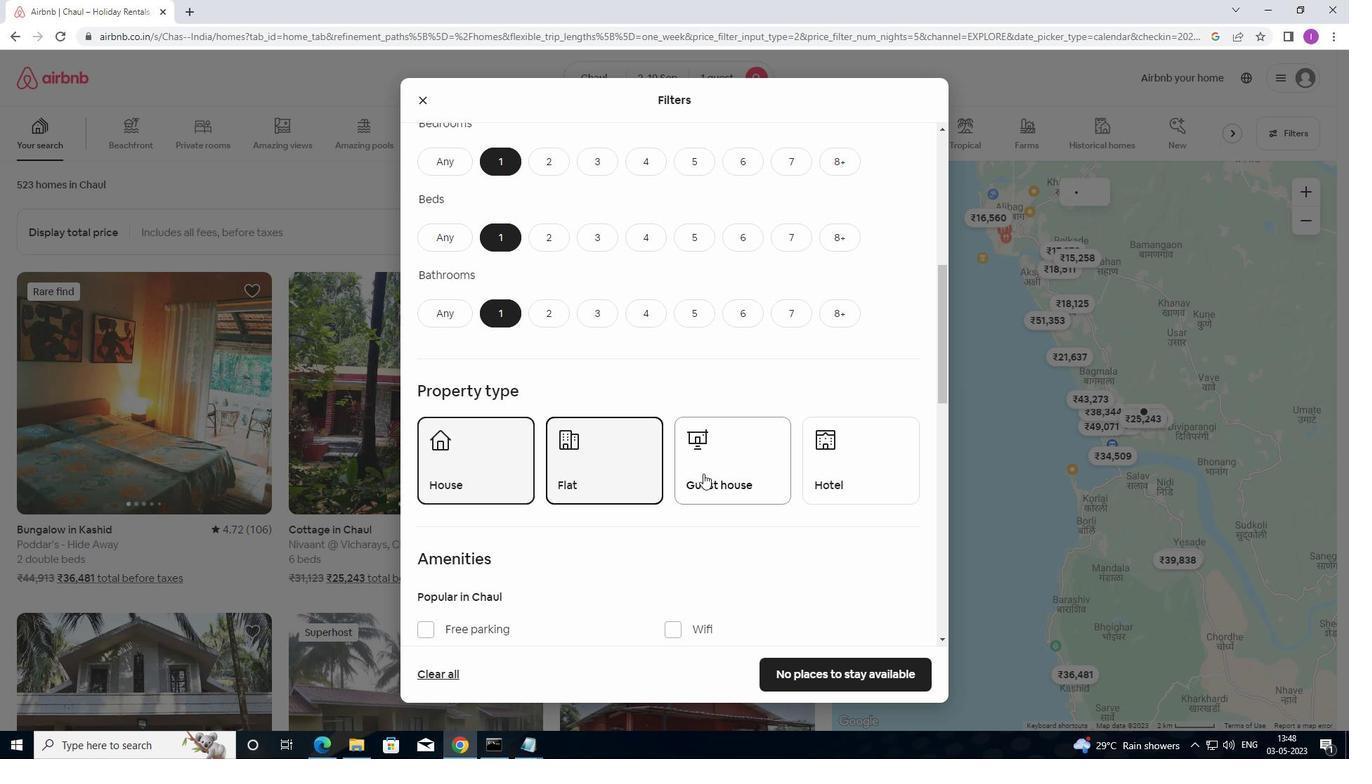
Action: Mouse moved to (817, 449)
Screenshot: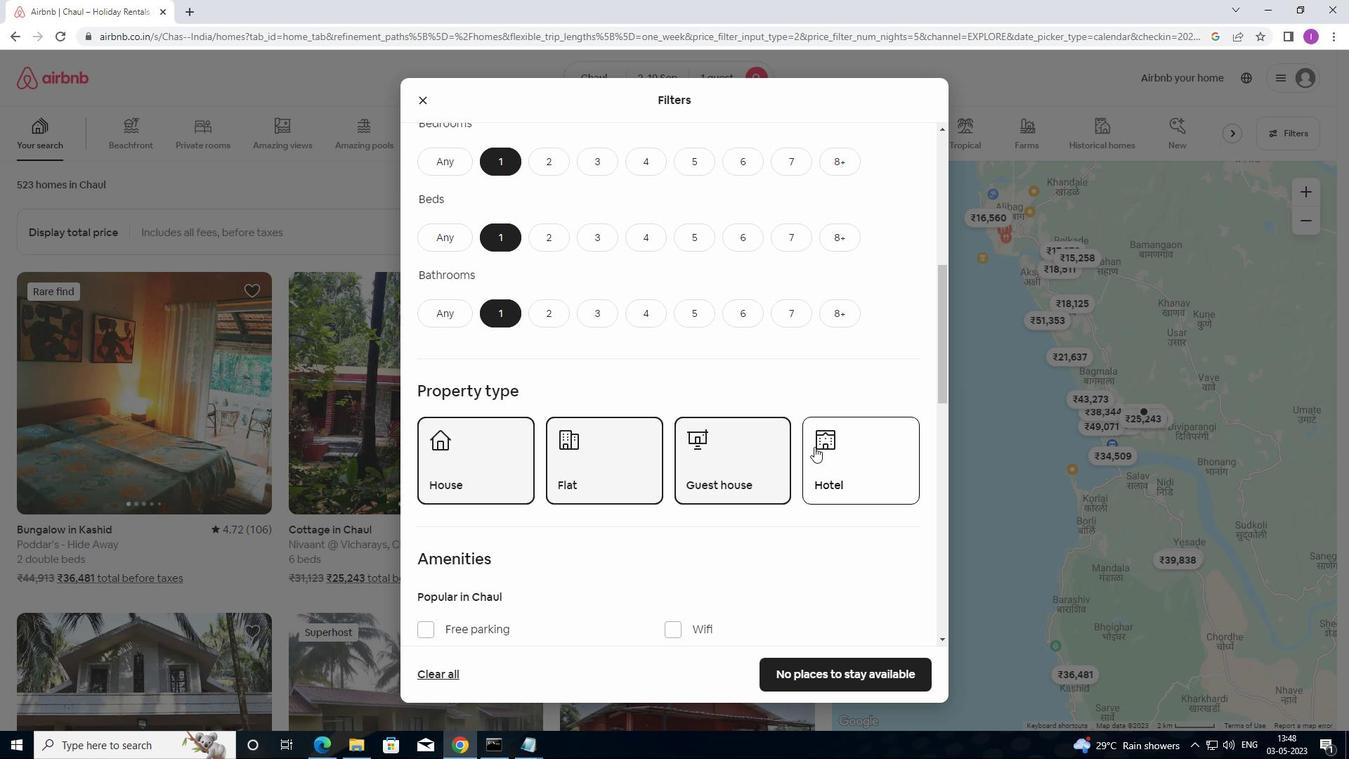 
Action: Mouse pressed left at (817, 449)
Screenshot: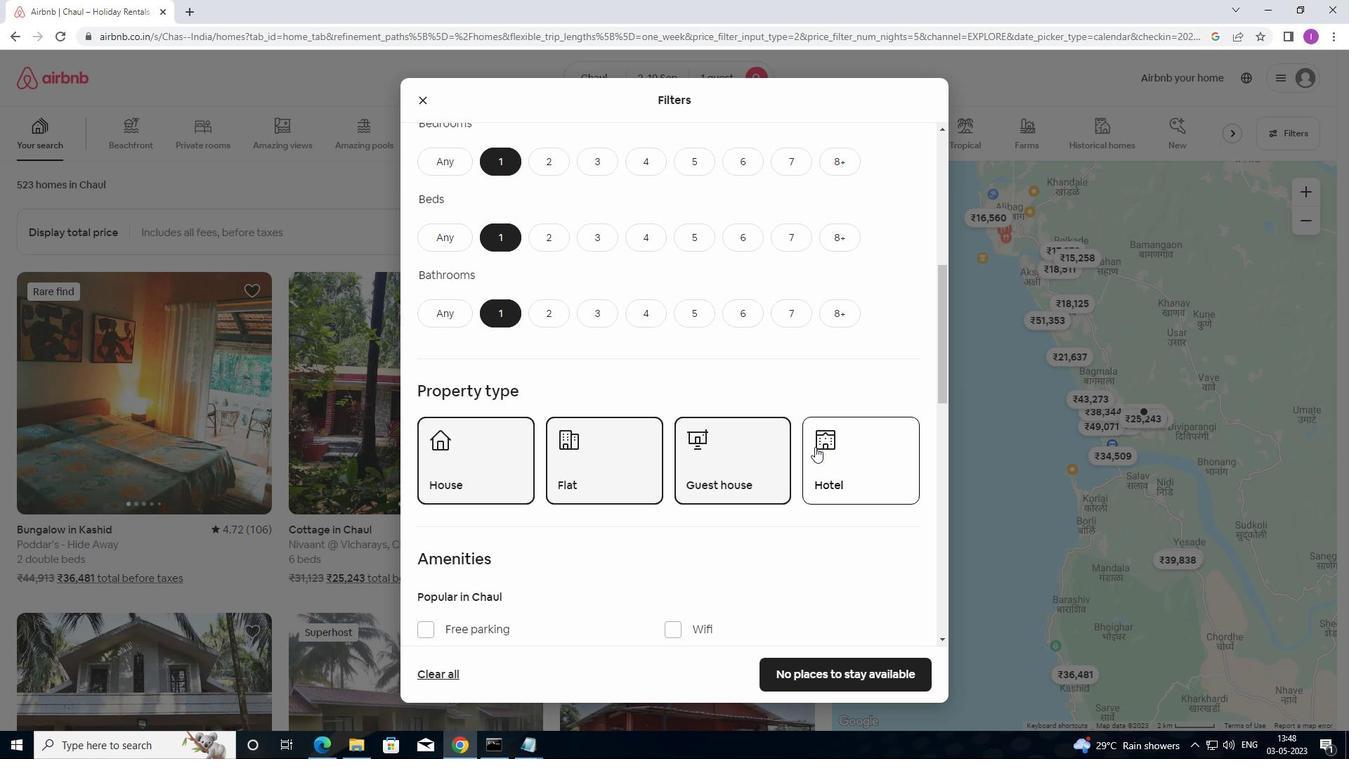 
Action: Mouse moved to (770, 534)
Screenshot: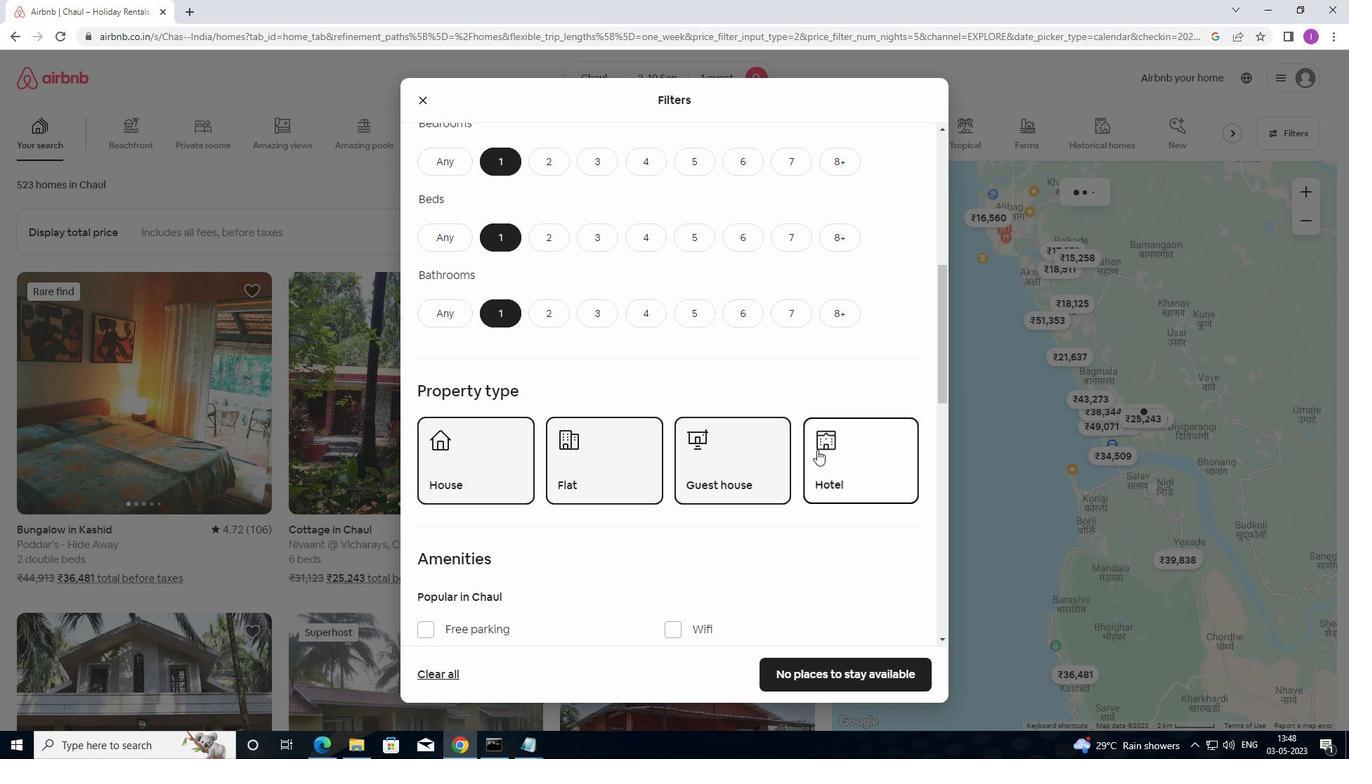 
Action: Mouse scrolled (770, 534) with delta (0, 0)
Screenshot: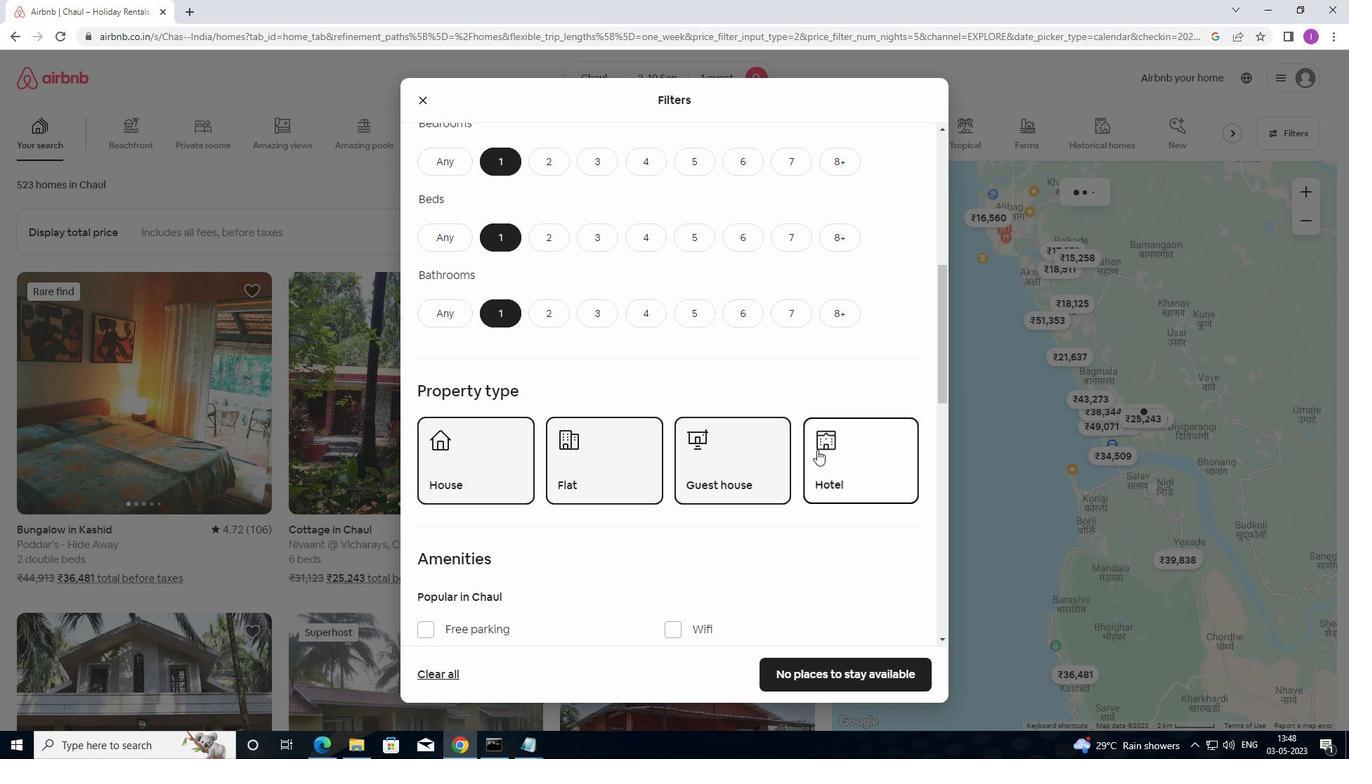
Action: Mouse moved to (749, 550)
Screenshot: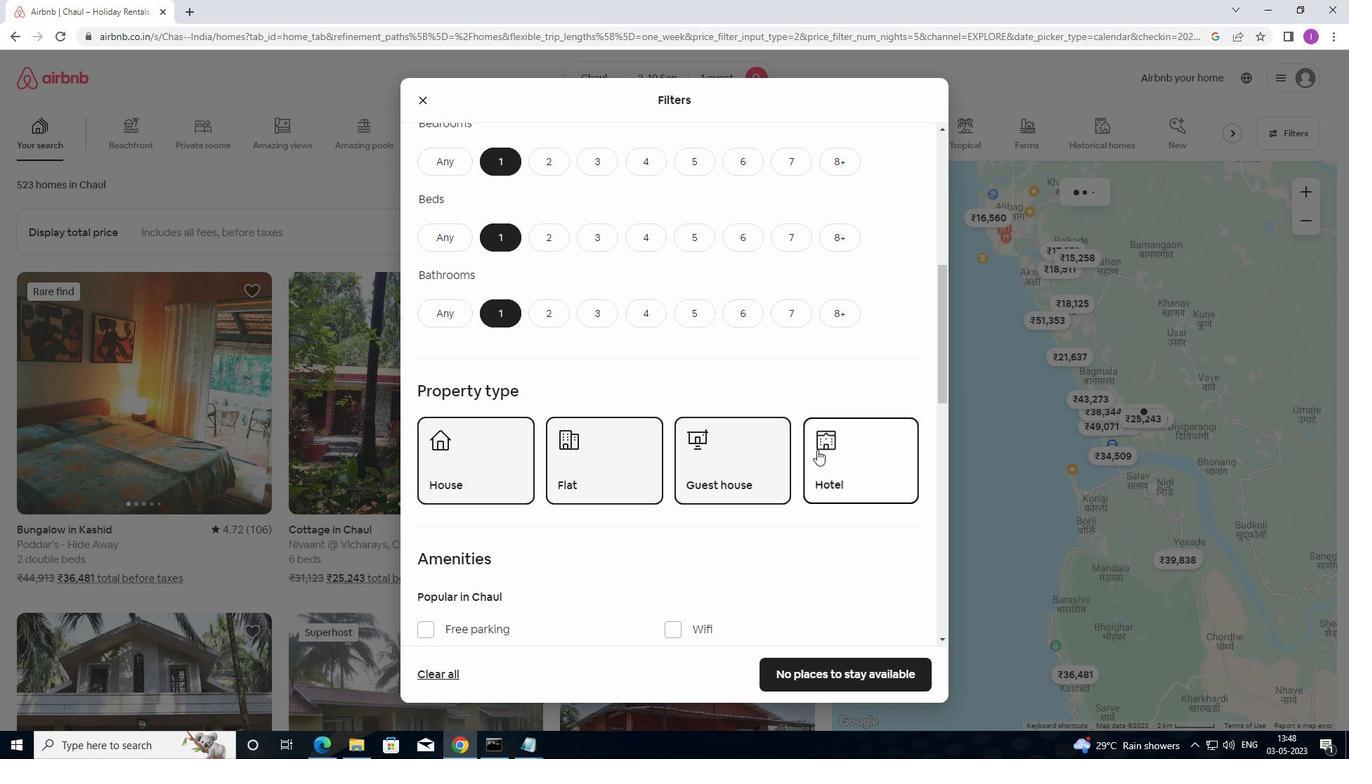 
Action: Mouse scrolled (749, 549) with delta (0, 0)
Screenshot: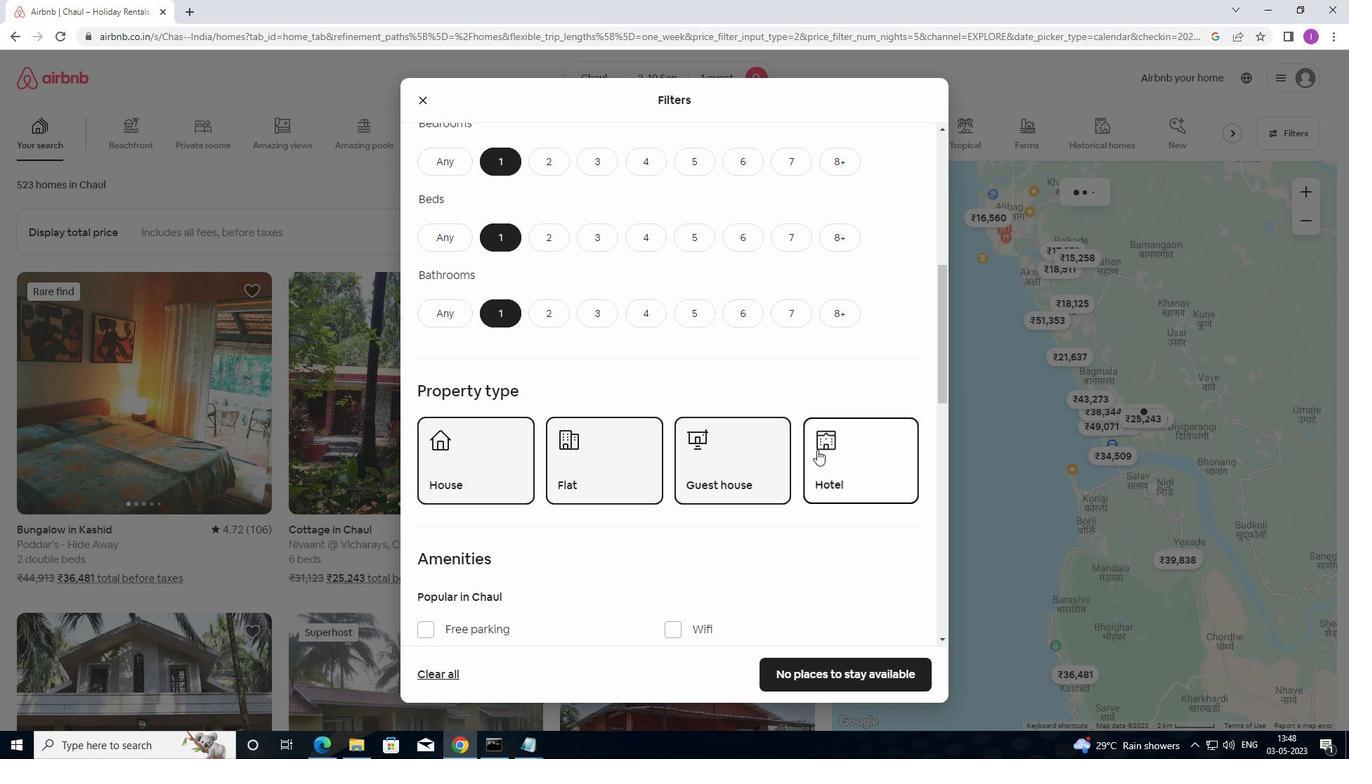 
Action: Mouse moved to (746, 551)
Screenshot: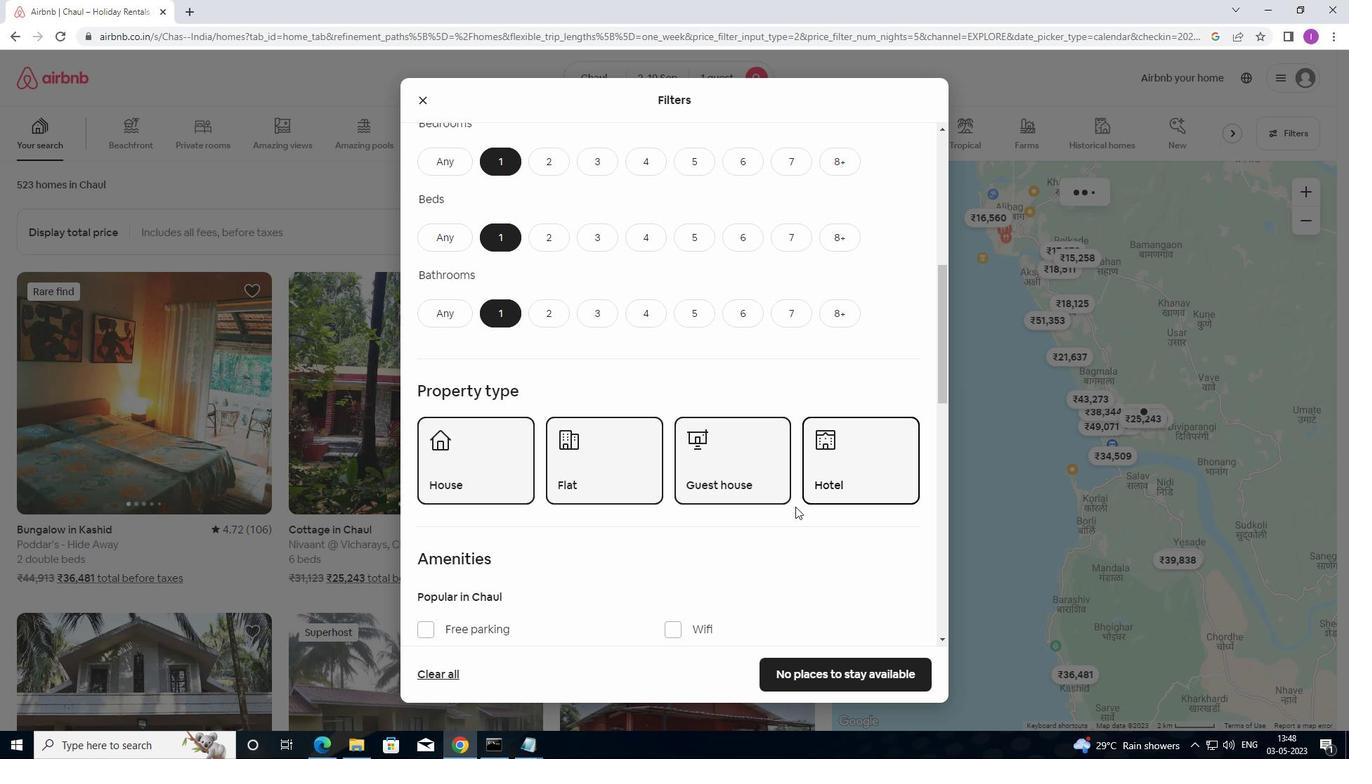 
Action: Mouse scrolled (746, 550) with delta (0, 0)
Screenshot: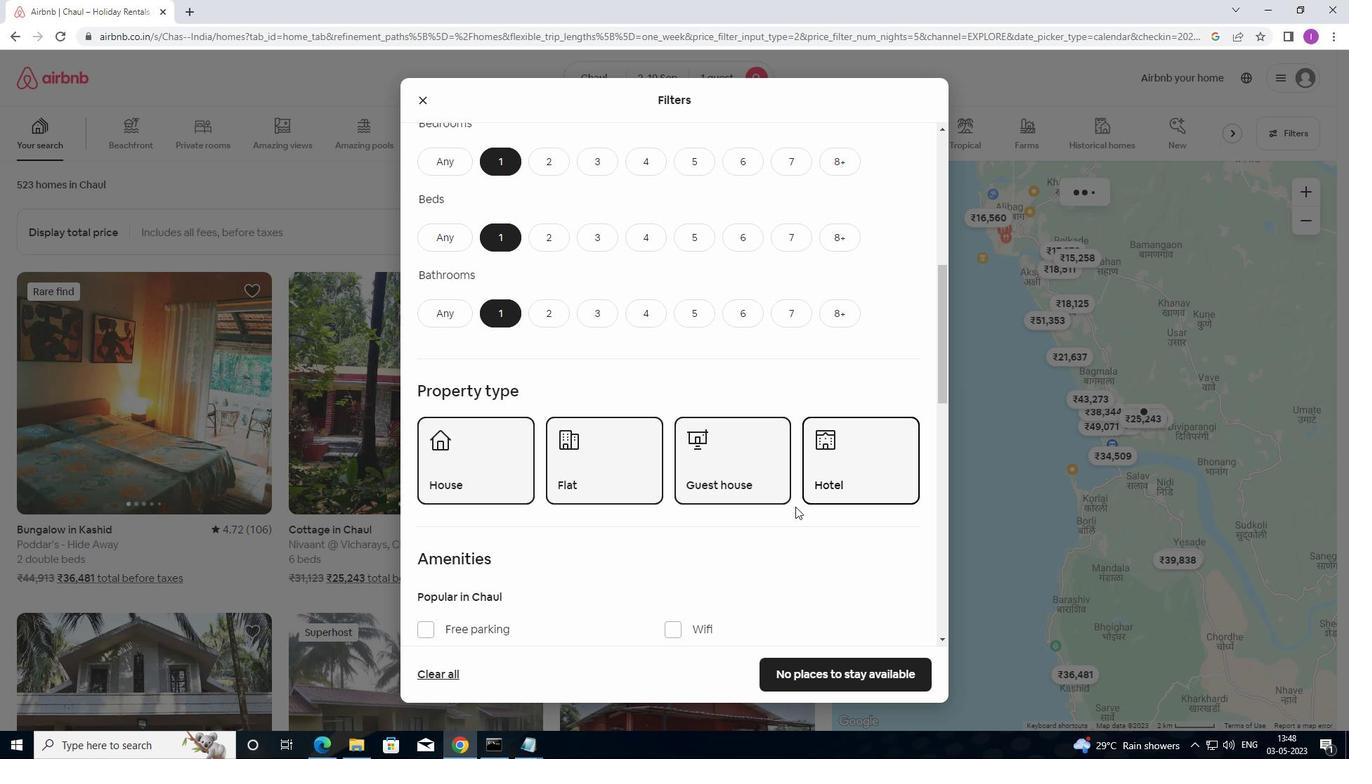 
Action: Mouse moved to (744, 554)
Screenshot: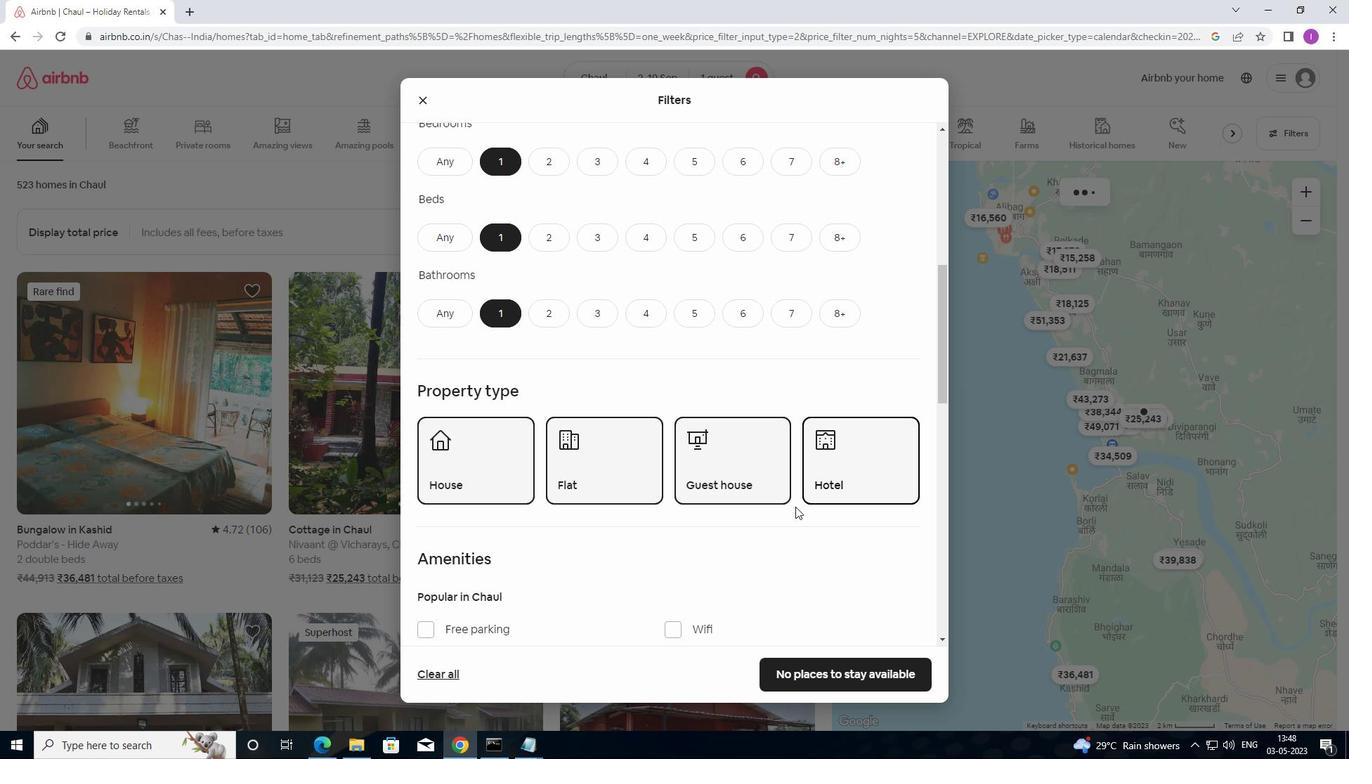 
Action: Mouse scrolled (744, 553) with delta (0, 0)
Screenshot: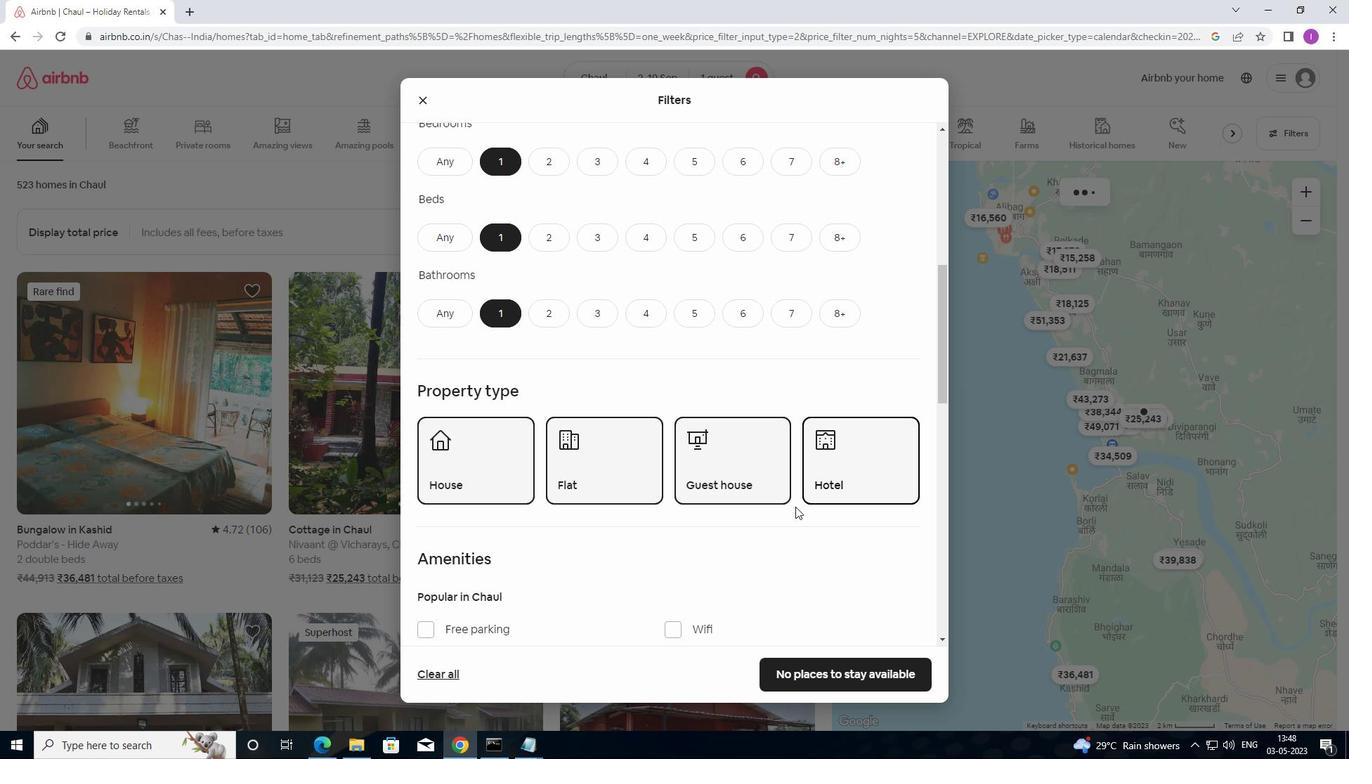 
Action: Mouse moved to (711, 536)
Screenshot: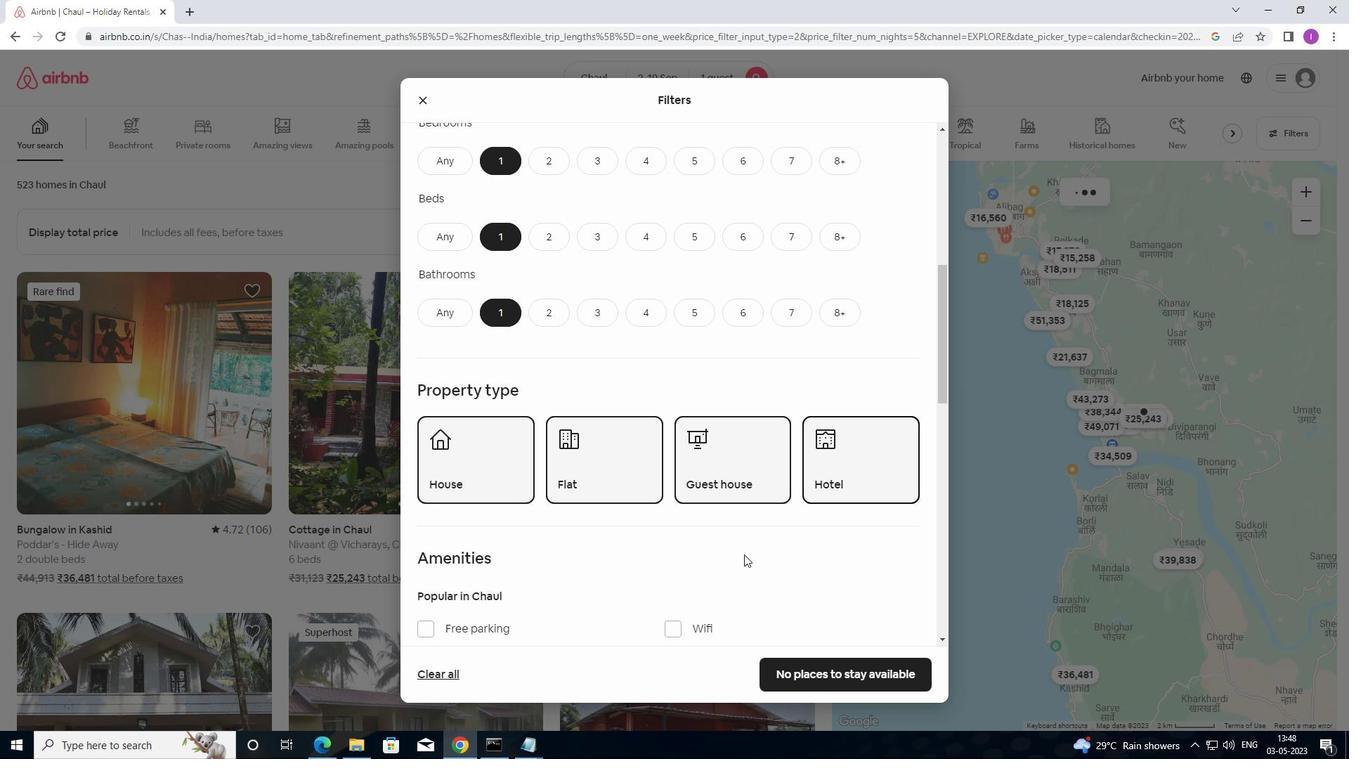 
Action: Mouse scrolled (711, 535) with delta (0, 0)
Screenshot: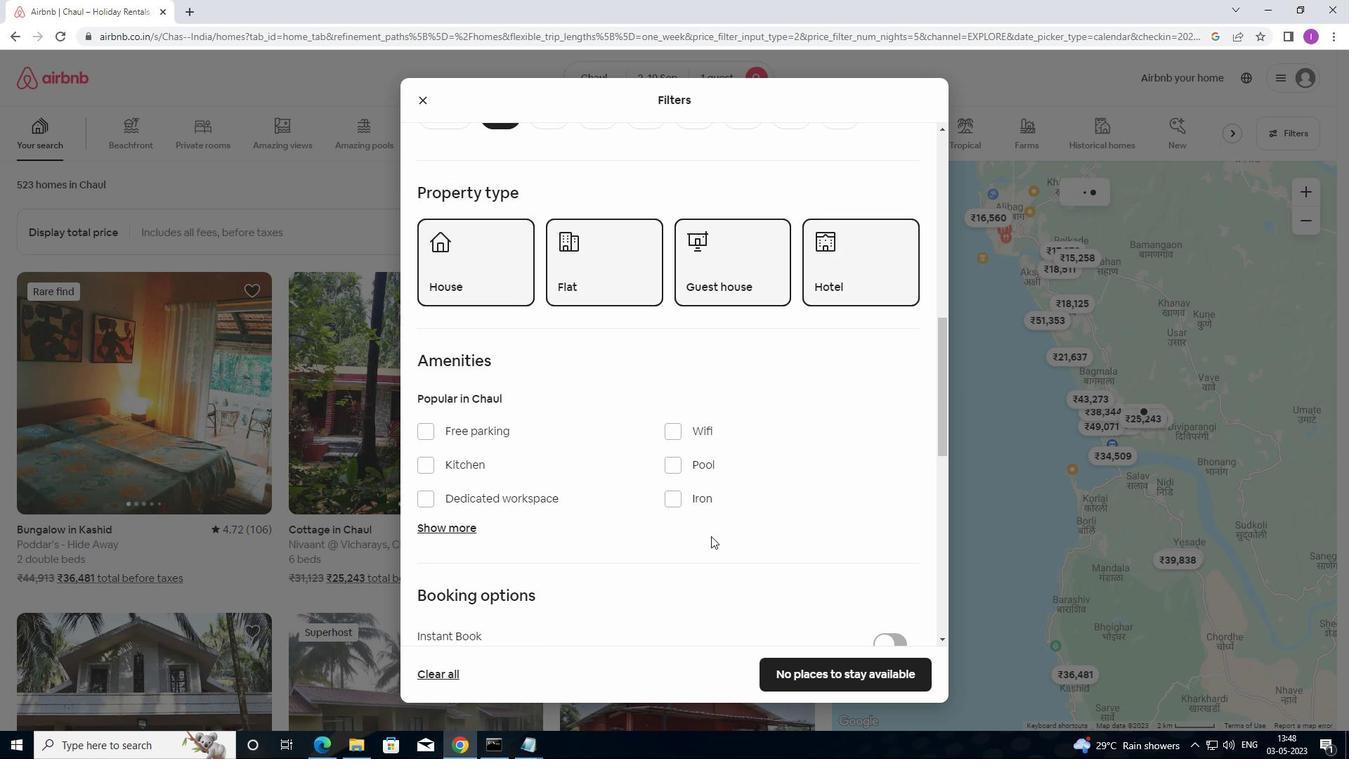 
Action: Mouse scrolled (711, 535) with delta (0, 0)
Screenshot: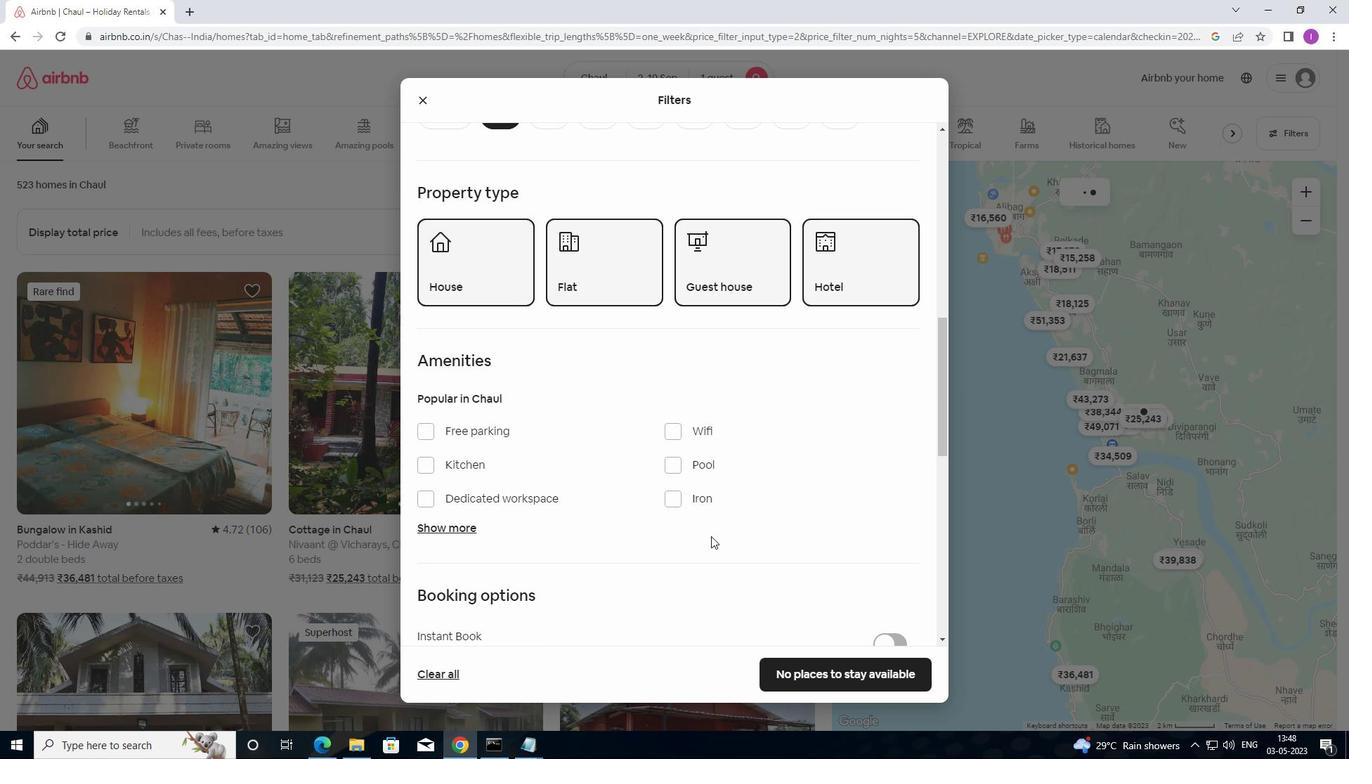 
Action: Mouse scrolled (711, 535) with delta (0, 0)
Screenshot: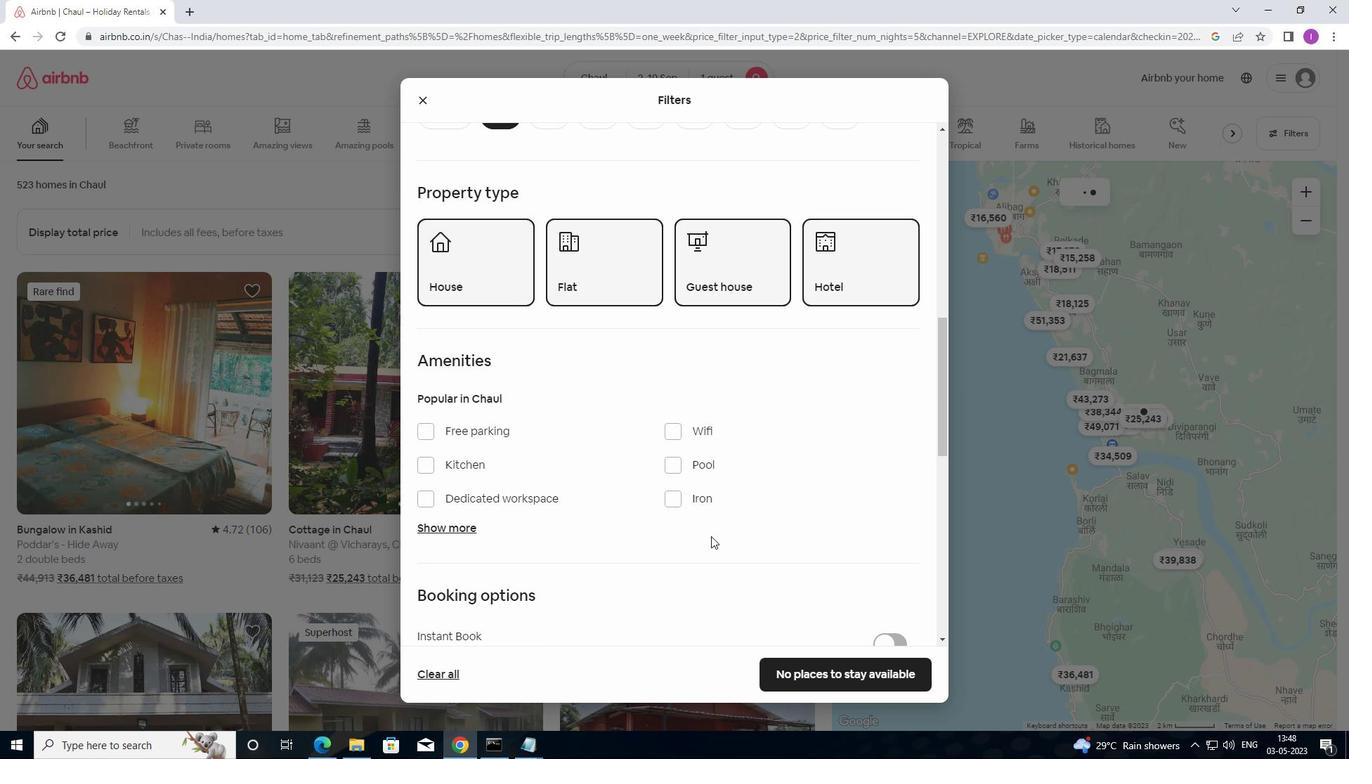 
Action: Mouse scrolled (711, 535) with delta (0, 0)
Screenshot: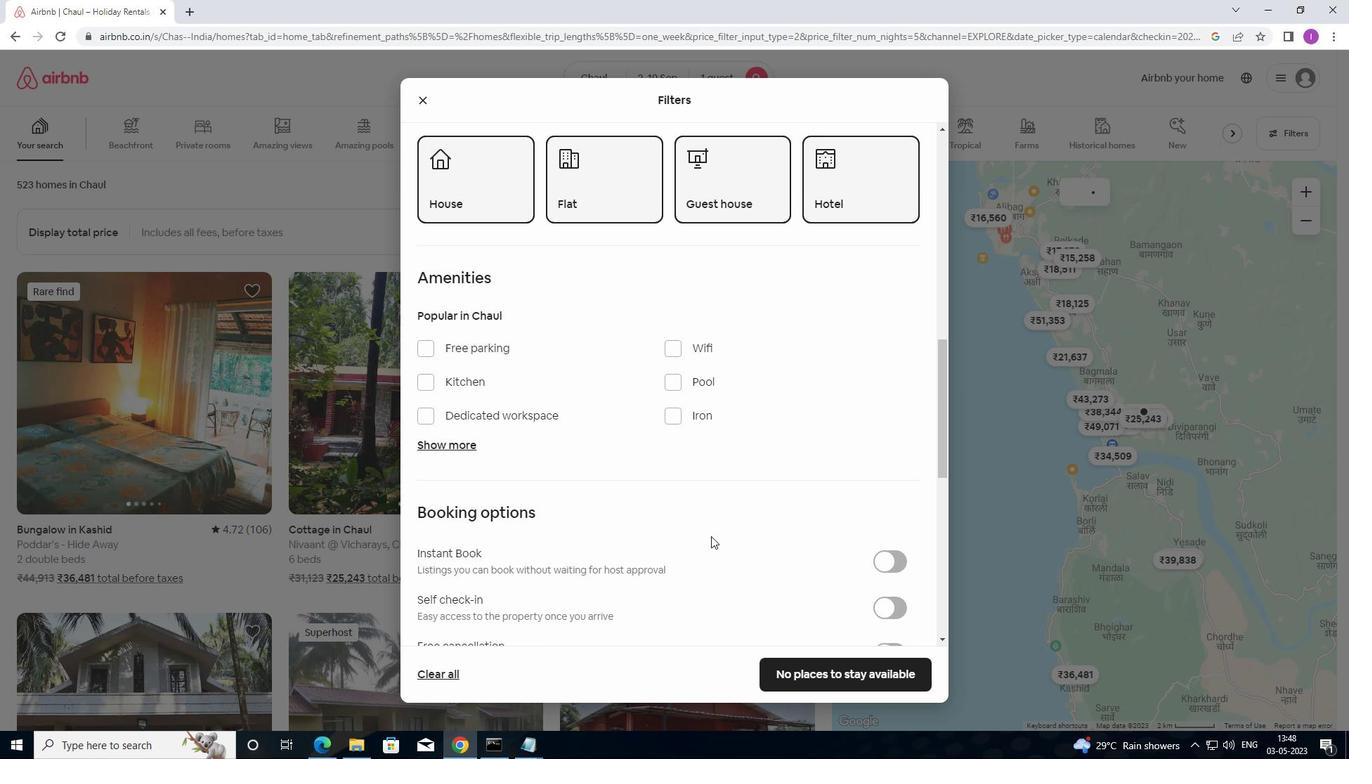 
Action: Mouse moved to (898, 332)
Screenshot: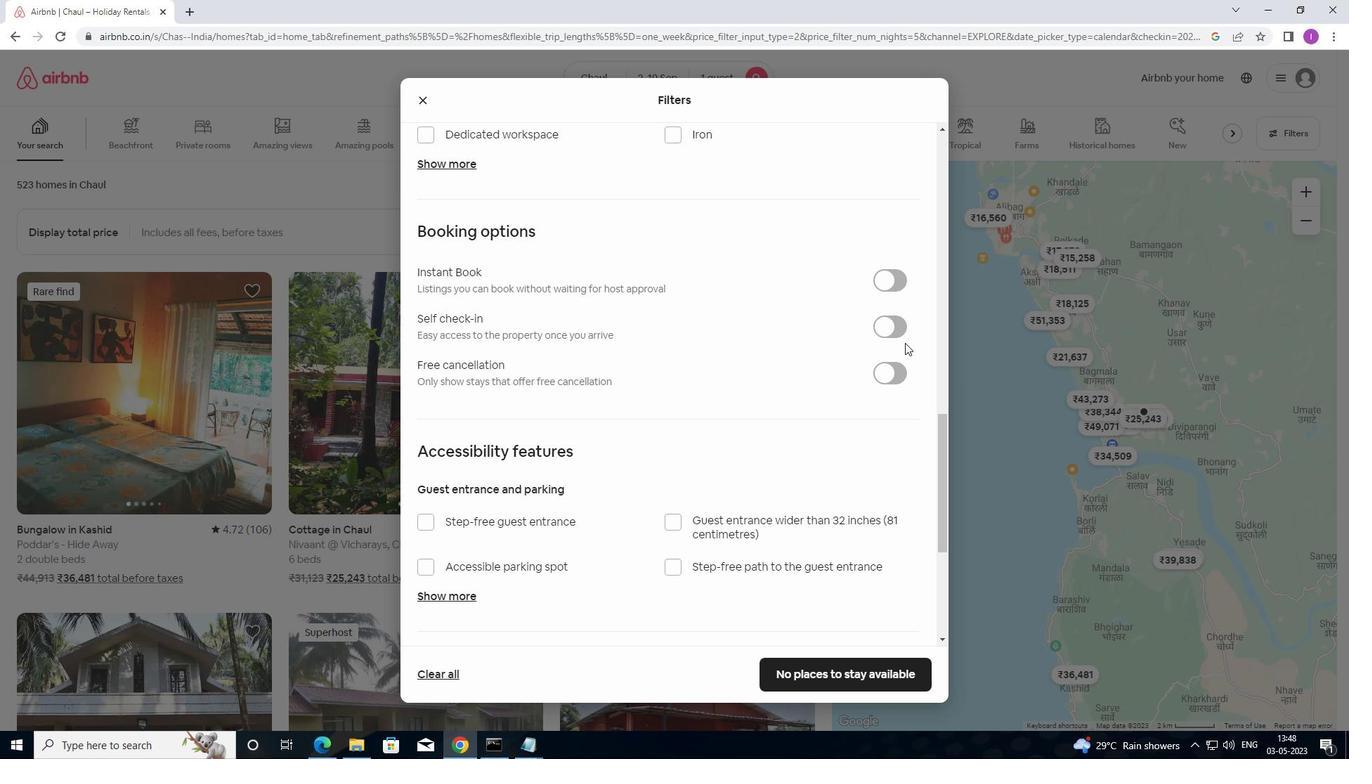 
Action: Mouse pressed left at (898, 332)
Screenshot: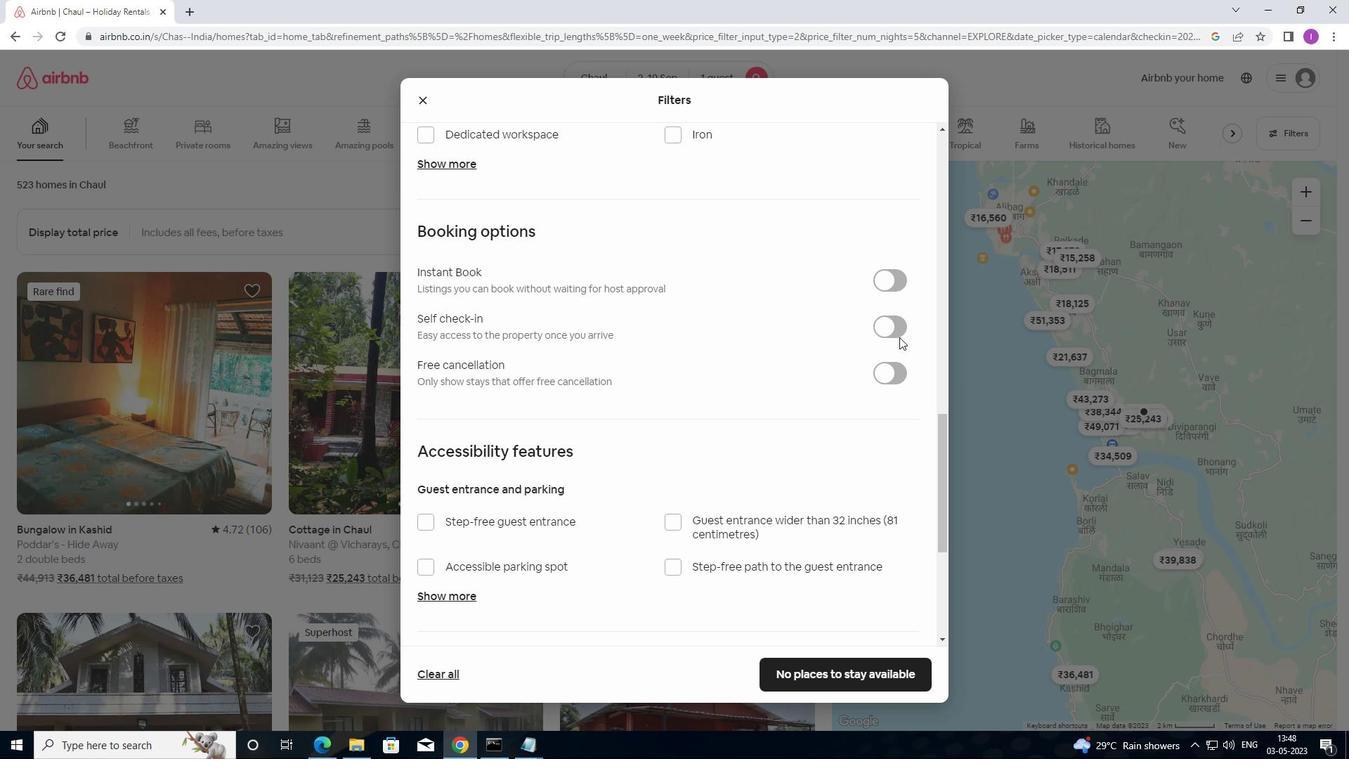 
Action: Mouse moved to (380, 606)
Screenshot: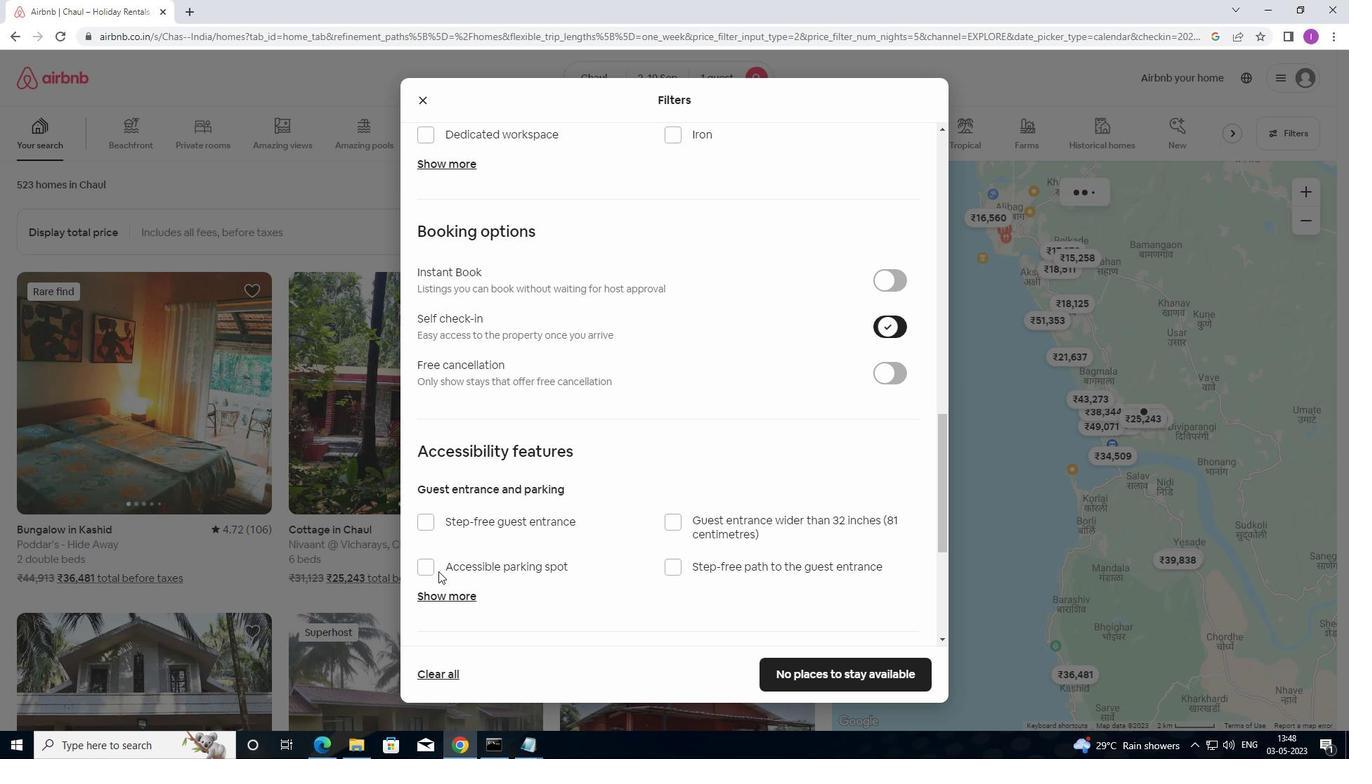 
Action: Mouse scrolled (380, 605) with delta (0, 0)
Screenshot: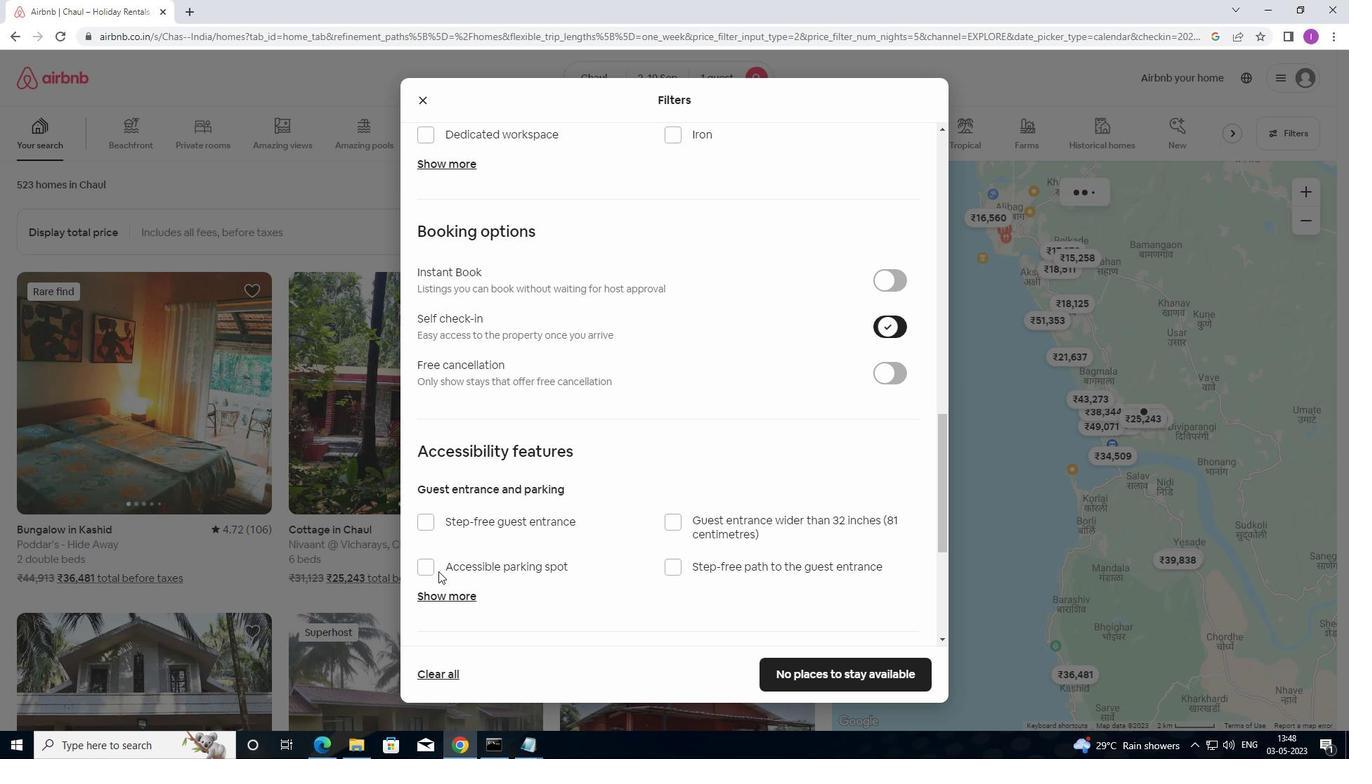 
Action: Mouse moved to (379, 607)
Screenshot: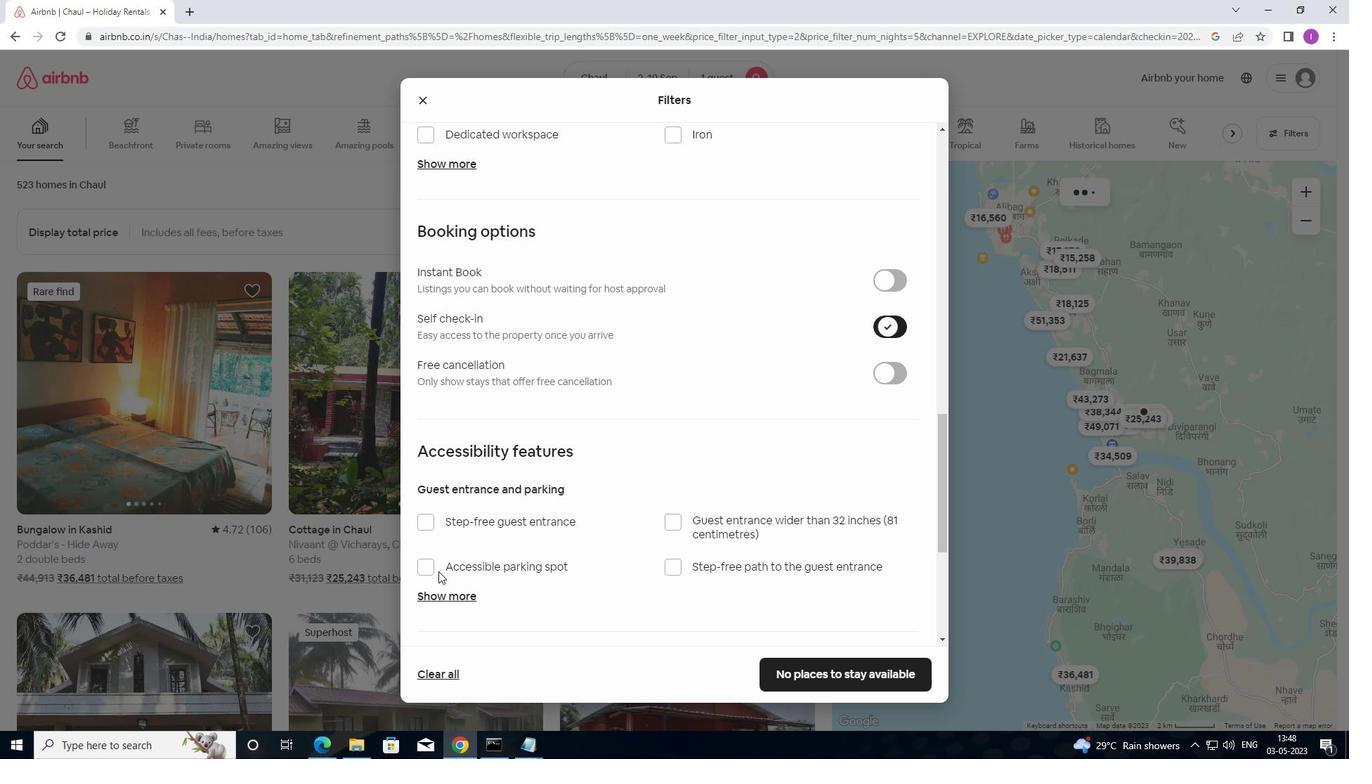 
Action: Mouse scrolled (379, 607) with delta (0, 0)
Screenshot: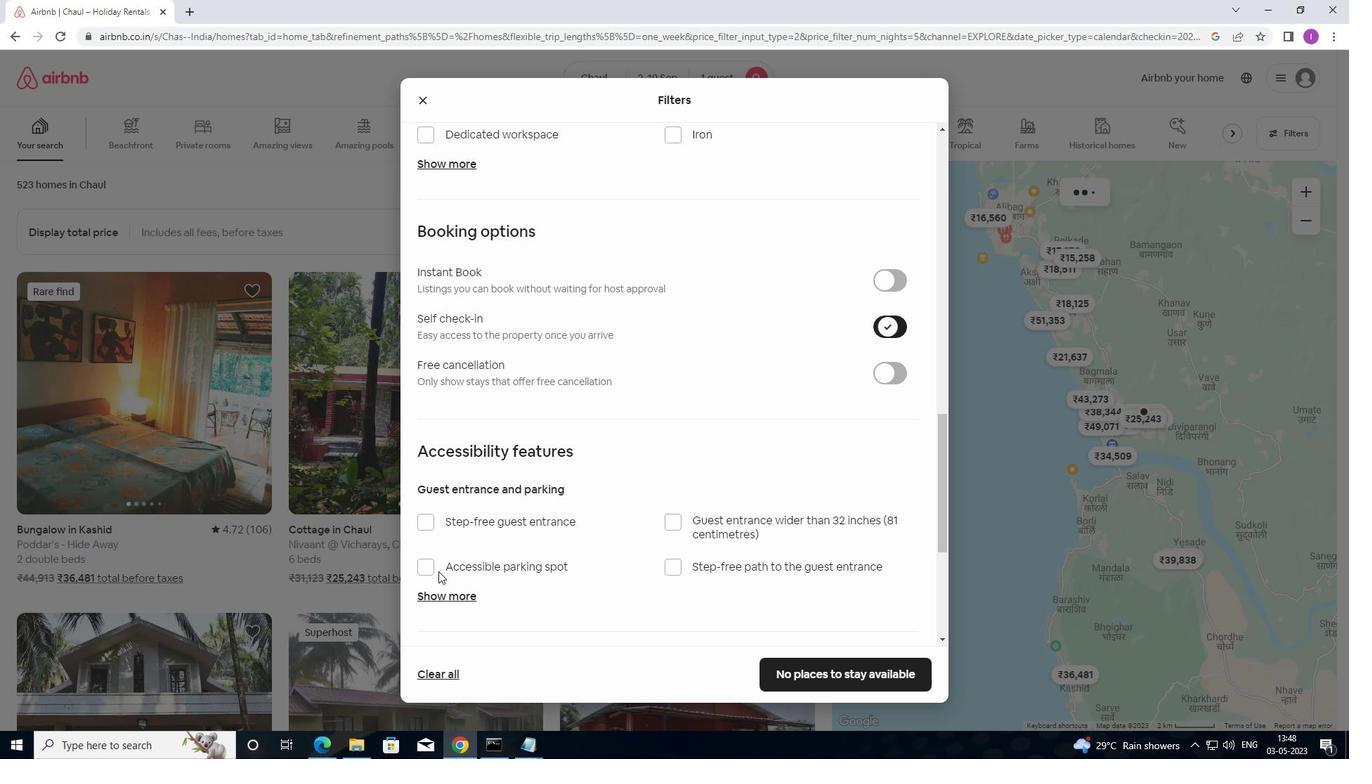 
Action: Mouse moved to (379, 609)
Screenshot: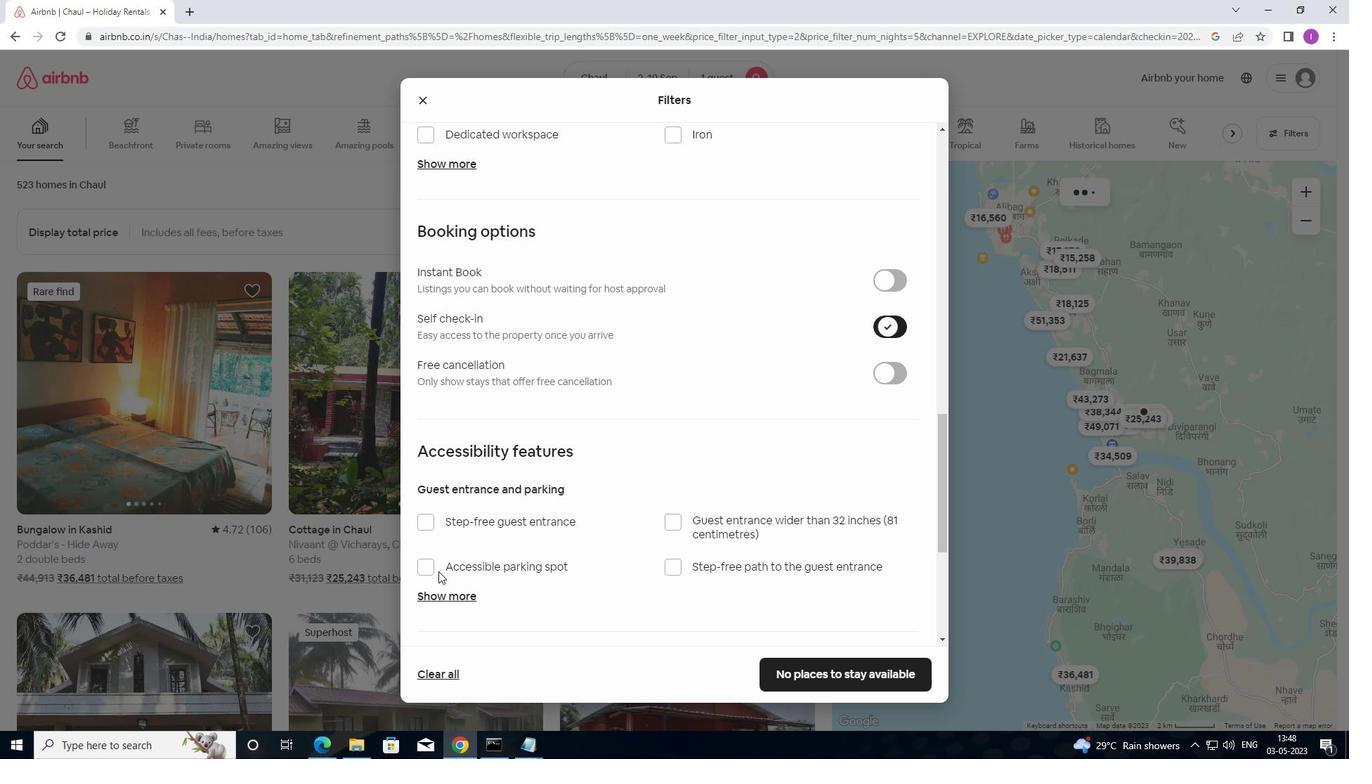 
Action: Mouse scrolled (379, 608) with delta (0, 0)
Screenshot: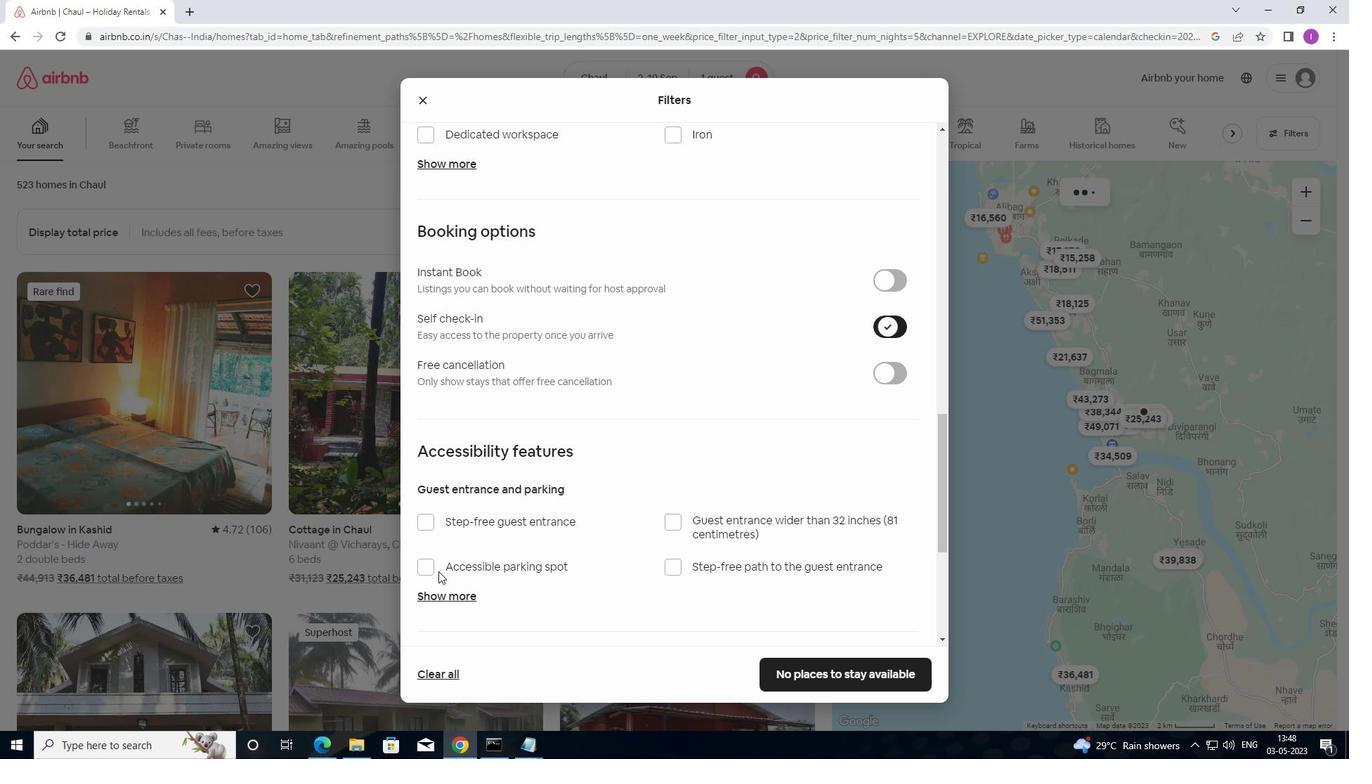 
Action: Mouse moved to (379, 610)
Screenshot: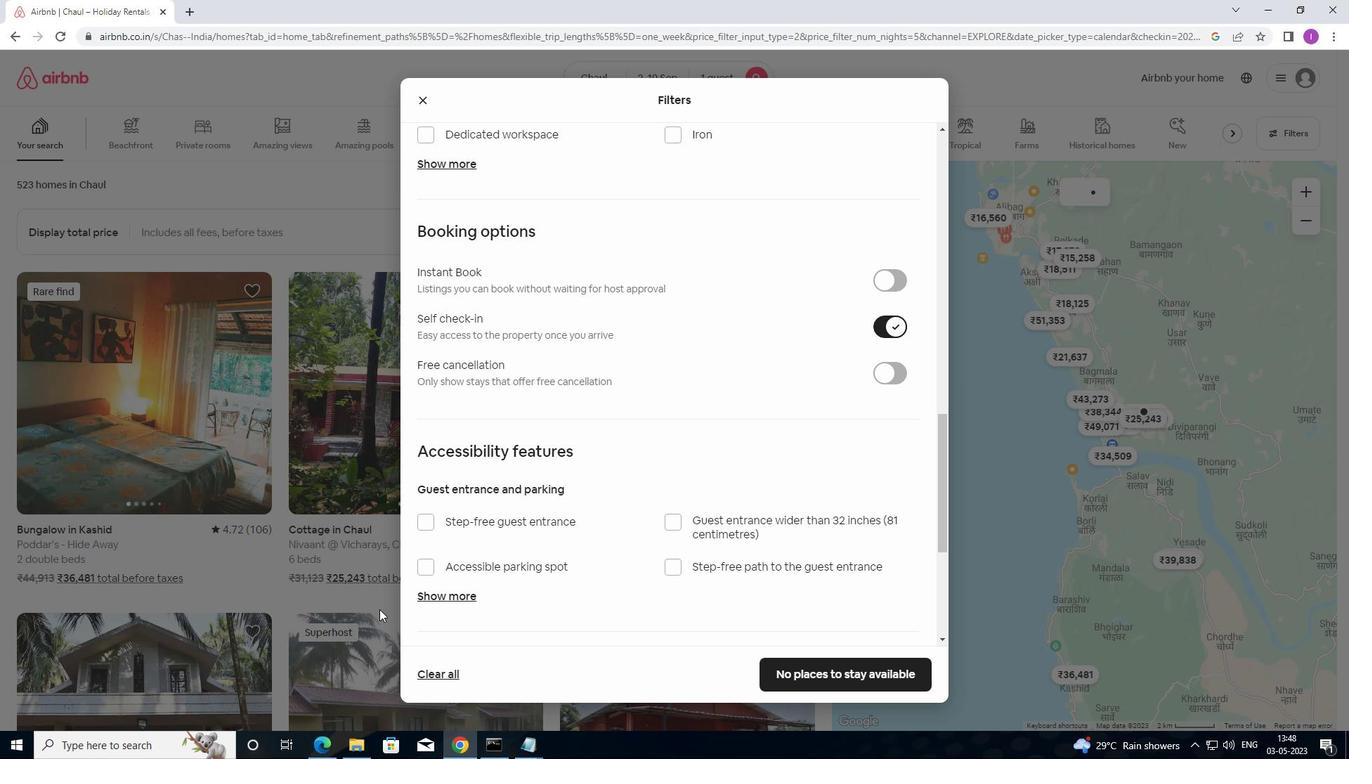 
Action: Mouse scrolled (379, 609) with delta (0, 0)
Screenshot: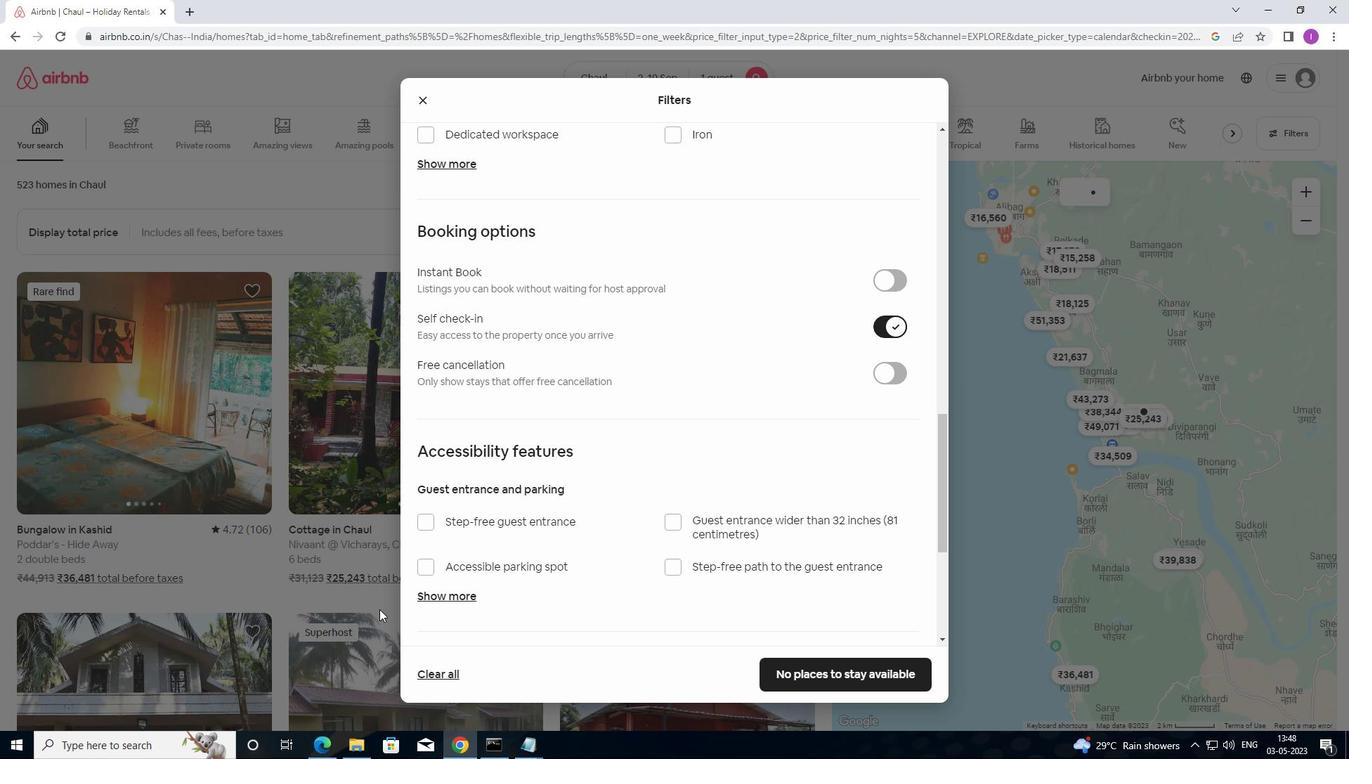 
Action: Mouse moved to (380, 611)
Screenshot: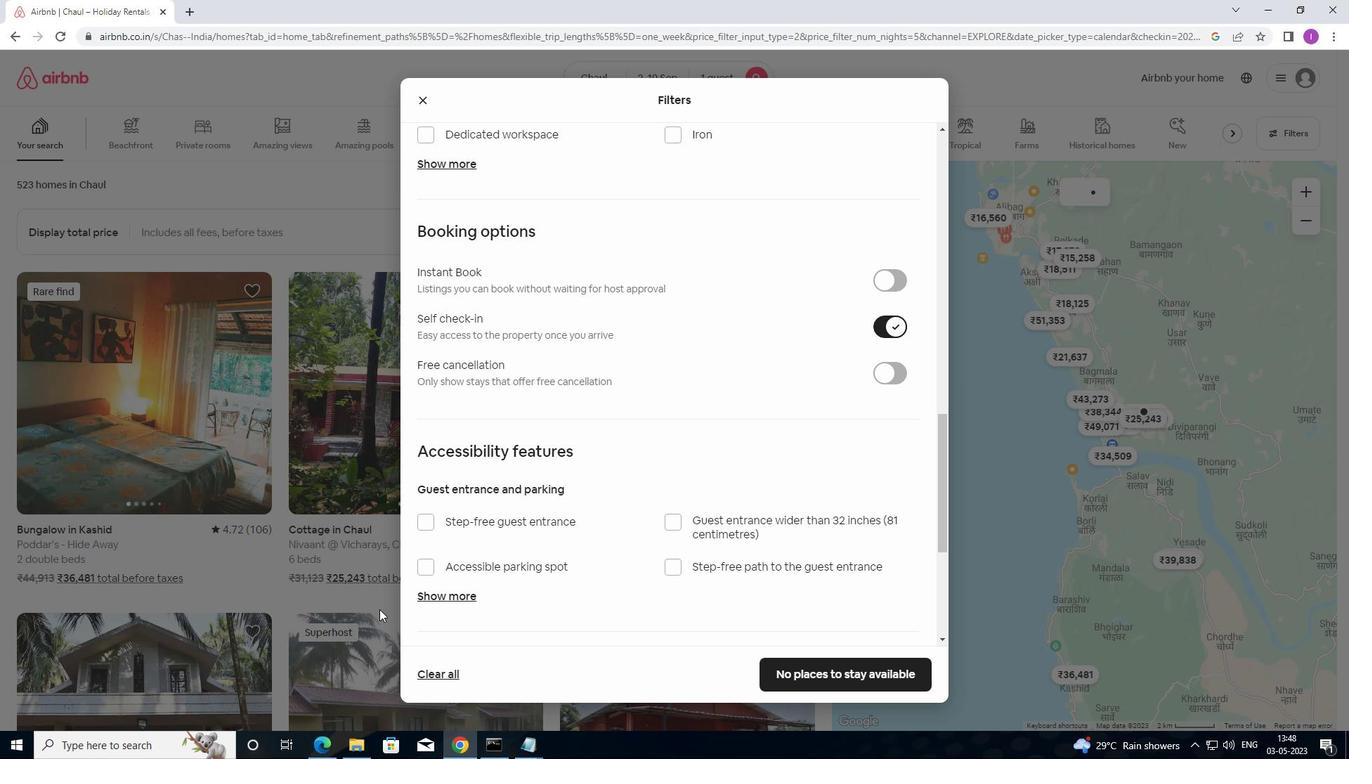 
Action: Mouse scrolled (380, 610) with delta (0, 0)
Screenshot: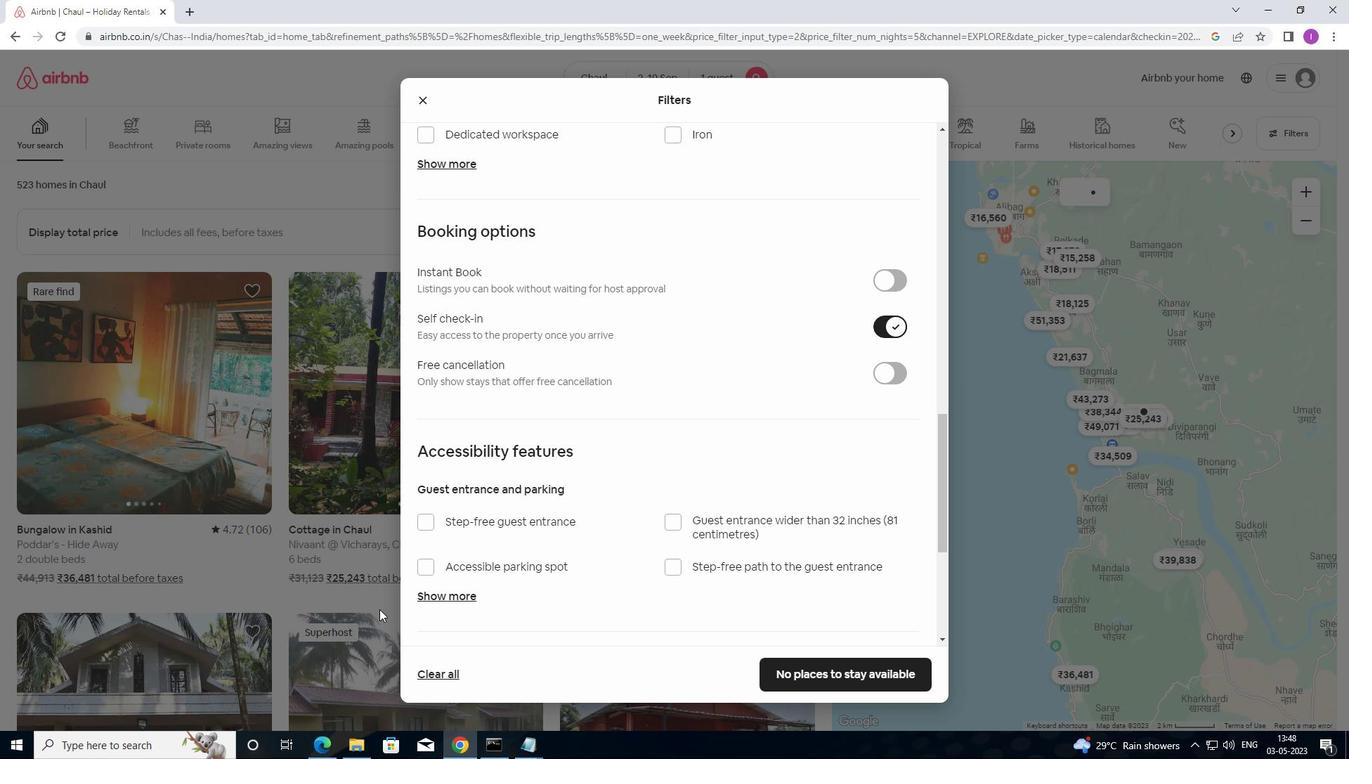 
Action: Mouse moved to (383, 613)
Screenshot: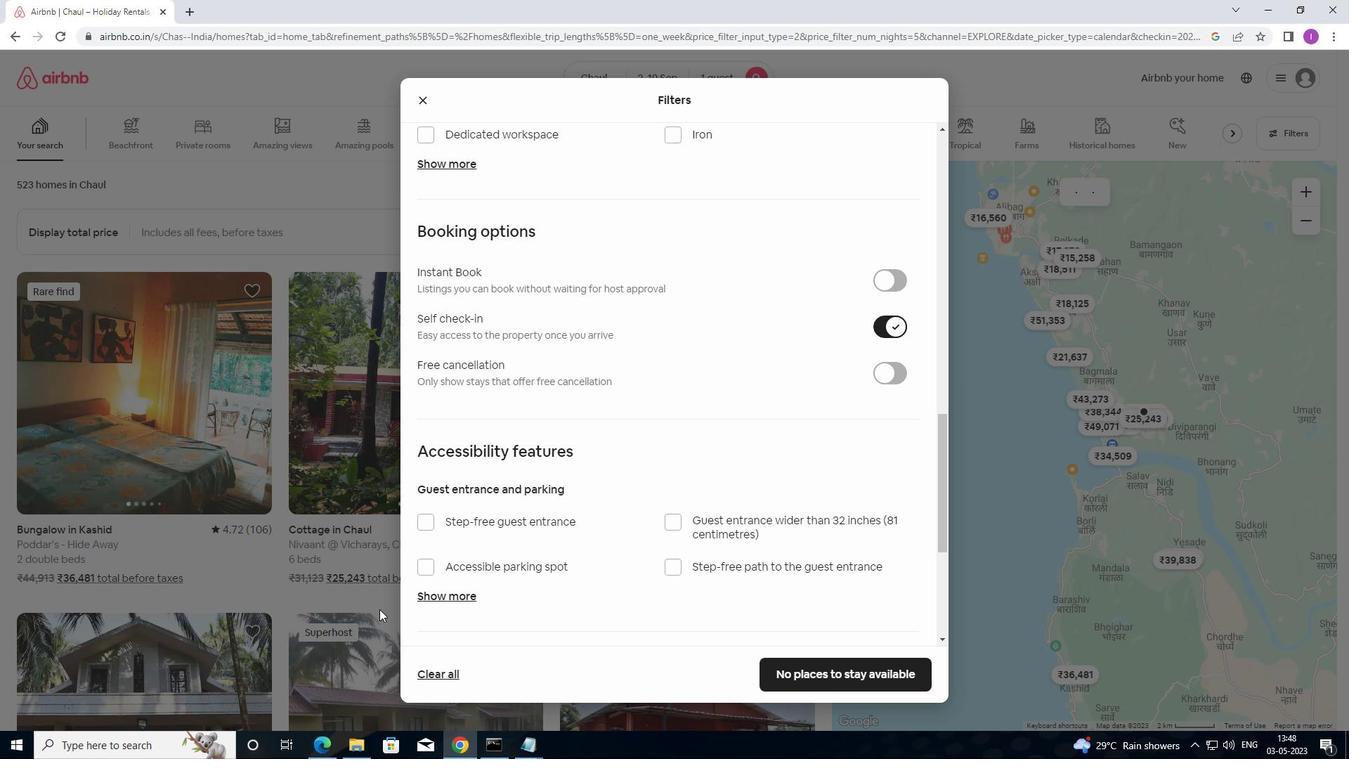 
Action: Mouse scrolled (383, 612) with delta (0, 0)
Screenshot: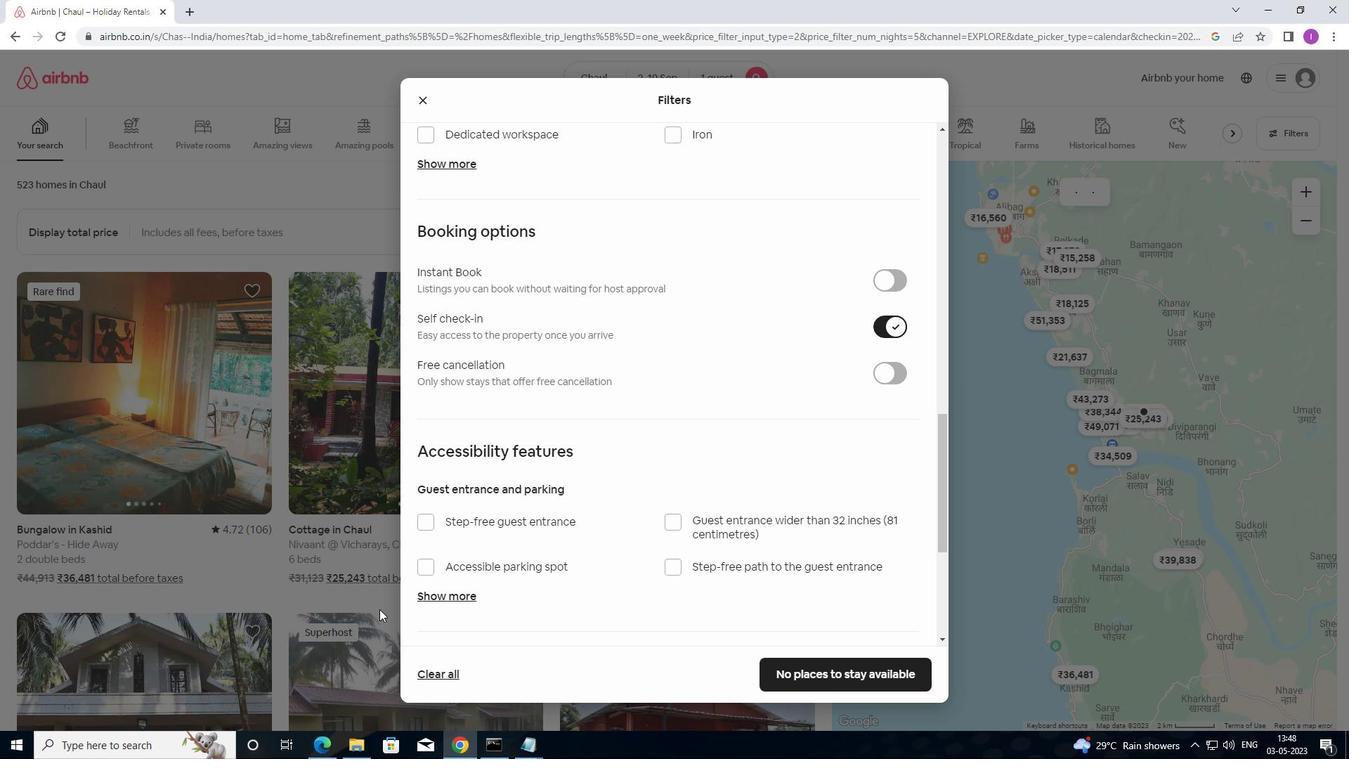 
Action: Mouse moved to (383, 613)
Screenshot: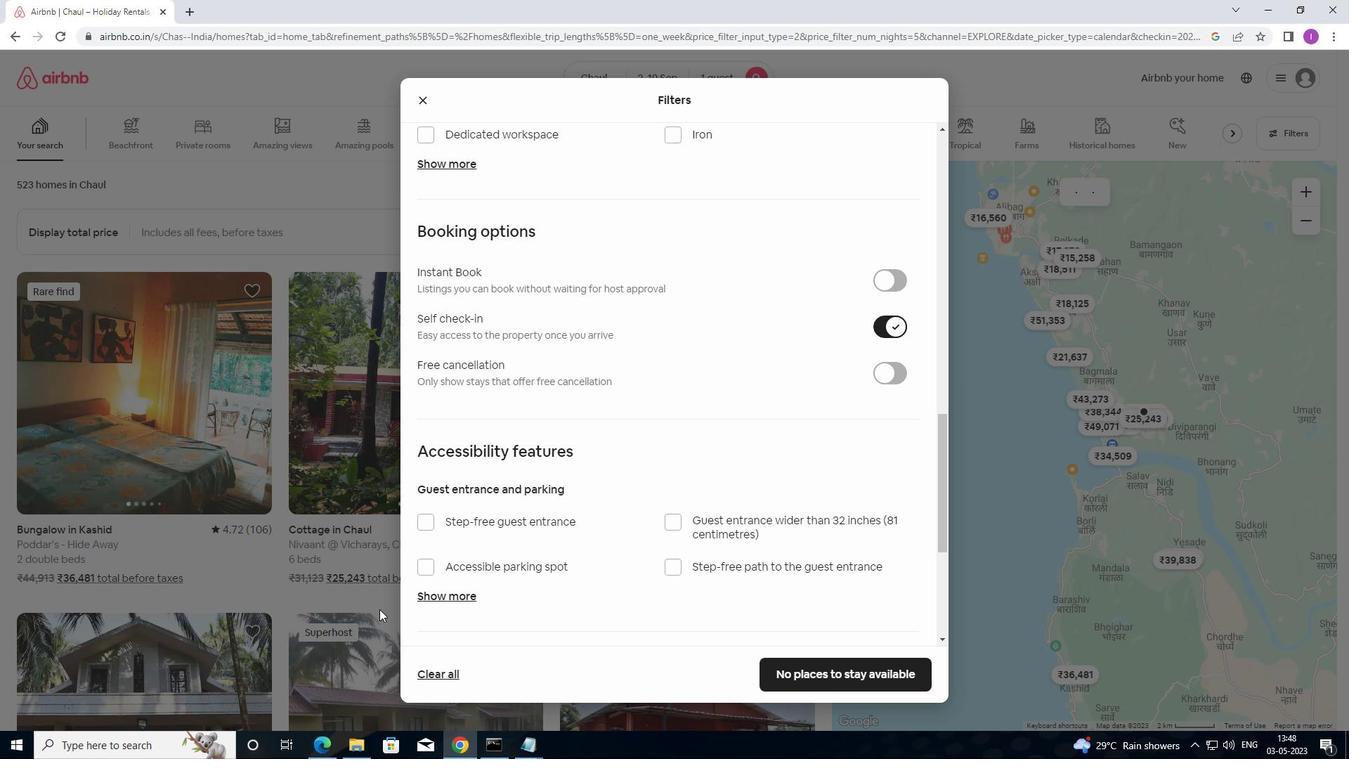 
Action: Mouse scrolled (383, 612) with delta (0, 0)
Screenshot: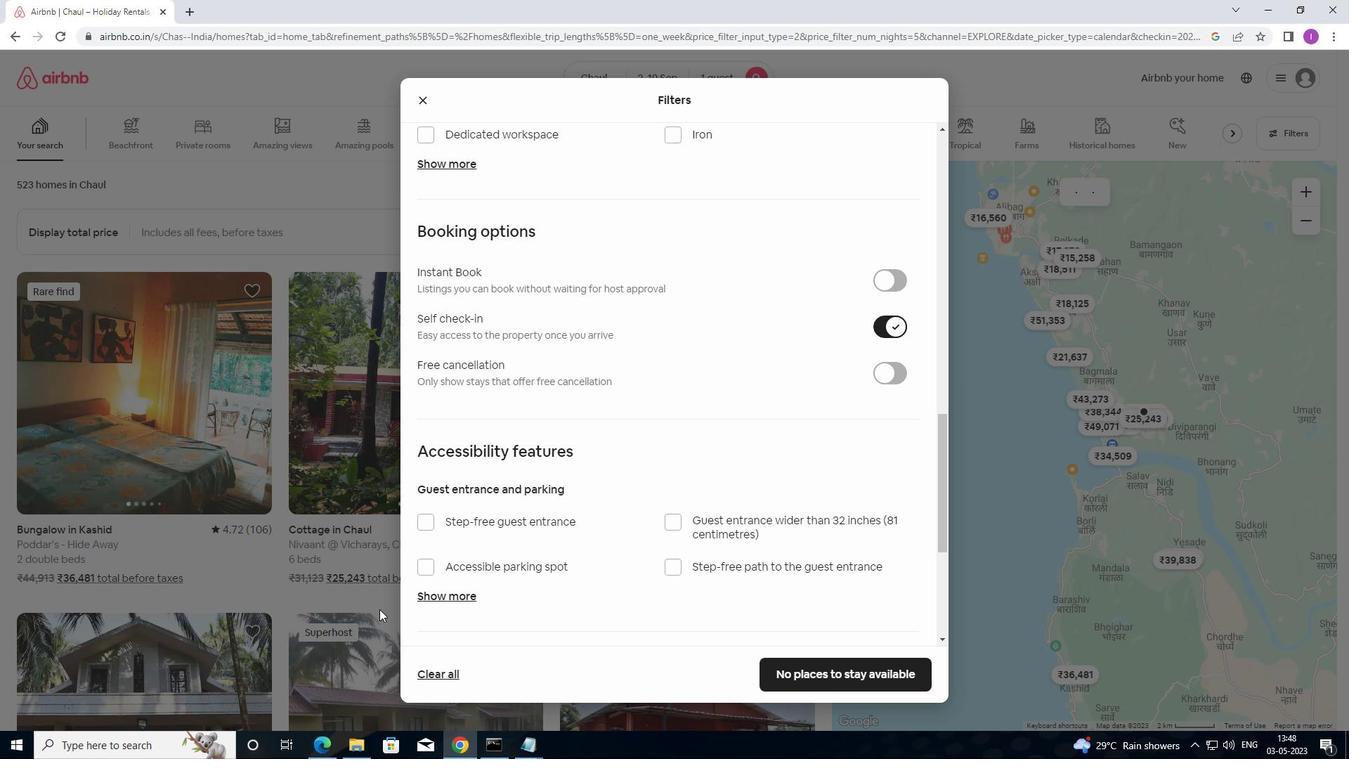 
Action: Mouse moved to (809, 679)
Screenshot: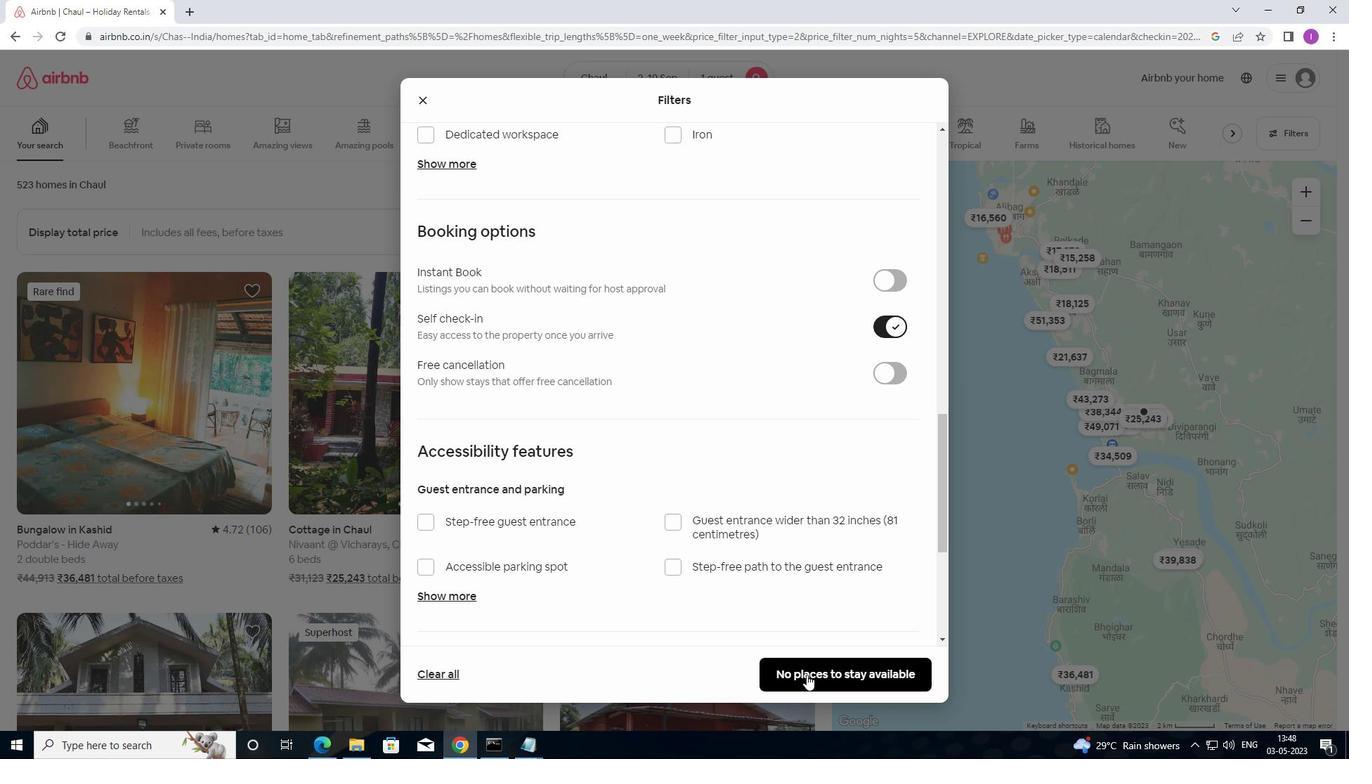 
Action: Mouse pressed left at (809, 679)
Screenshot: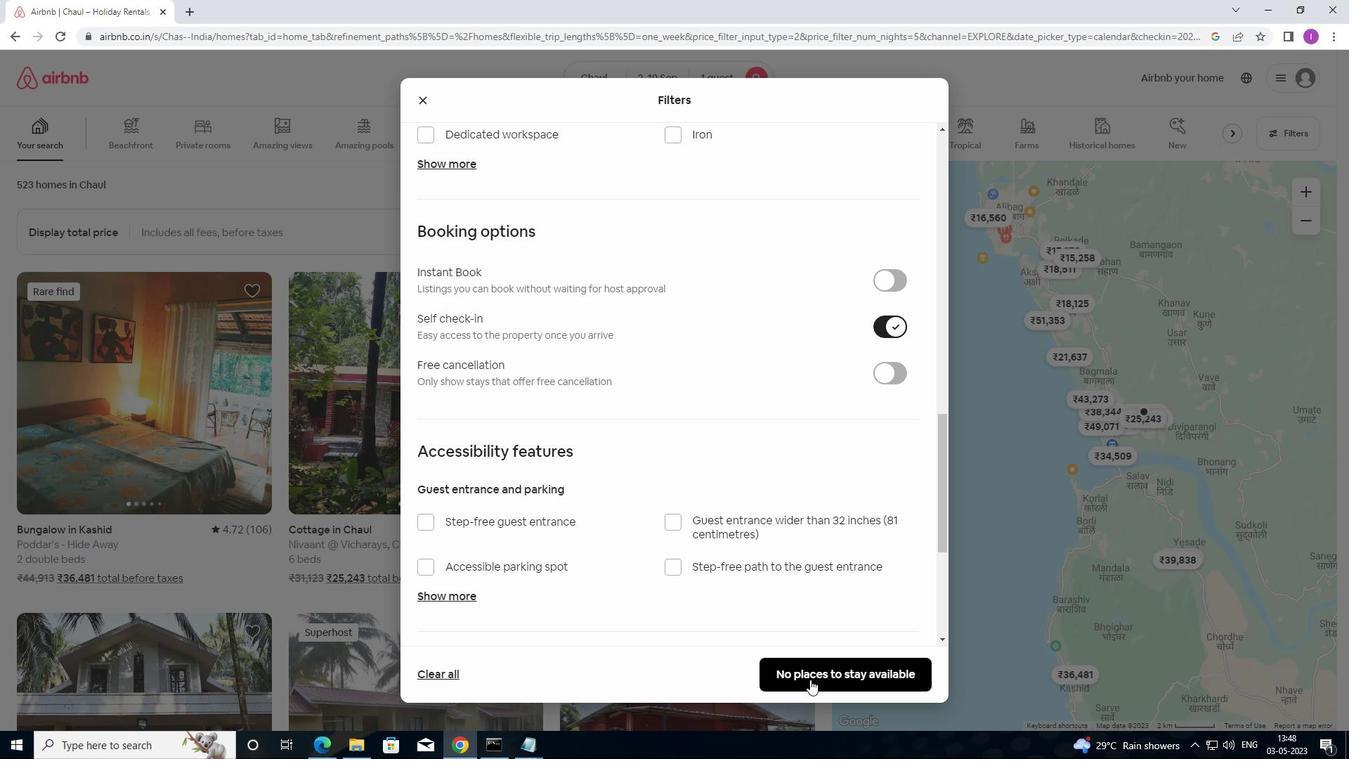 
Action: Mouse moved to (808, 673)
Screenshot: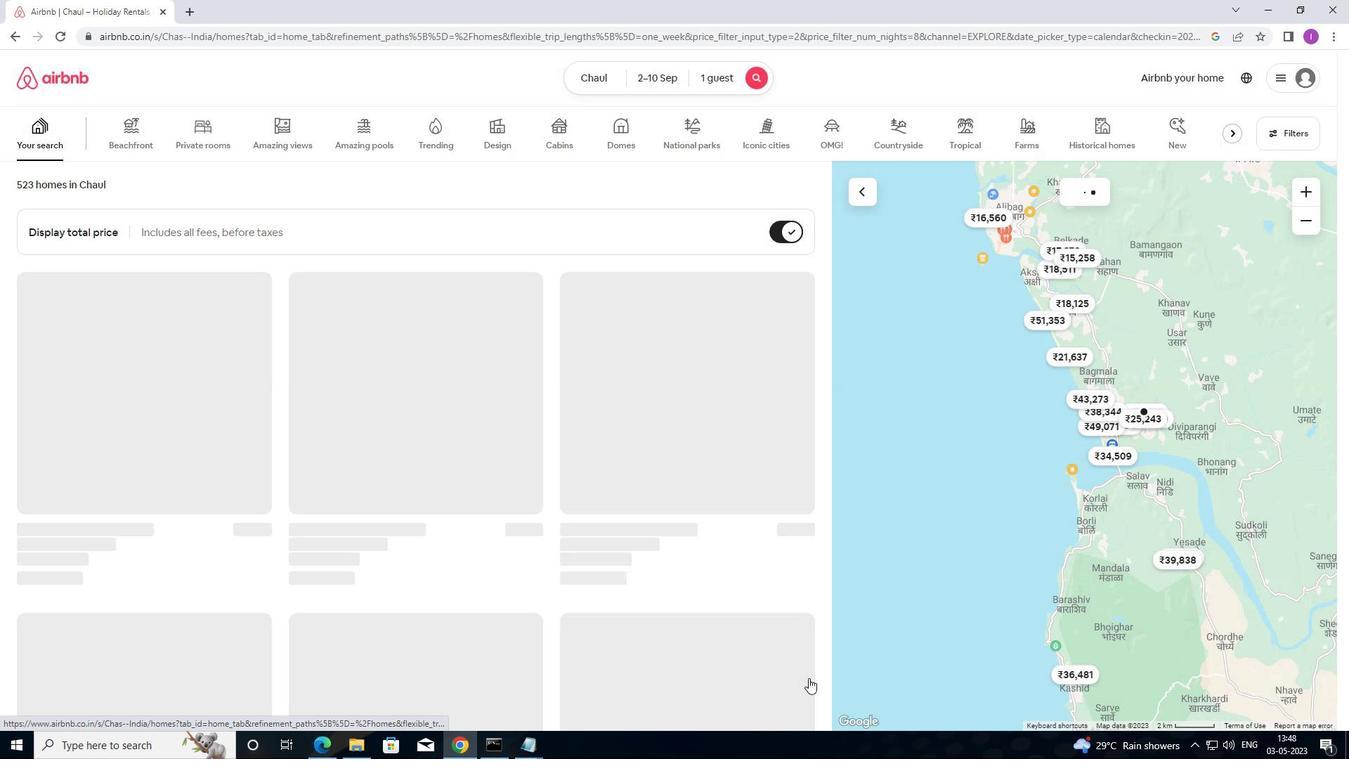
